 Task: Find connections with filter location Além Paraíba with filter topic #newyearwith filter profile language German with filter current company Thoughtworks with filter school Kongunadu Arts and Science College with filter industry Venture Capital and Private Equity Principals with filter service category Wealth Management with filter keywords title Yoga Instructor
Action: Mouse moved to (573, 114)
Screenshot: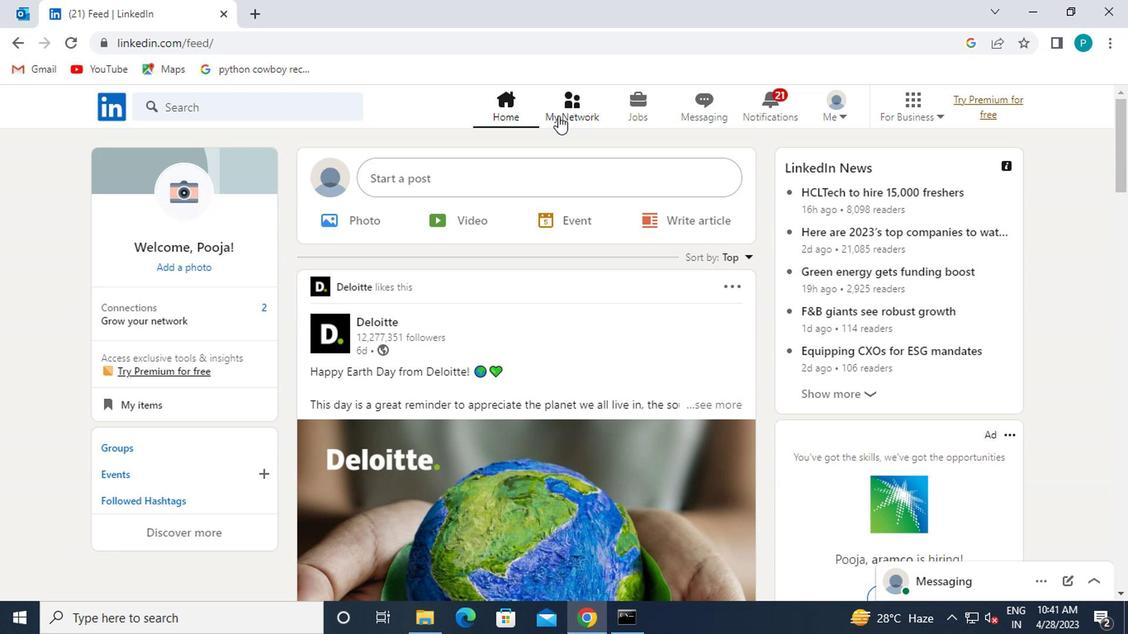 
Action: Mouse pressed left at (573, 114)
Screenshot: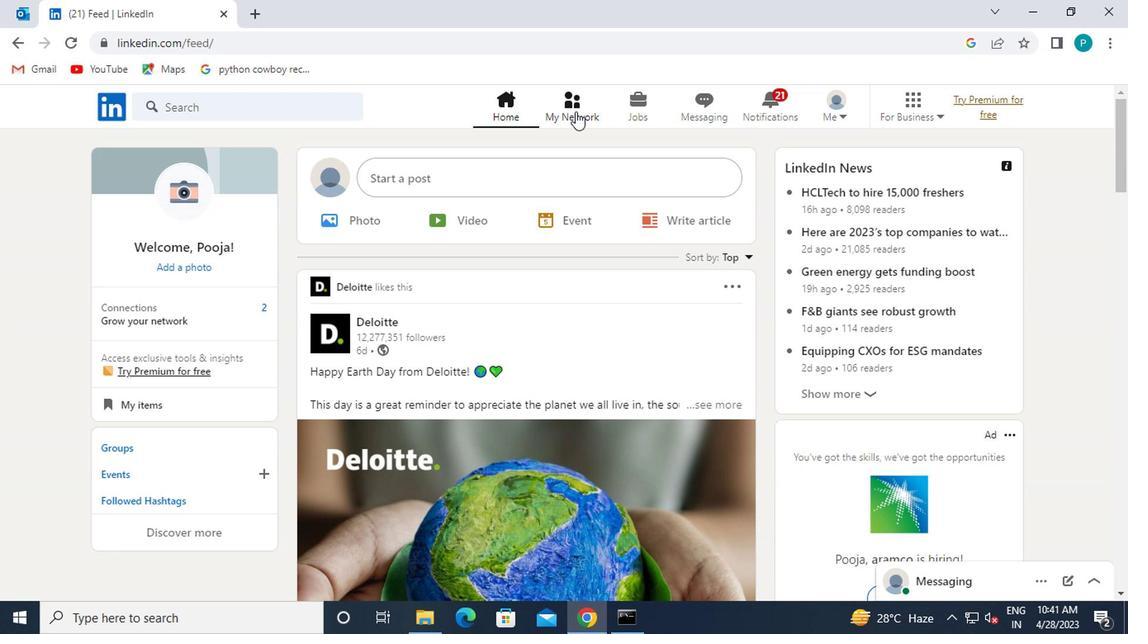 
Action: Mouse moved to (224, 209)
Screenshot: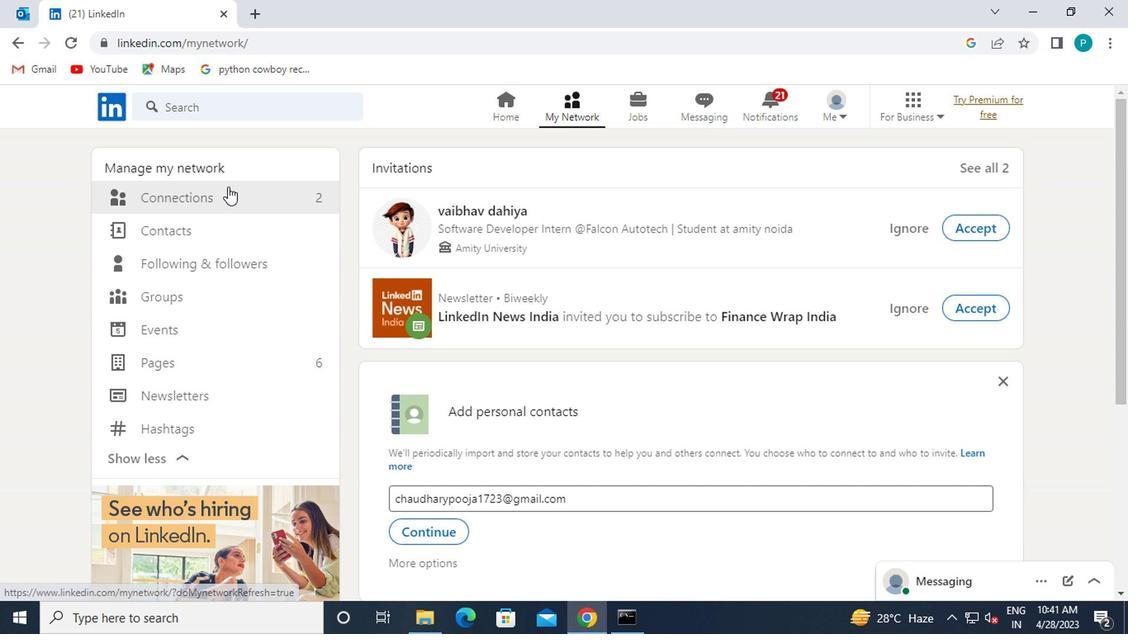 
Action: Mouse pressed left at (224, 209)
Screenshot: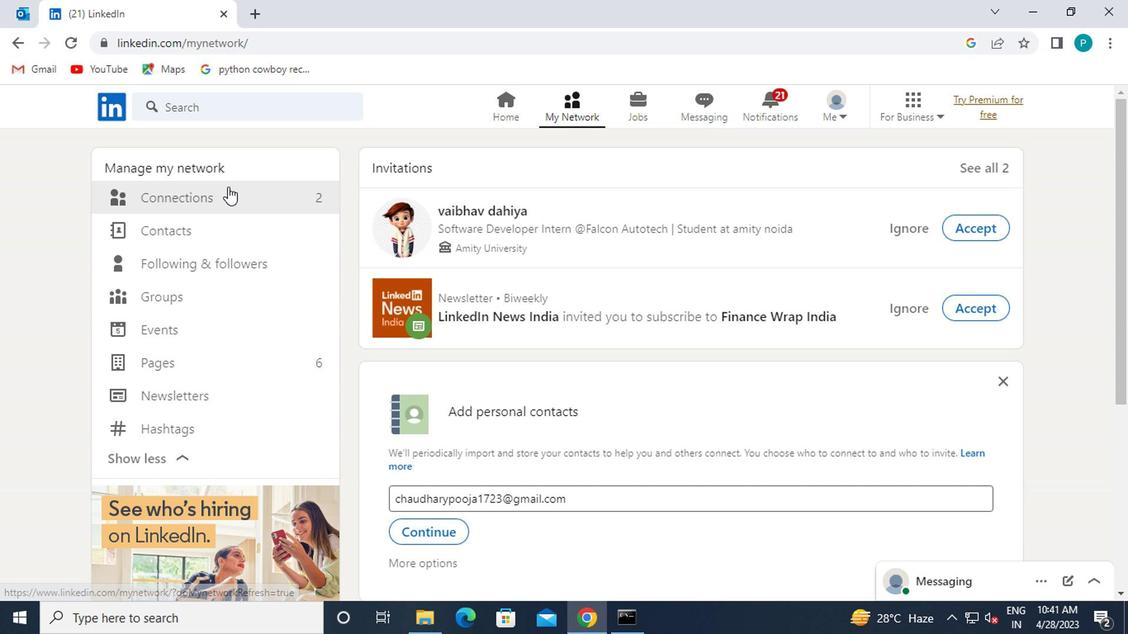 
Action: Mouse moved to (245, 203)
Screenshot: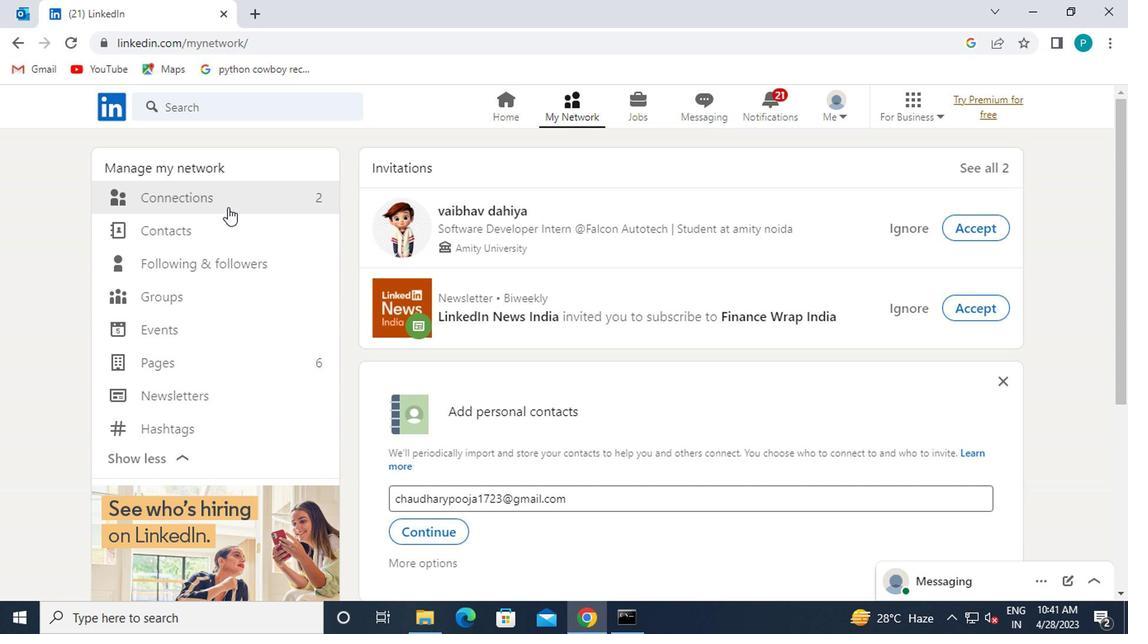 
Action: Mouse pressed left at (245, 203)
Screenshot: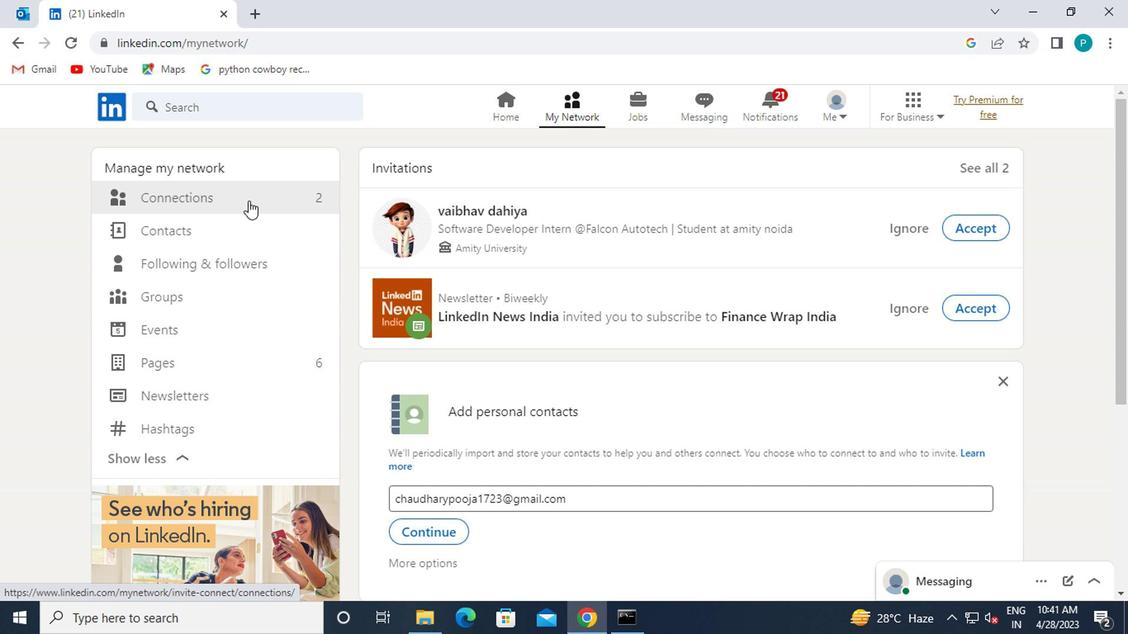 
Action: Mouse pressed left at (245, 203)
Screenshot: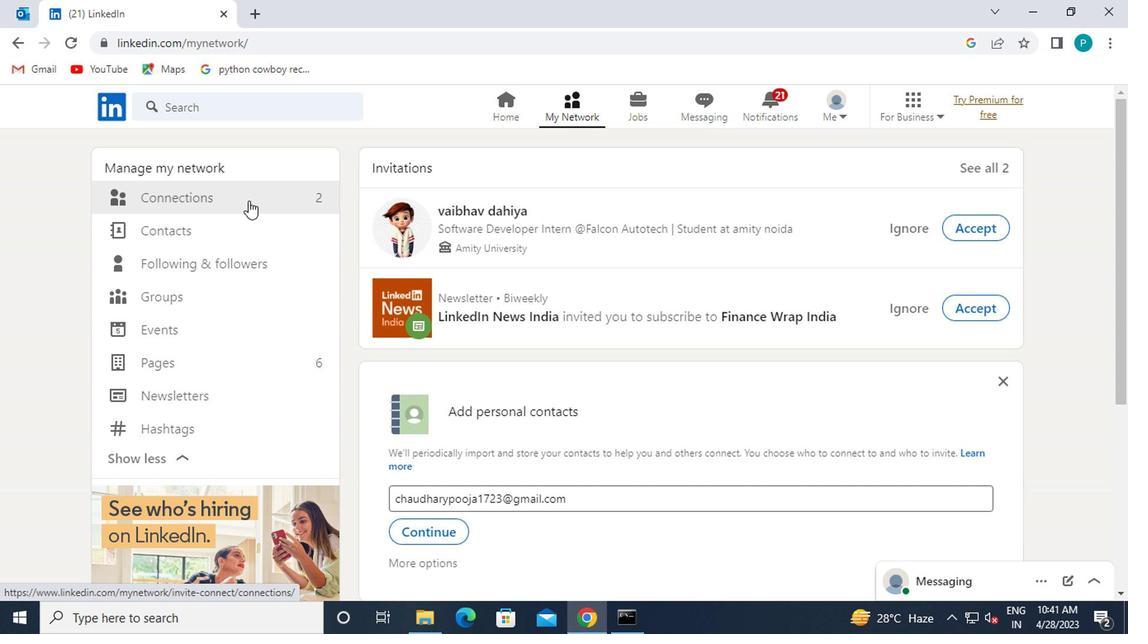
Action: Mouse pressed left at (245, 203)
Screenshot: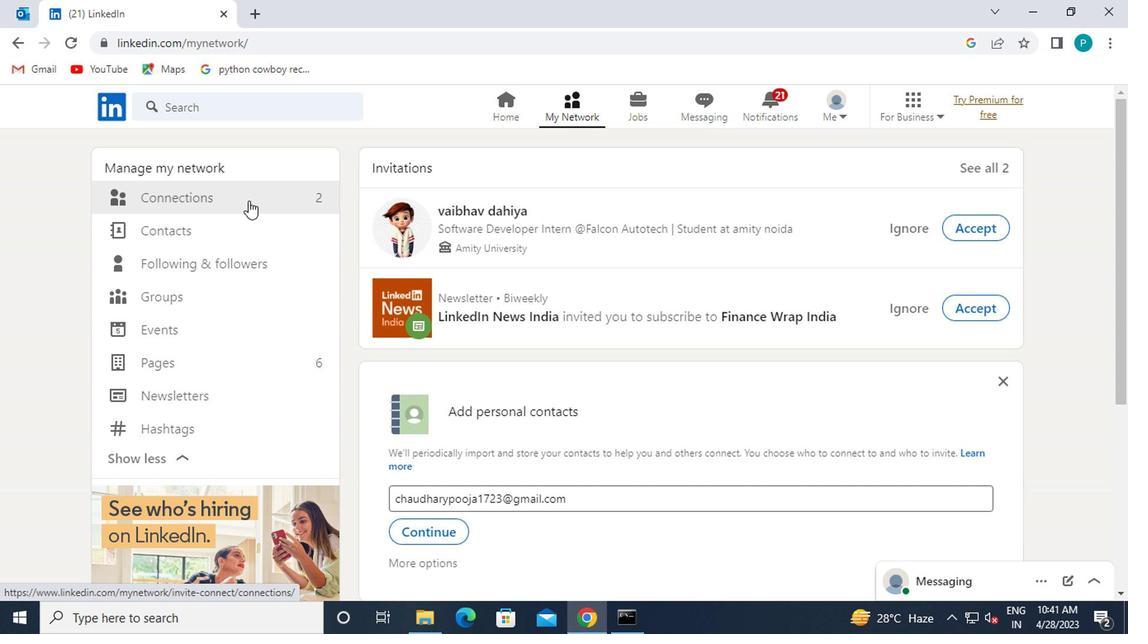 
Action: Mouse pressed left at (245, 203)
Screenshot: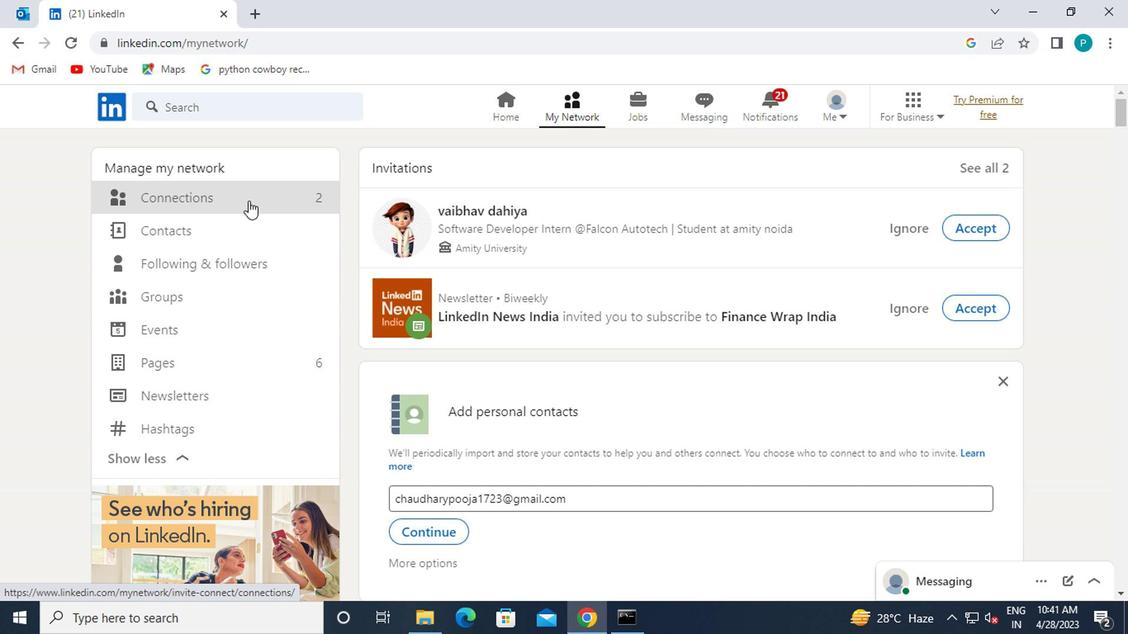 
Action: Mouse moved to (691, 198)
Screenshot: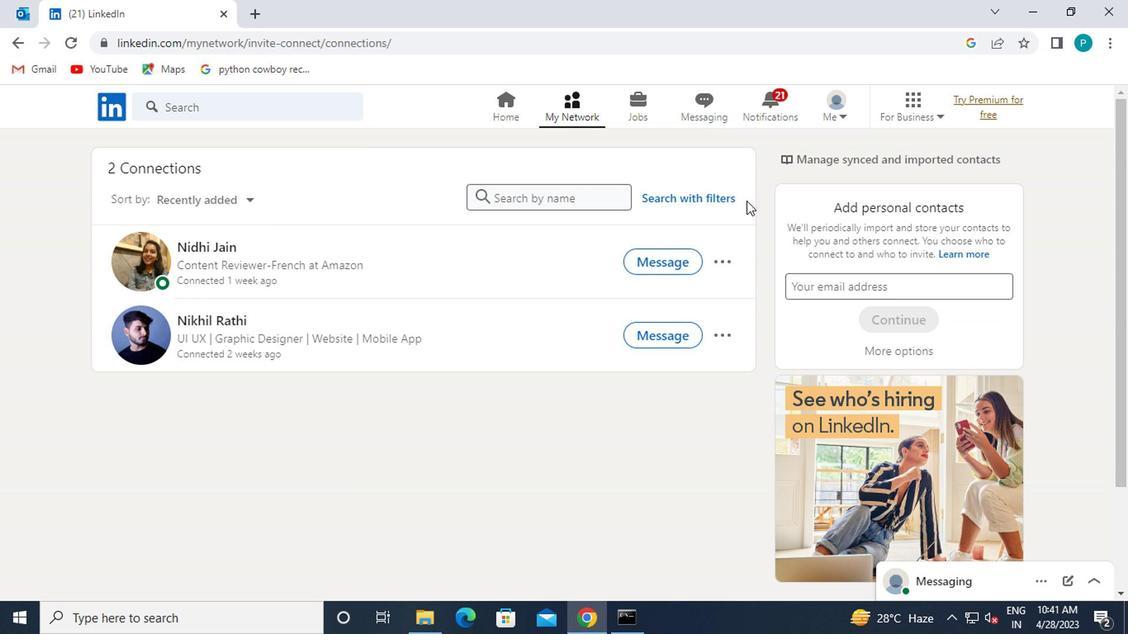
Action: Mouse pressed left at (691, 198)
Screenshot: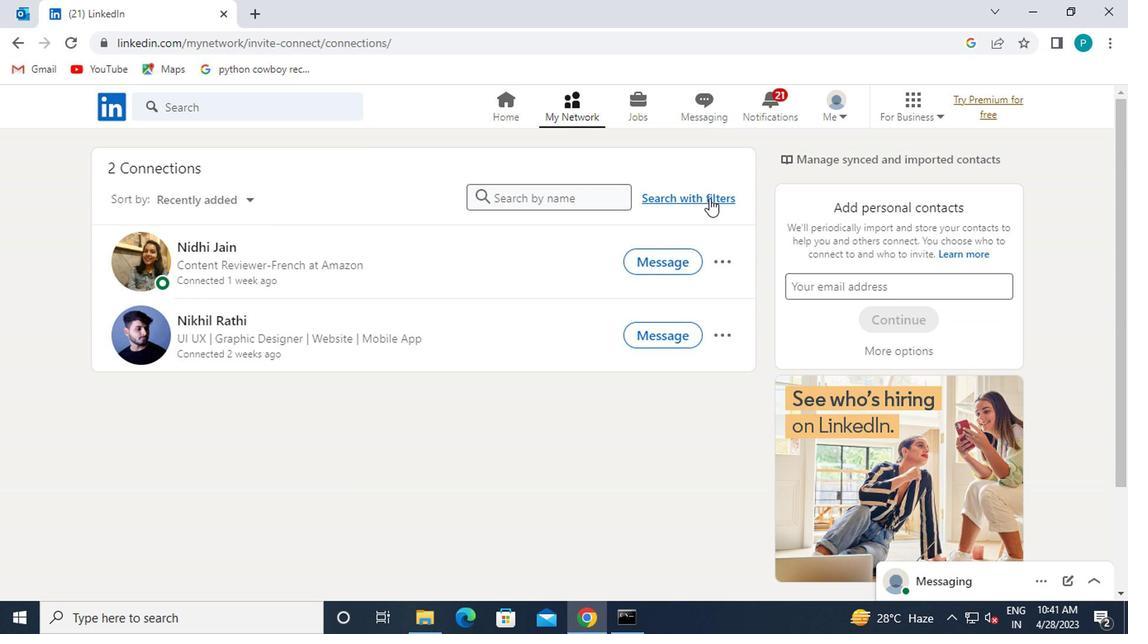 
Action: Mouse moved to (627, 159)
Screenshot: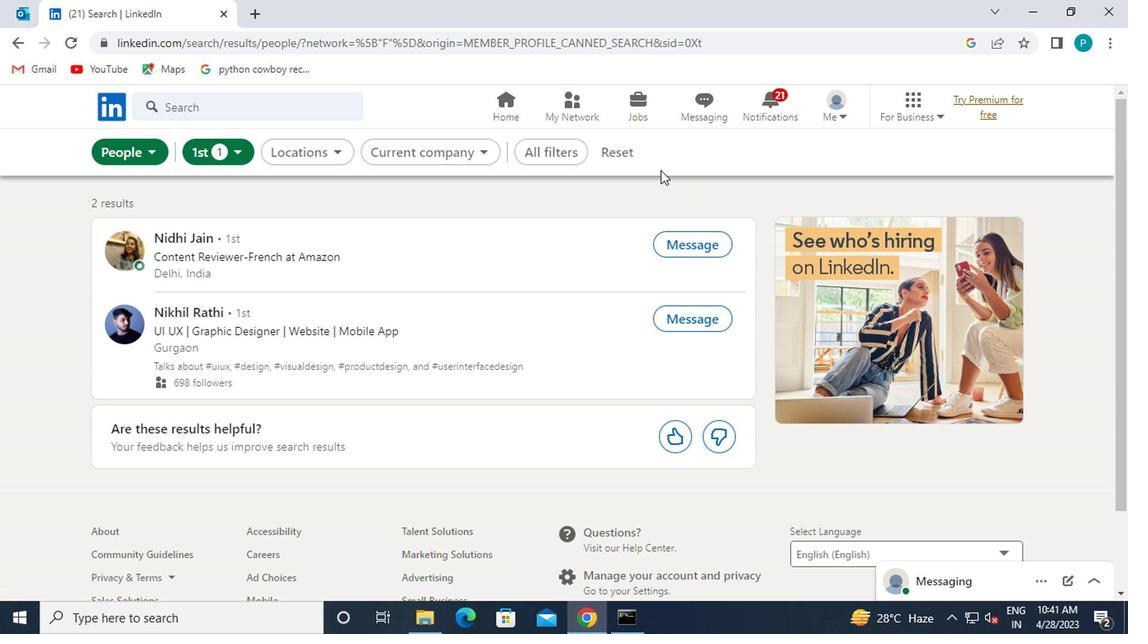 
Action: Mouse pressed left at (627, 159)
Screenshot: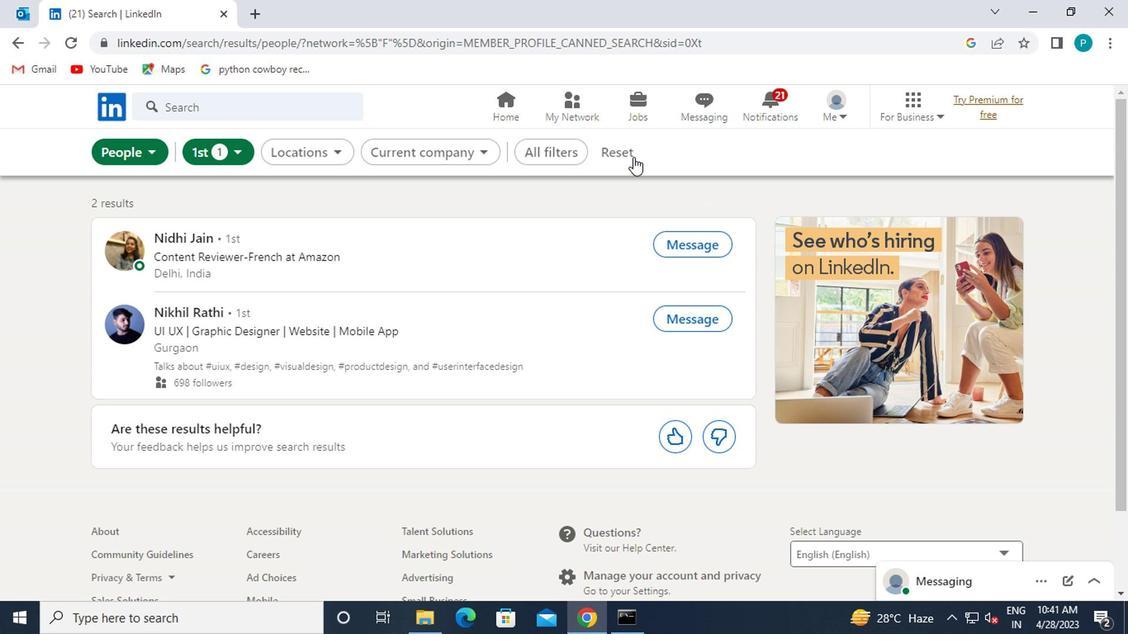 
Action: Mouse moved to (593, 157)
Screenshot: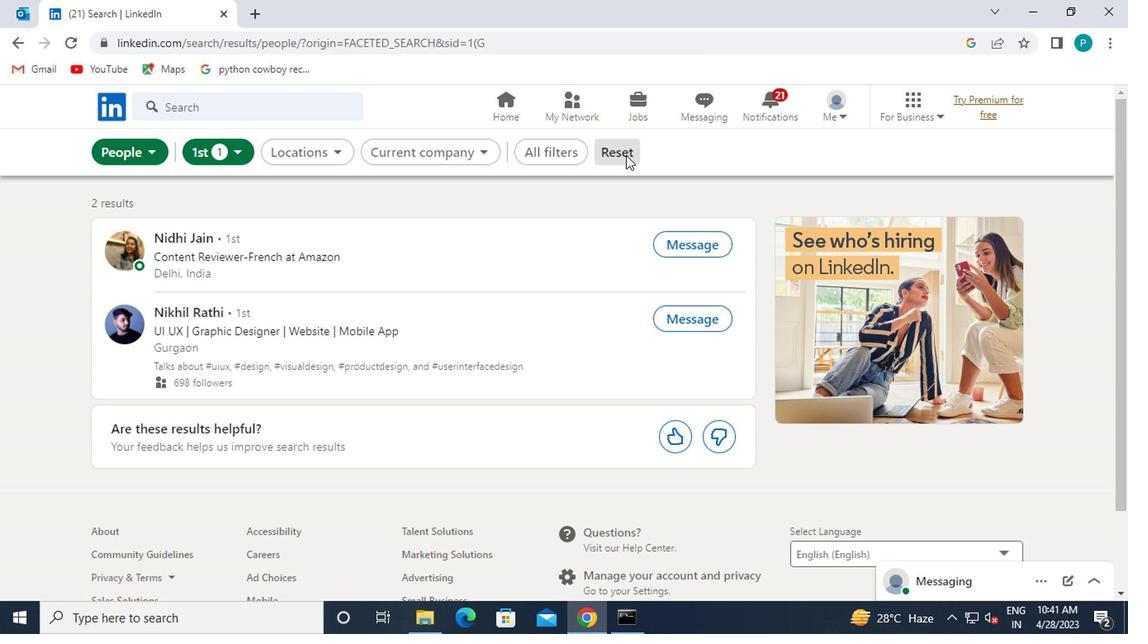 
Action: Mouse pressed left at (593, 157)
Screenshot: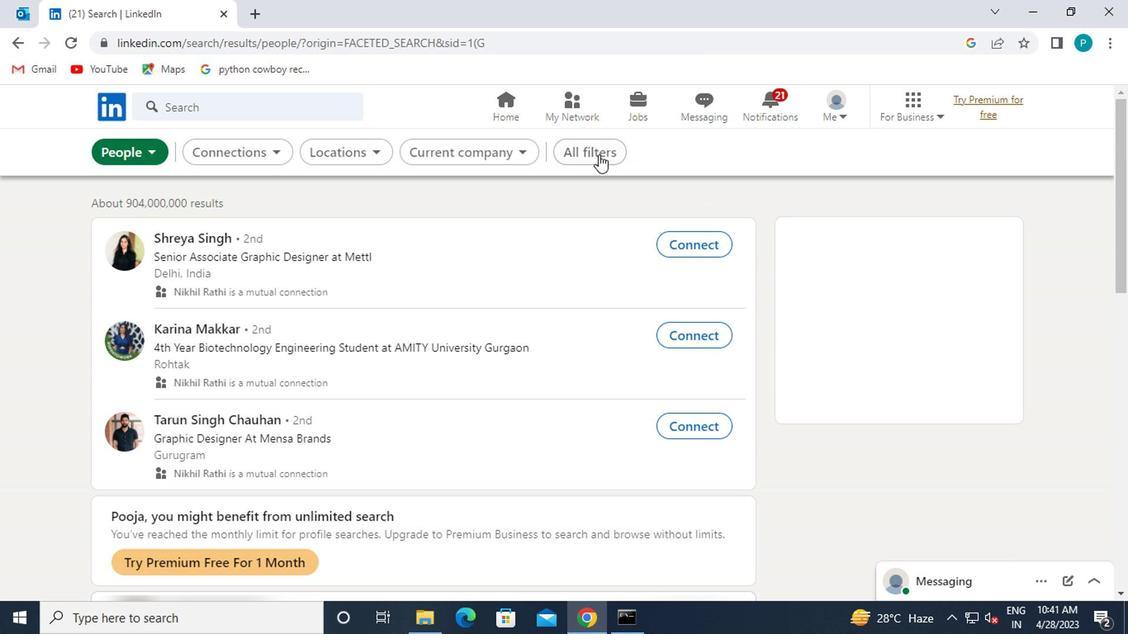 
Action: Mouse moved to (869, 369)
Screenshot: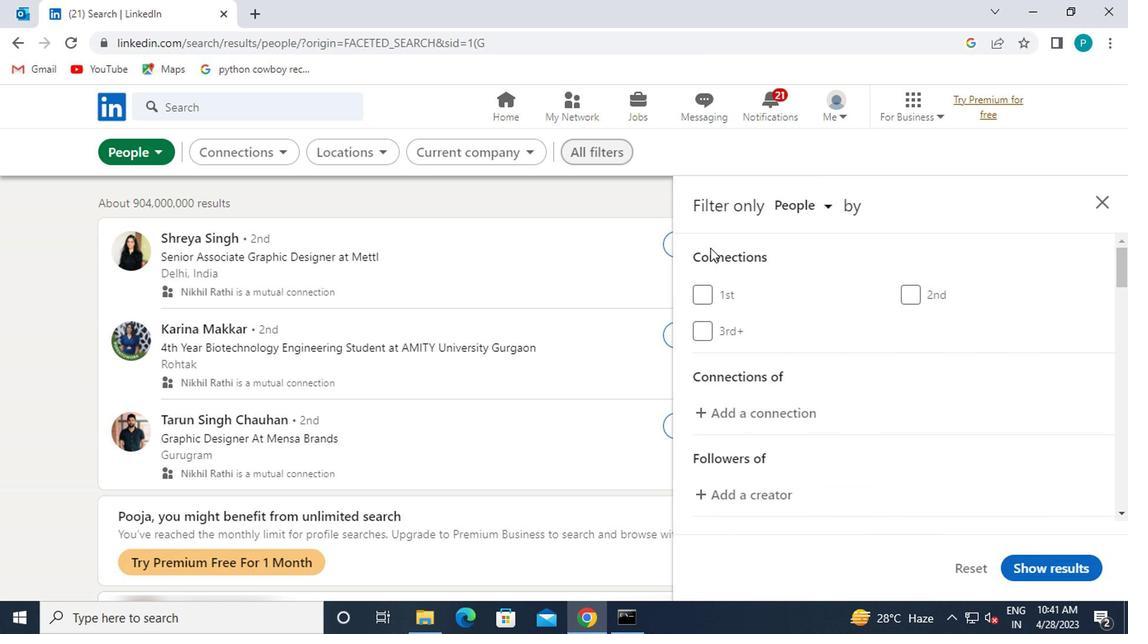 
Action: Mouse scrolled (869, 369) with delta (0, 0)
Screenshot: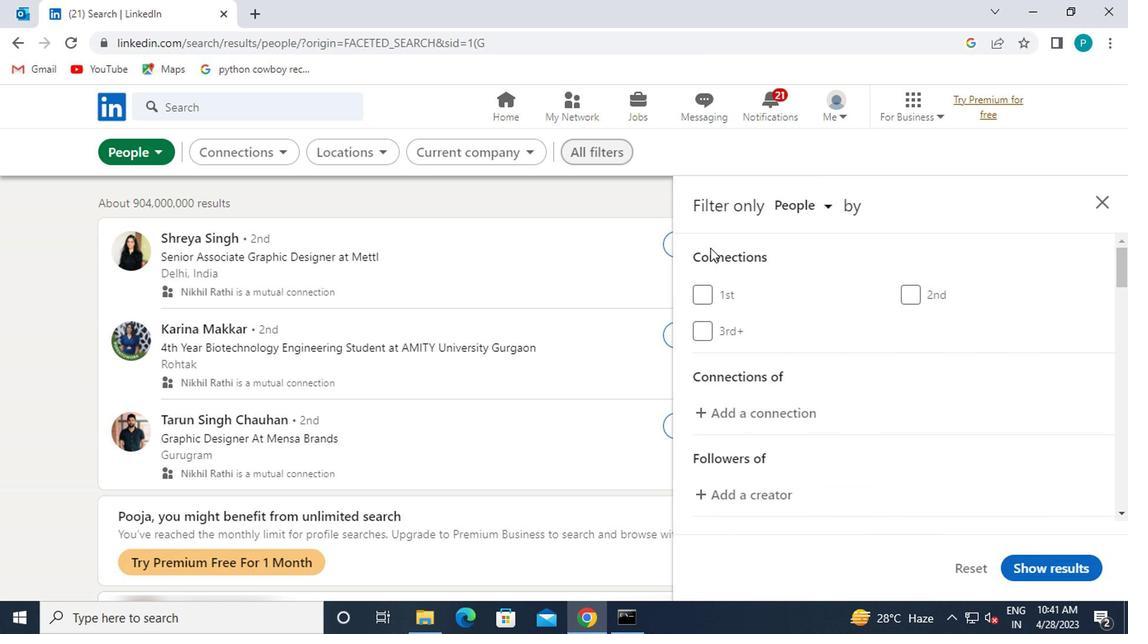 
Action: Mouse scrolled (869, 369) with delta (0, 0)
Screenshot: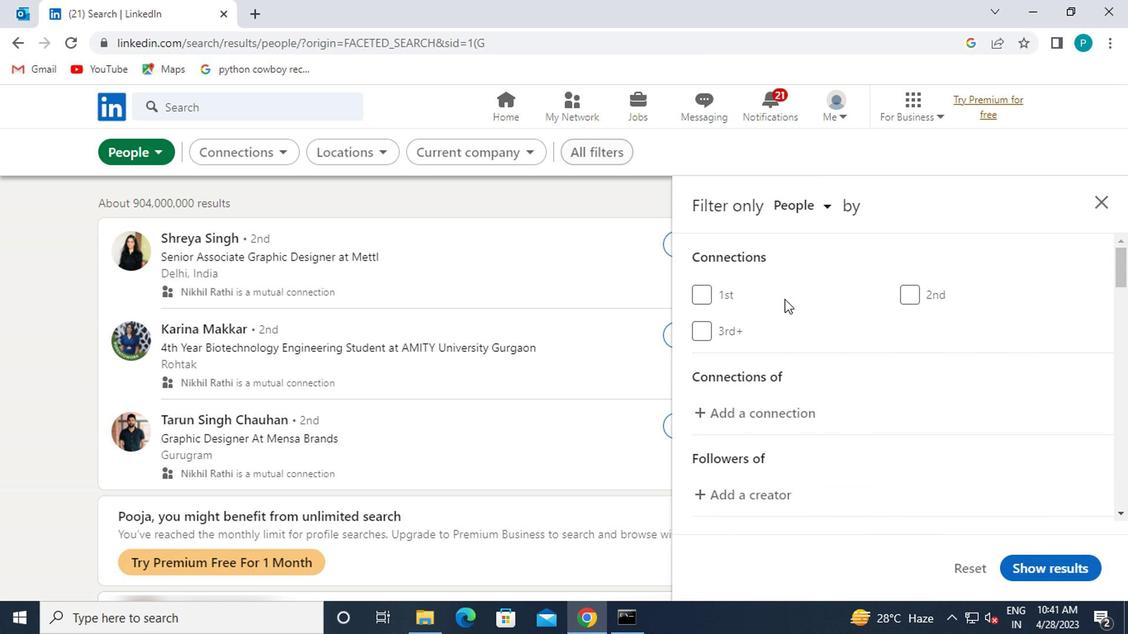 
Action: Mouse scrolled (869, 369) with delta (0, 0)
Screenshot: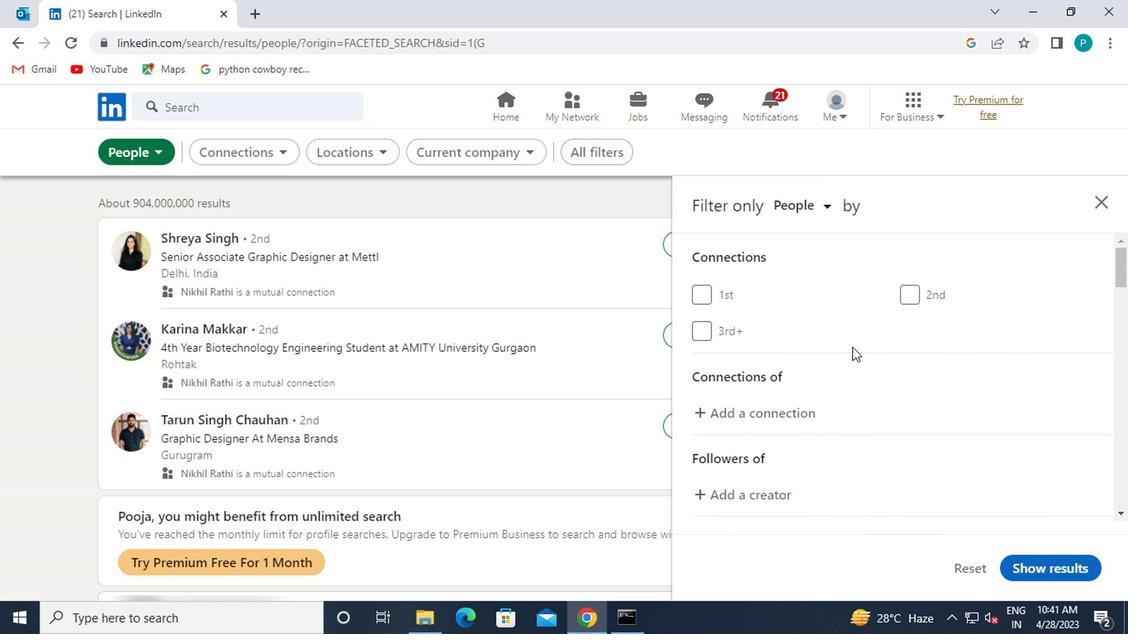 
Action: Mouse scrolled (869, 369) with delta (0, 0)
Screenshot: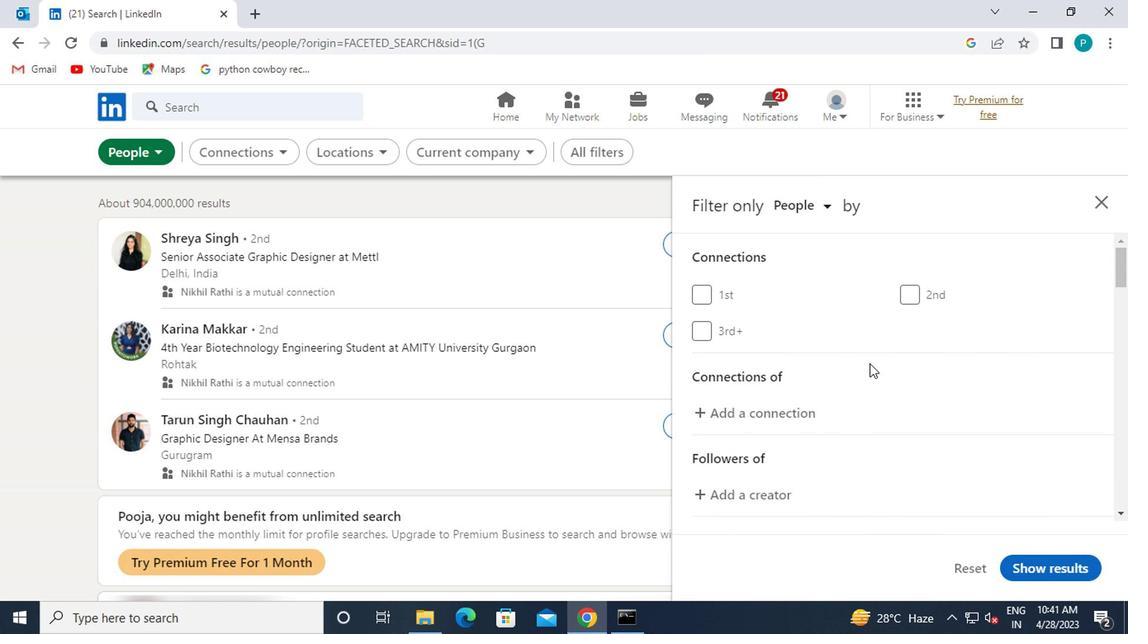 
Action: Mouse scrolled (869, 369) with delta (0, 0)
Screenshot: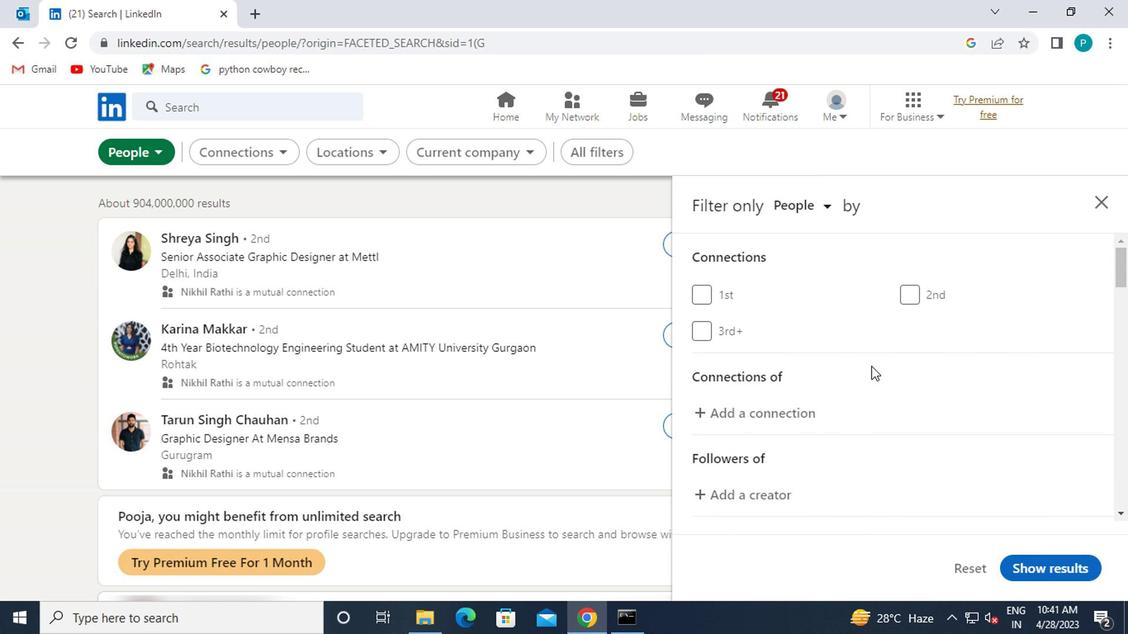 
Action: Mouse moved to (881, 308)
Screenshot: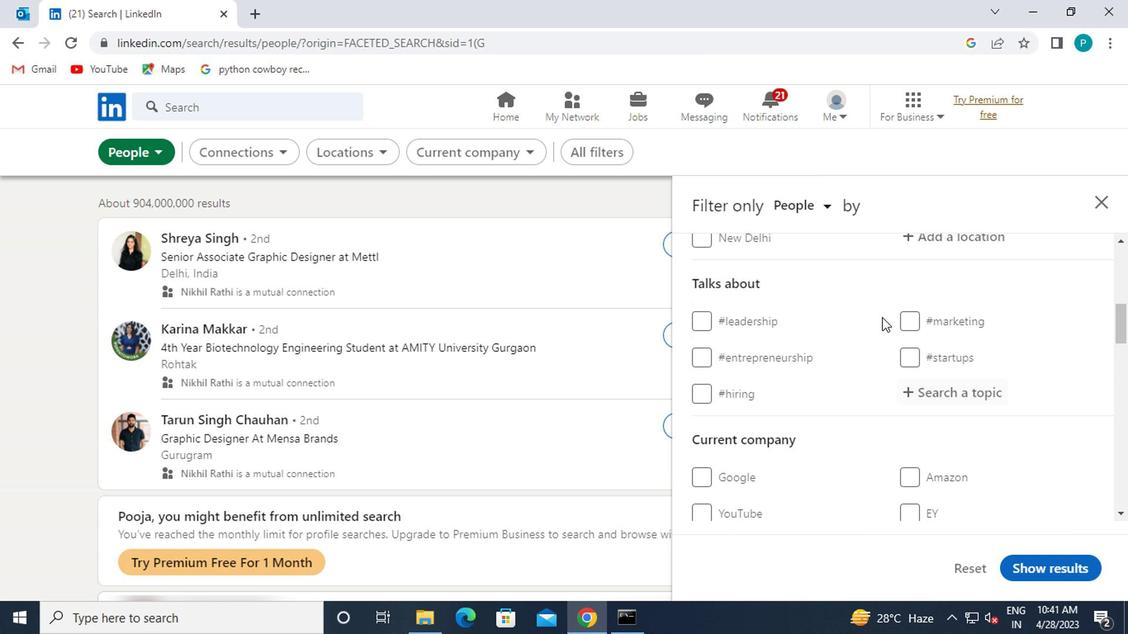 
Action: Mouse scrolled (881, 309) with delta (0, 1)
Screenshot: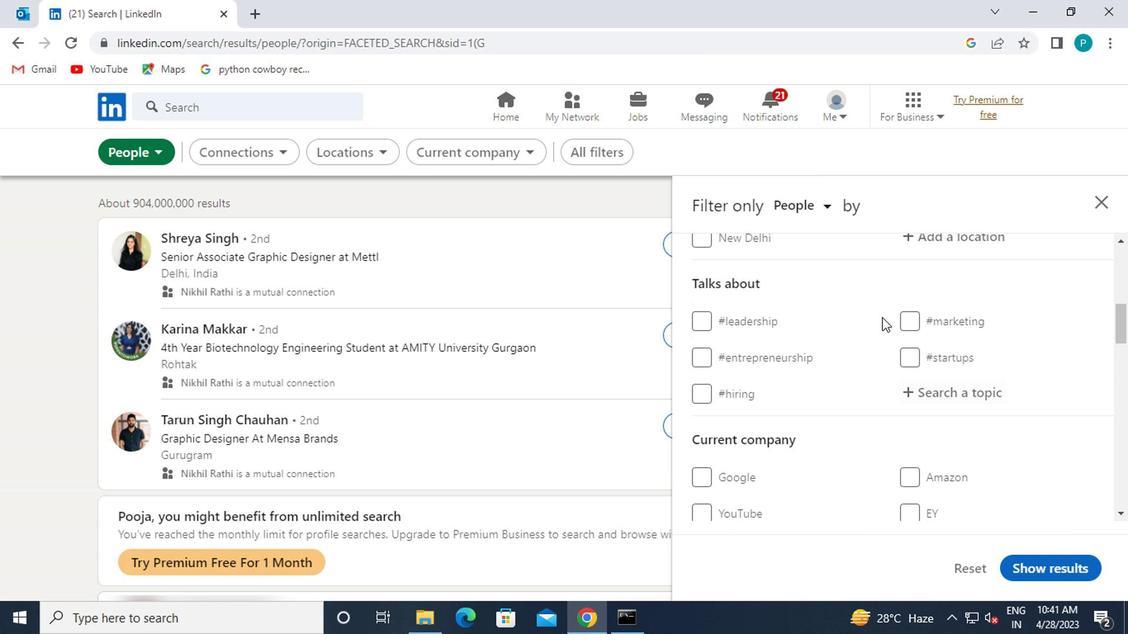 
Action: Mouse moved to (903, 326)
Screenshot: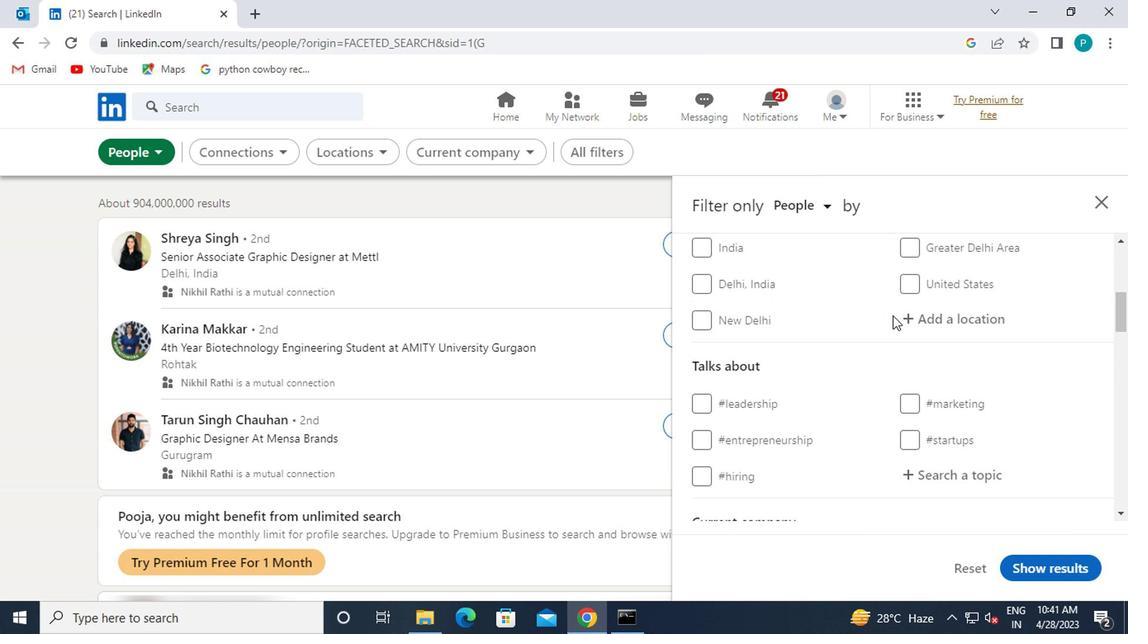 
Action: Mouse pressed left at (903, 326)
Screenshot: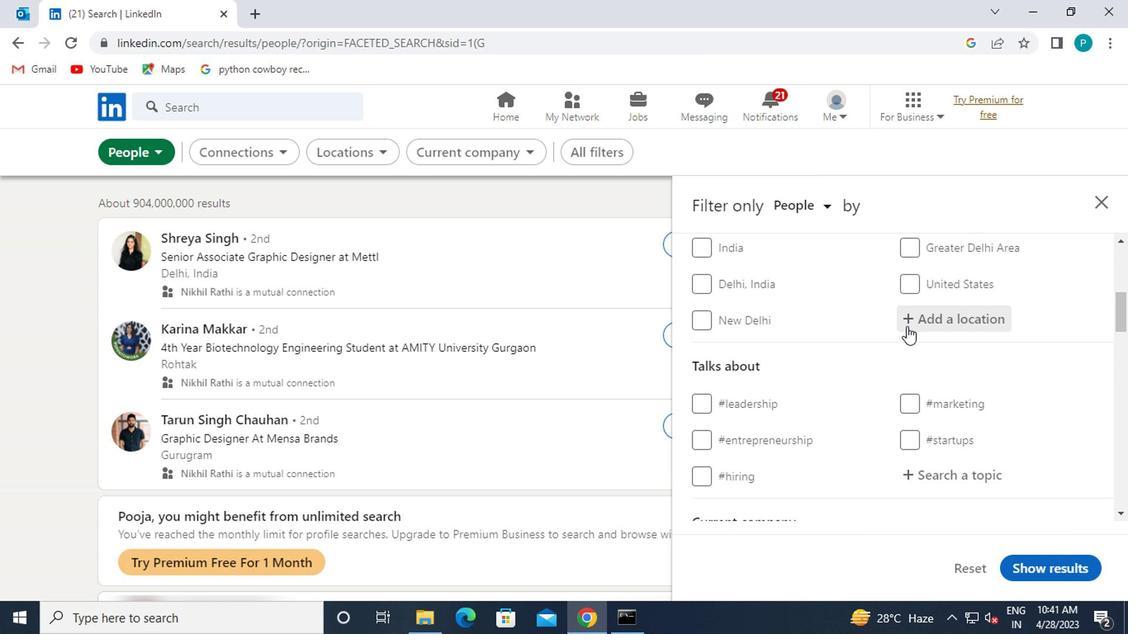 
Action: Mouse moved to (905, 323)
Screenshot: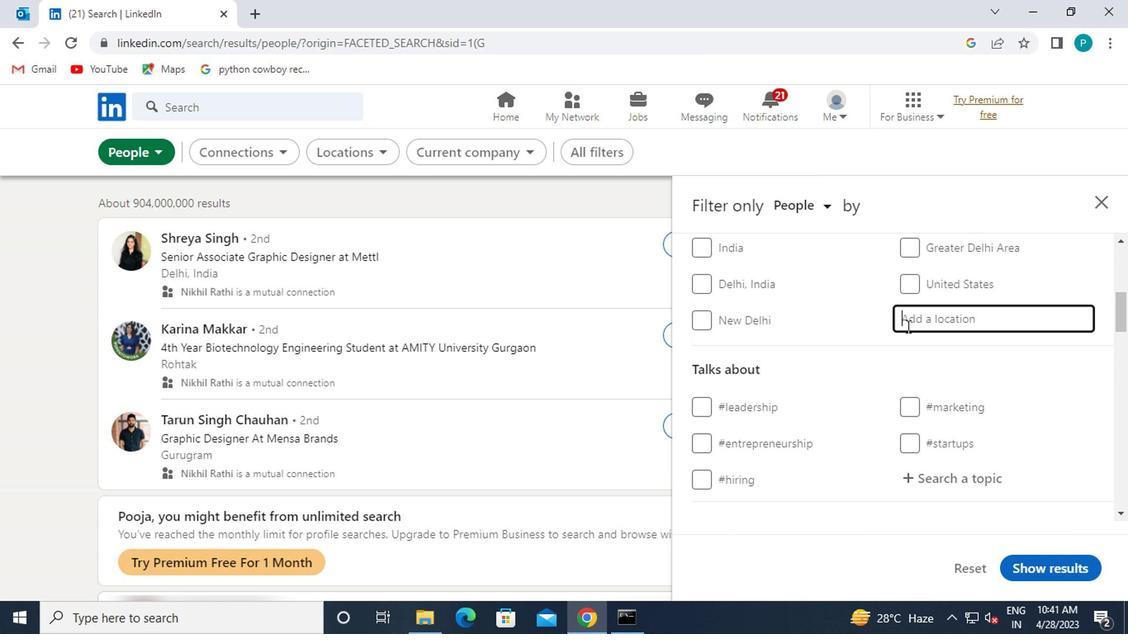 
Action: Key pressed <Key.caps_lock>a<Key.caps_lock>lem
Screenshot: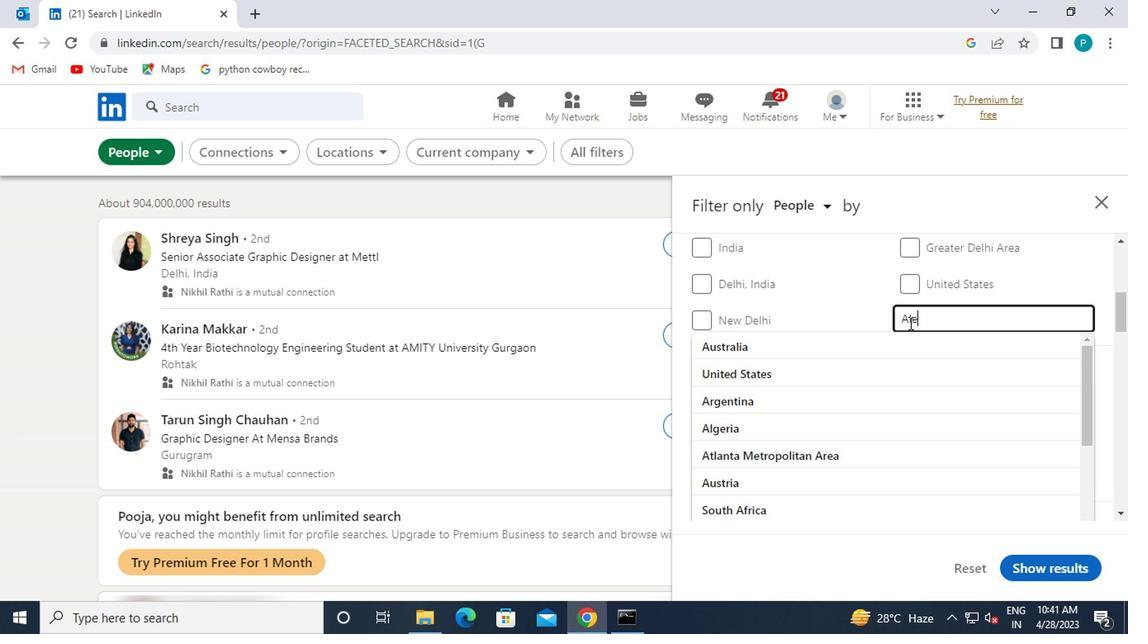 
Action: Mouse moved to (827, 366)
Screenshot: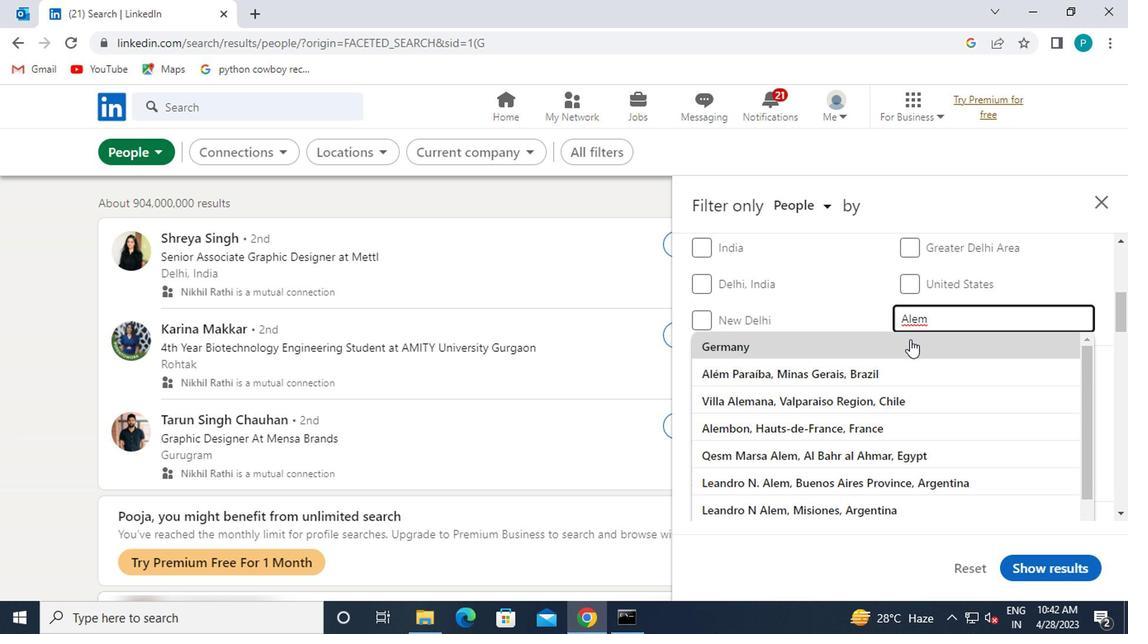 
Action: Mouse pressed left at (827, 366)
Screenshot: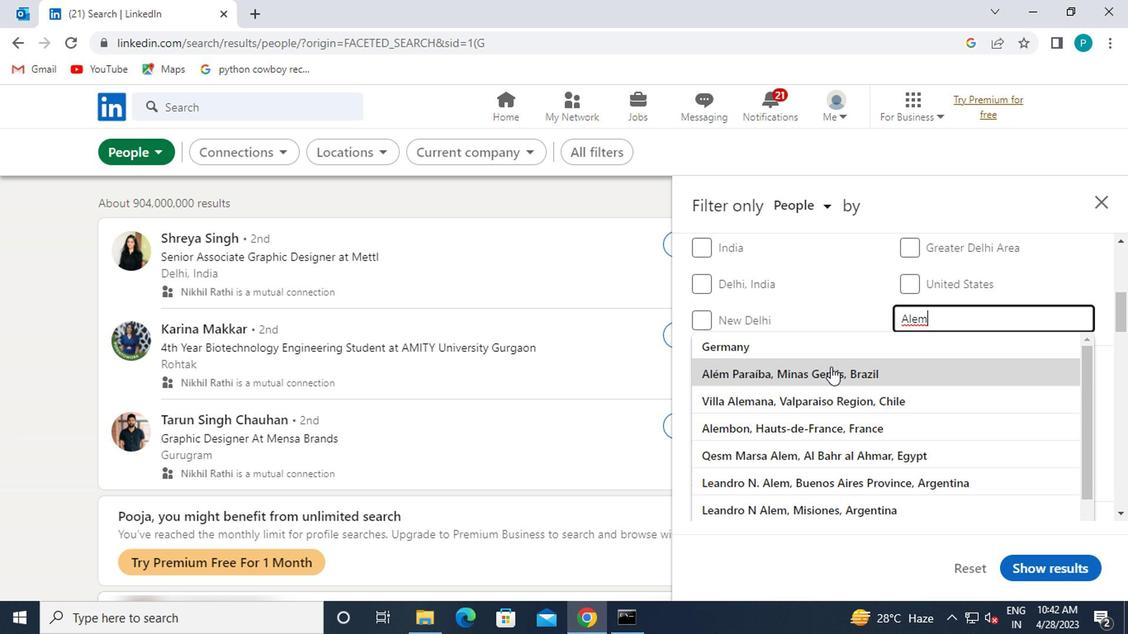
Action: Mouse moved to (924, 403)
Screenshot: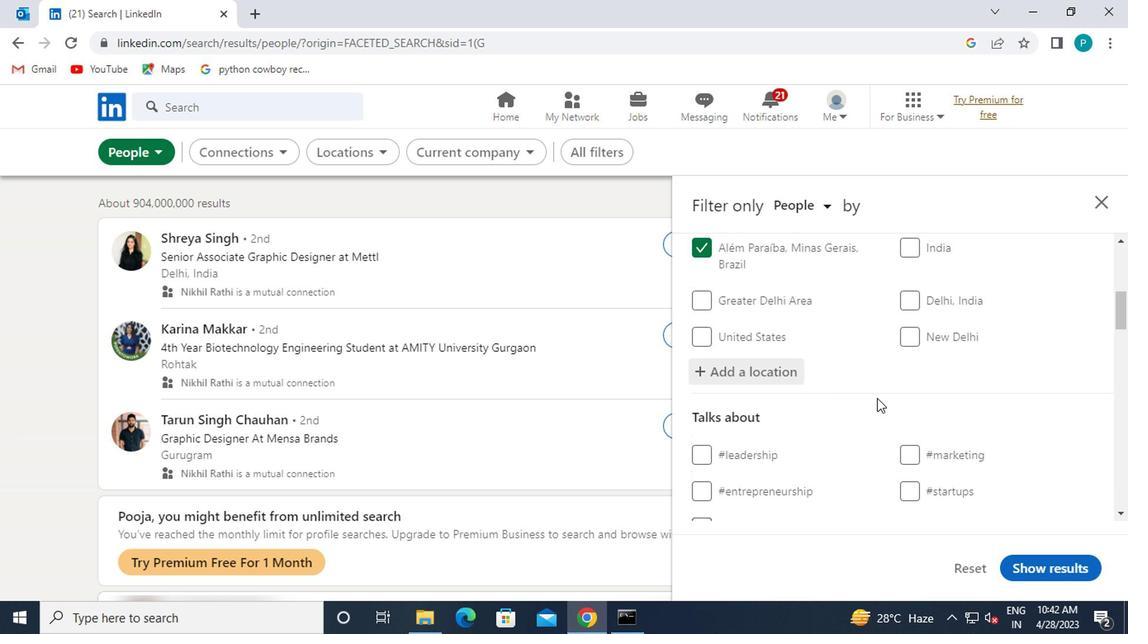 
Action: Mouse scrolled (924, 402) with delta (0, -1)
Screenshot: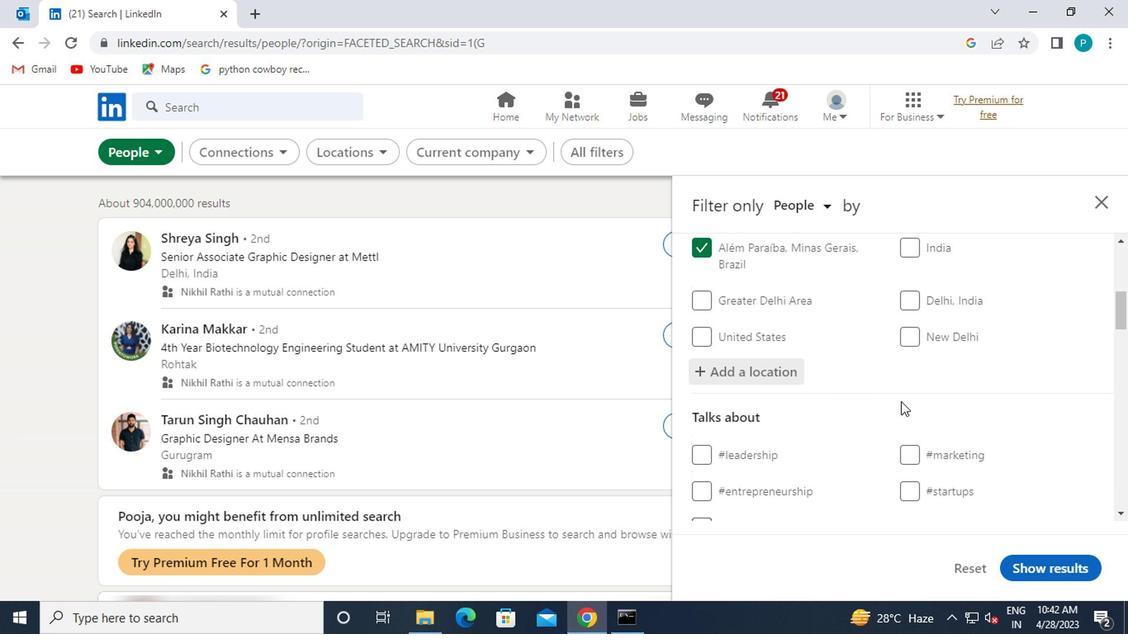 
Action: Mouse scrolled (924, 402) with delta (0, -1)
Screenshot: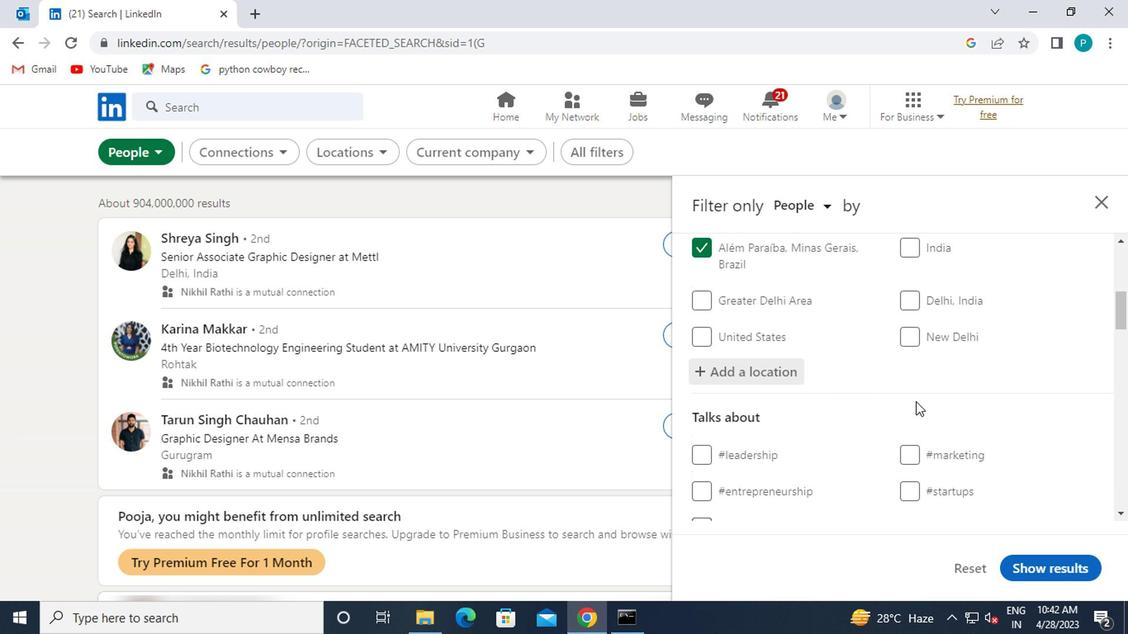 
Action: Mouse moved to (914, 329)
Screenshot: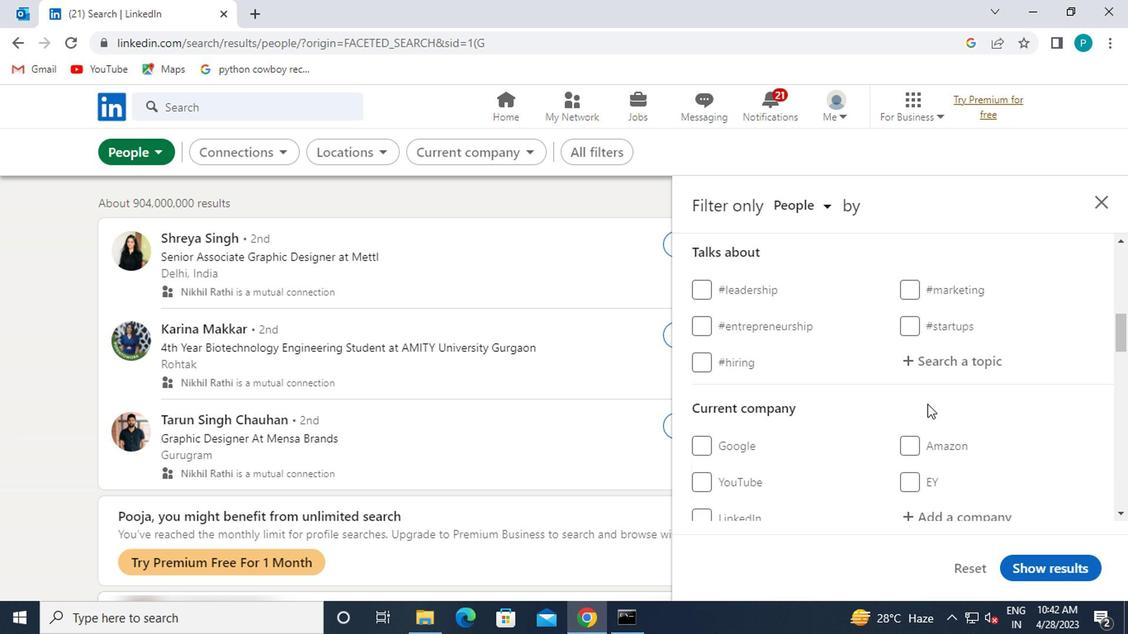 
Action: Mouse pressed left at (914, 329)
Screenshot: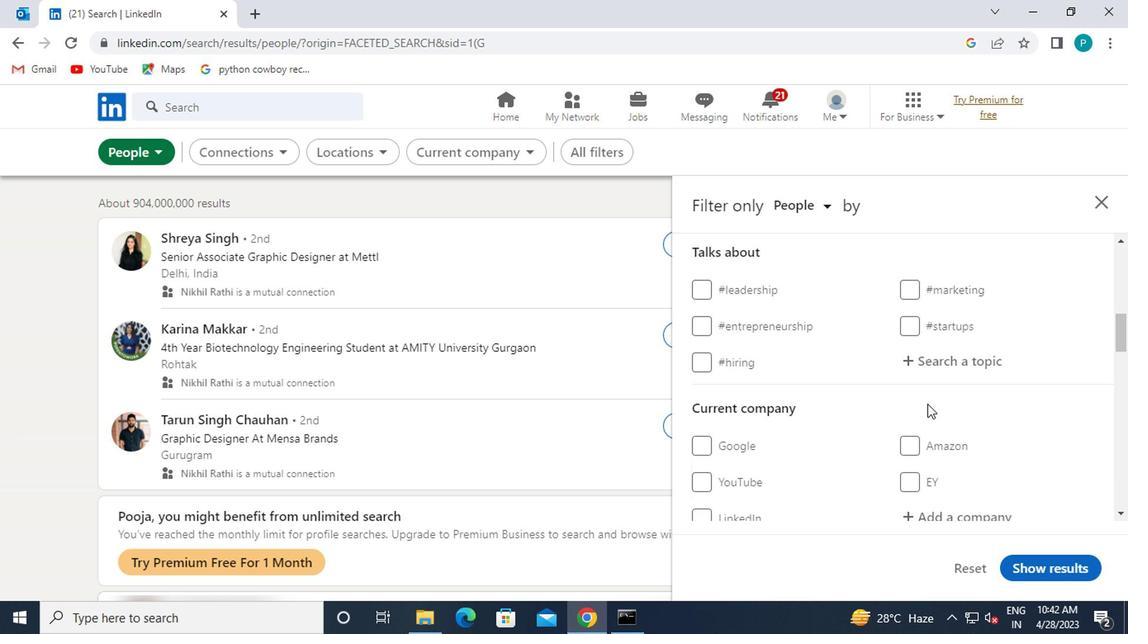 
Action: Mouse moved to (905, 322)
Screenshot: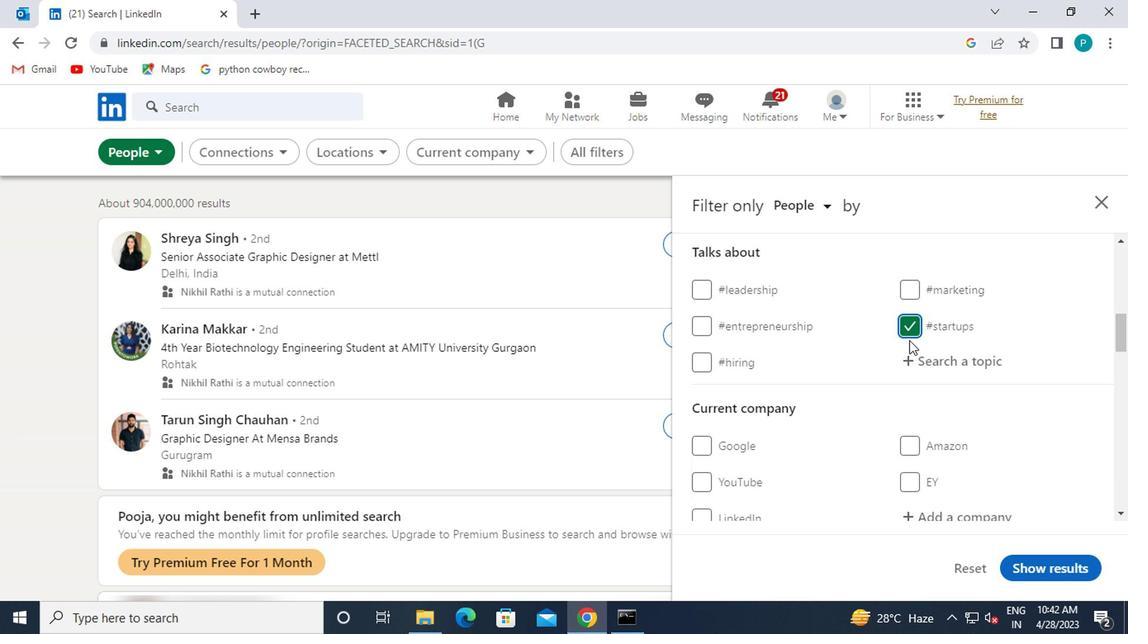 
Action: Mouse pressed left at (905, 322)
Screenshot: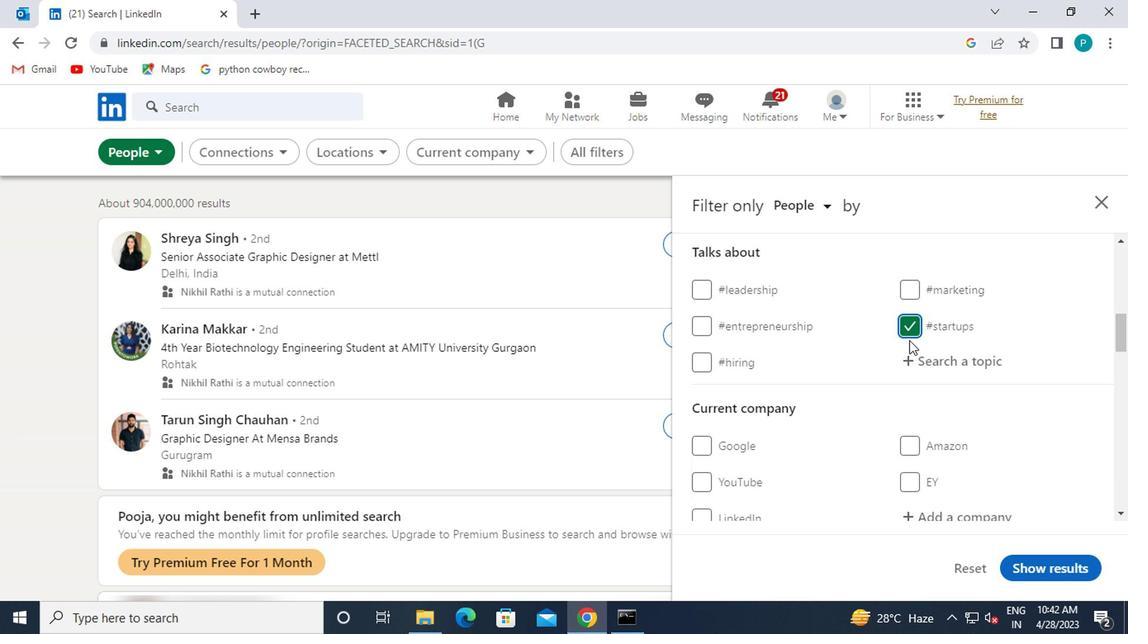 
Action: Mouse moved to (905, 360)
Screenshot: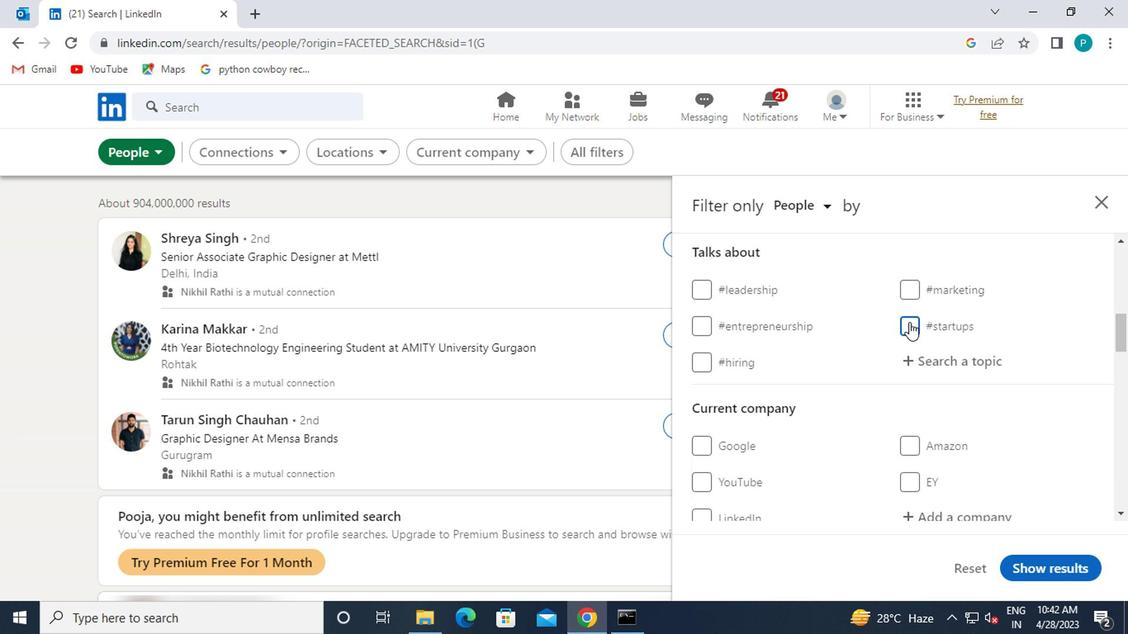 
Action: Mouse pressed left at (905, 360)
Screenshot: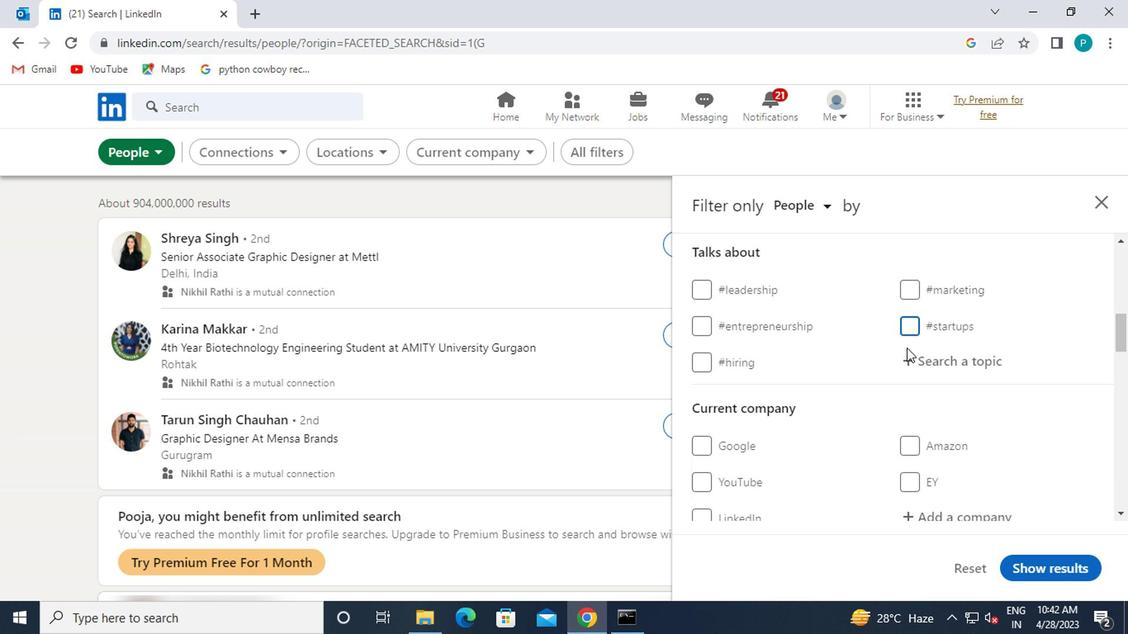 
Action: Key pressed <Key.shift><Key.shift><Key.shift><Key.shift>#NEWYEAR
Screenshot: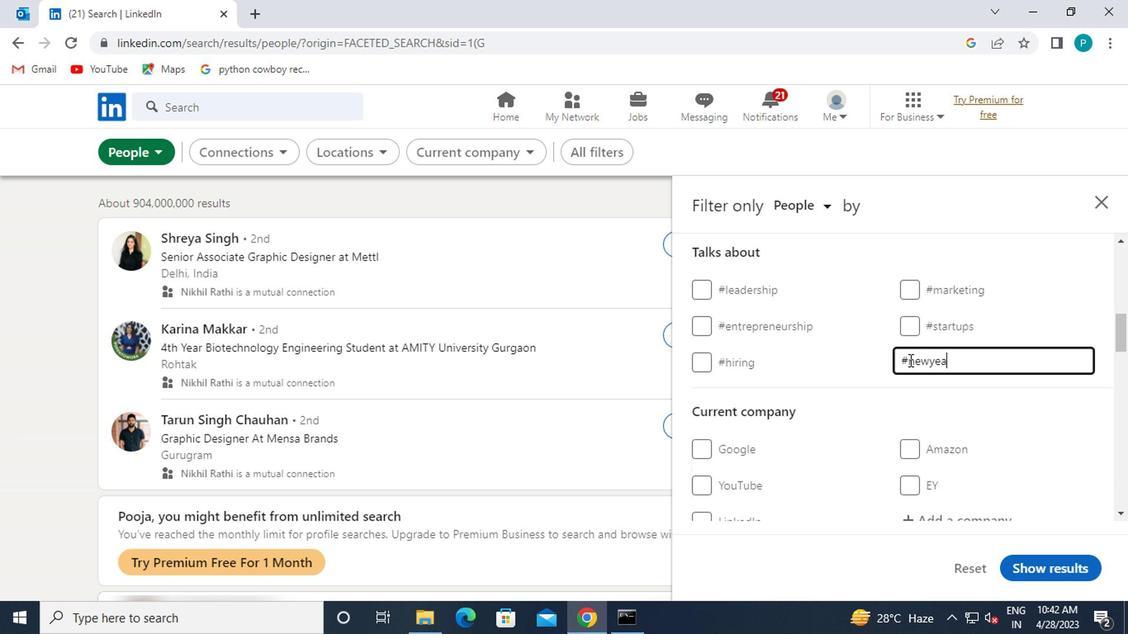 
Action: Mouse moved to (868, 445)
Screenshot: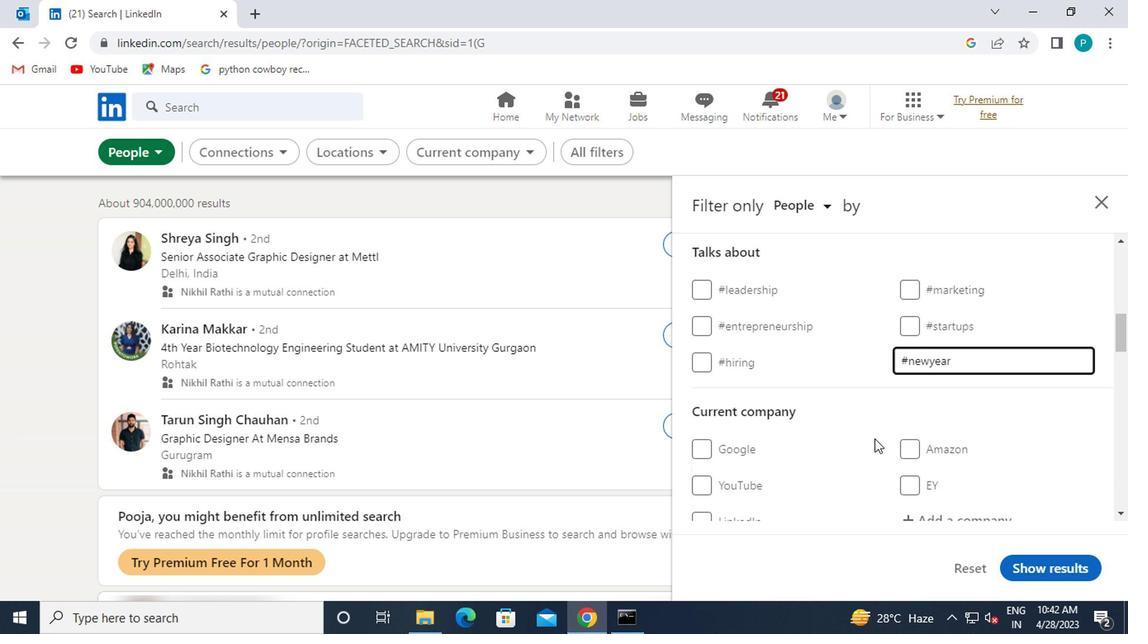 
Action: Mouse scrolled (868, 444) with delta (0, -1)
Screenshot: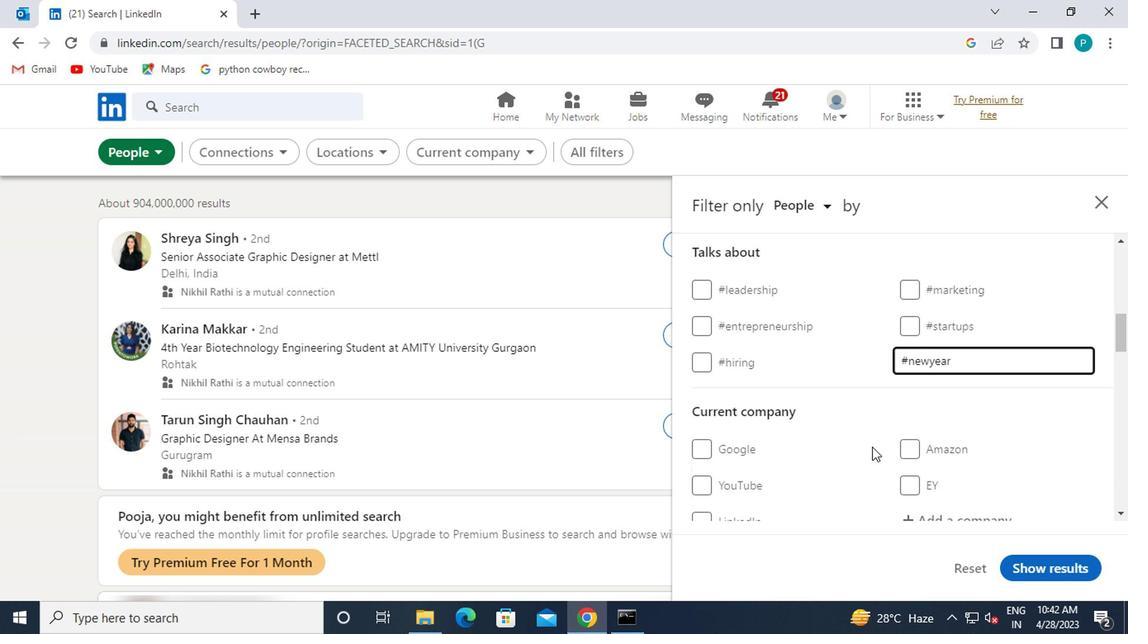
Action: Mouse moved to (898, 452)
Screenshot: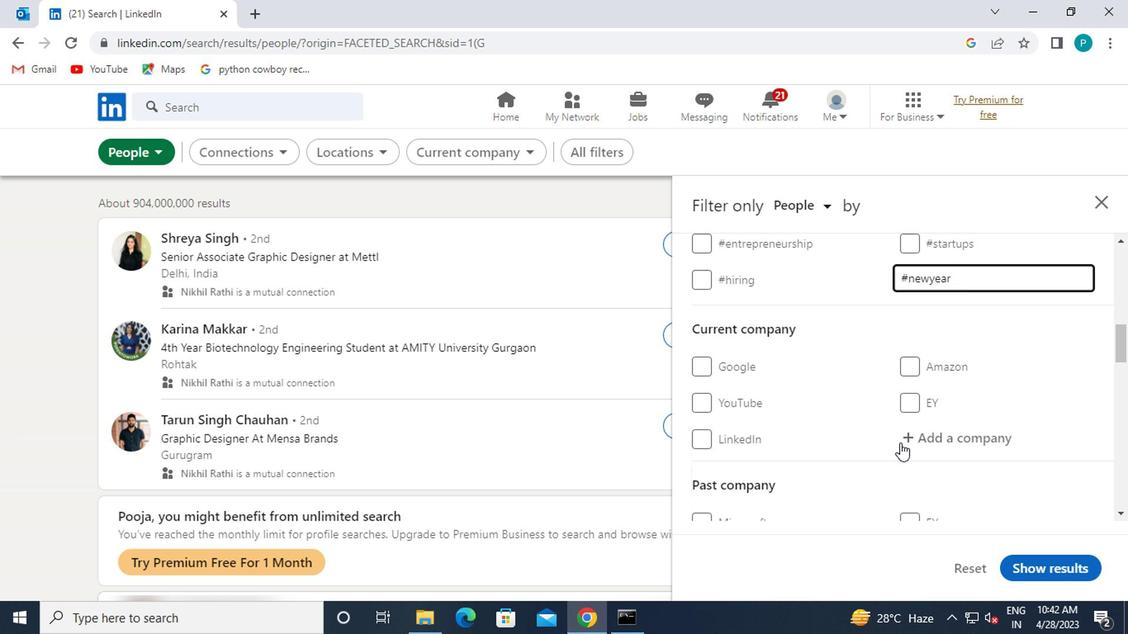 
Action: Mouse scrolled (898, 452) with delta (0, 0)
Screenshot: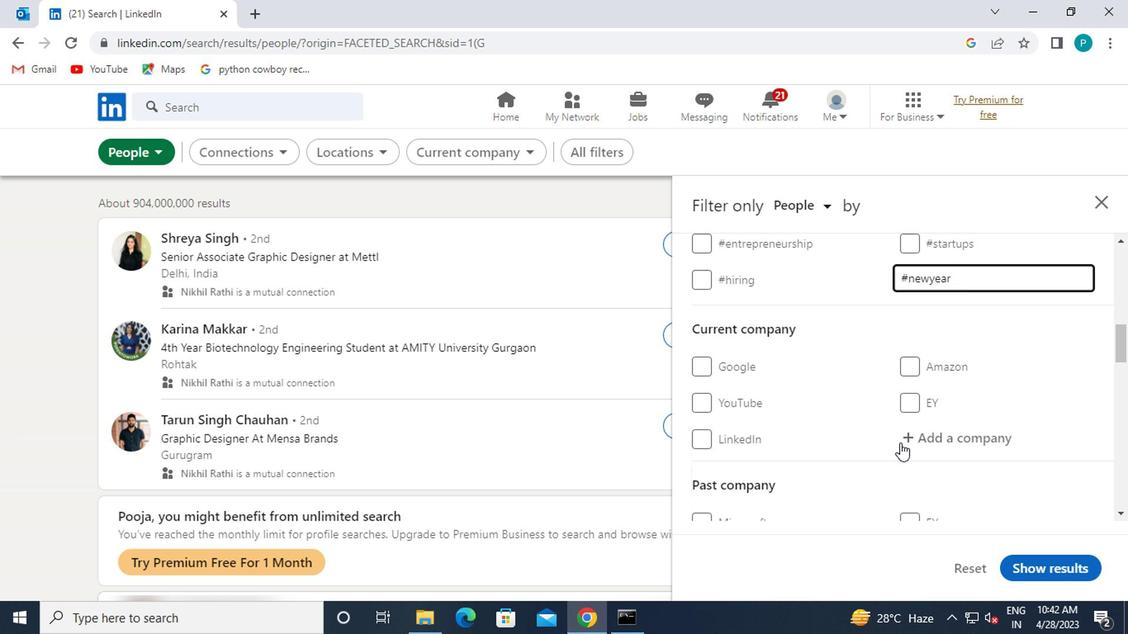 
Action: Mouse moved to (885, 450)
Screenshot: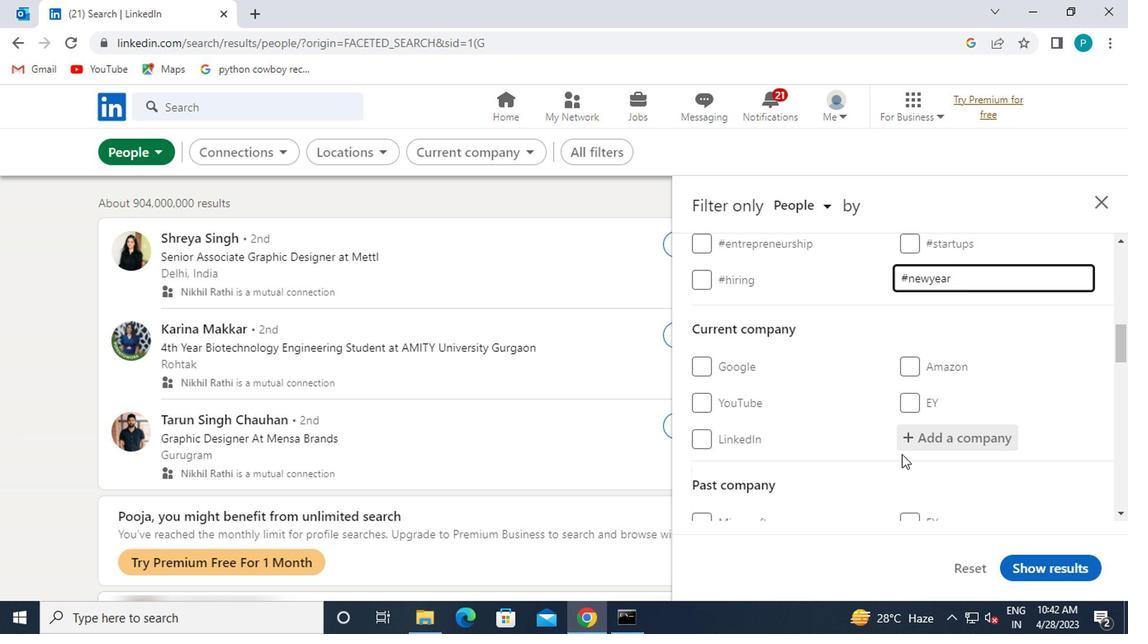 
Action: Mouse scrolled (885, 449) with delta (0, 0)
Screenshot: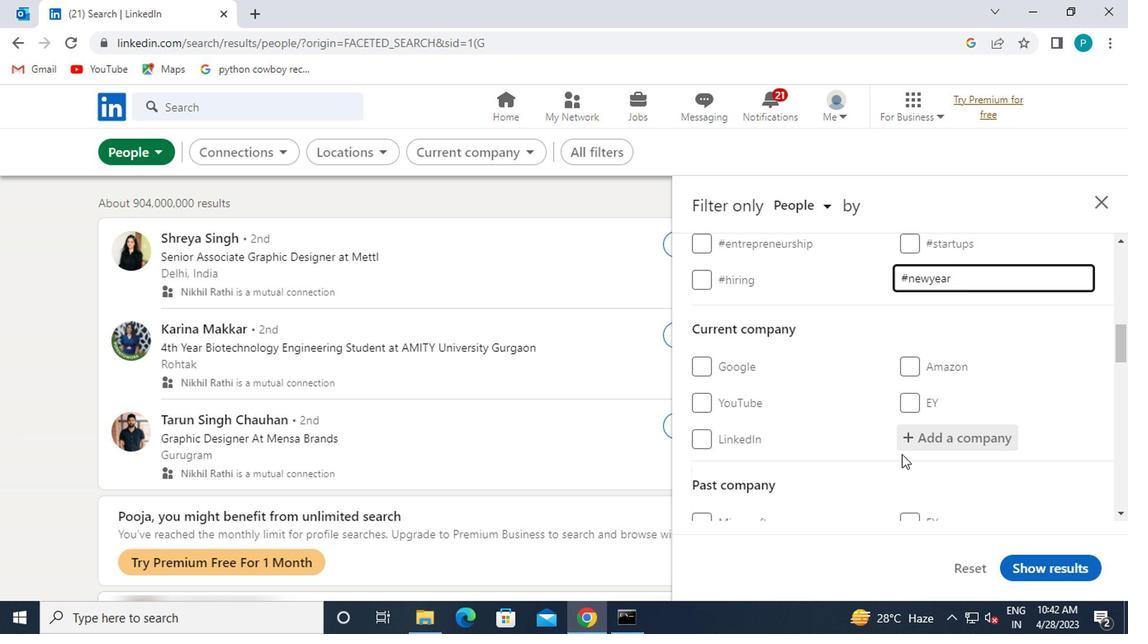 
Action: Mouse moved to (838, 426)
Screenshot: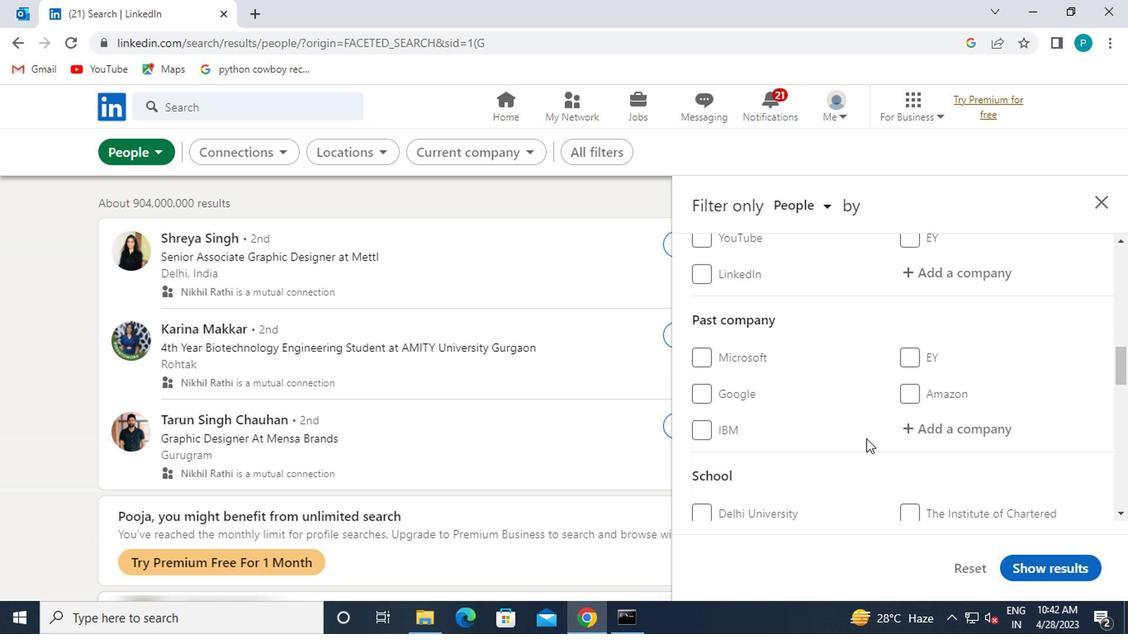 
Action: Mouse scrolled (838, 426) with delta (0, 0)
Screenshot: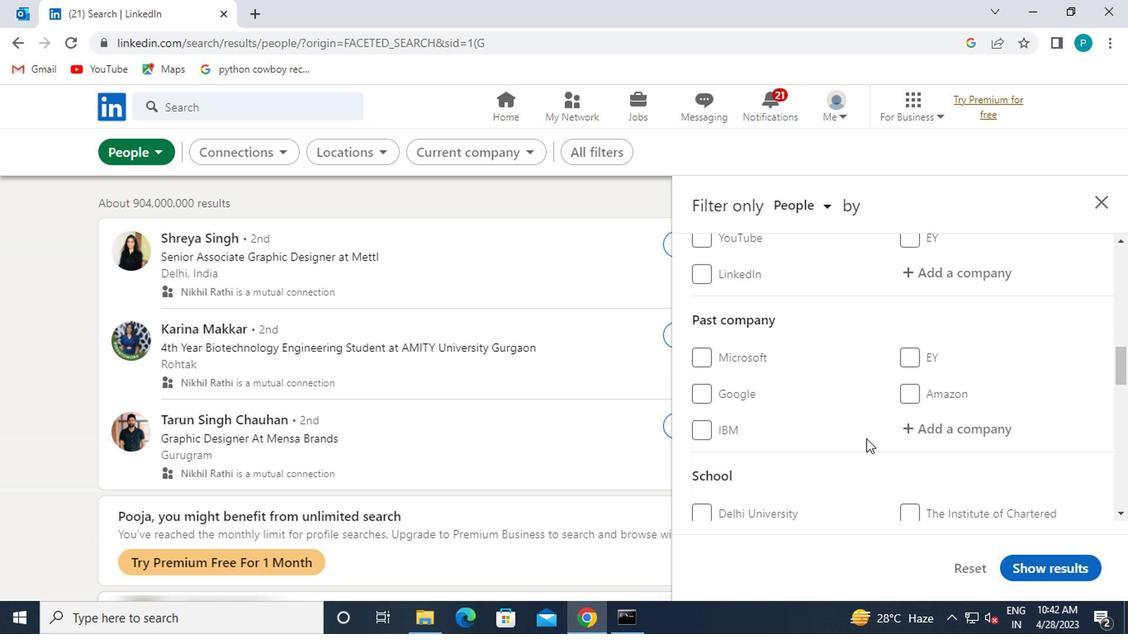 
Action: Mouse moved to (834, 424)
Screenshot: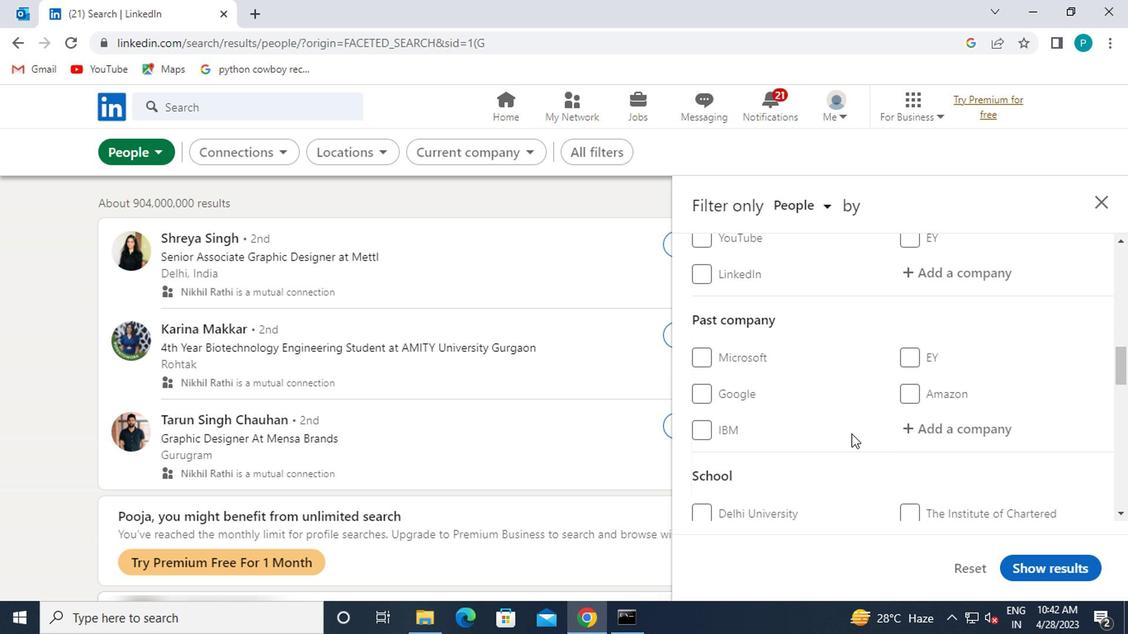
Action: Mouse scrolled (834, 423) with delta (0, -1)
Screenshot: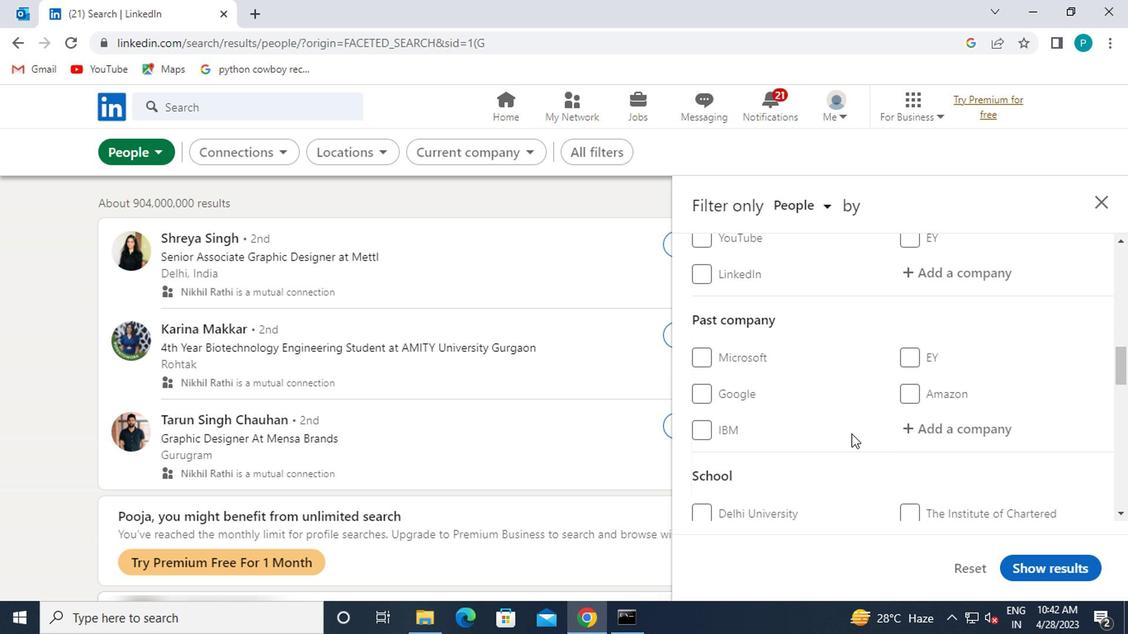 
Action: Mouse moved to (831, 423)
Screenshot: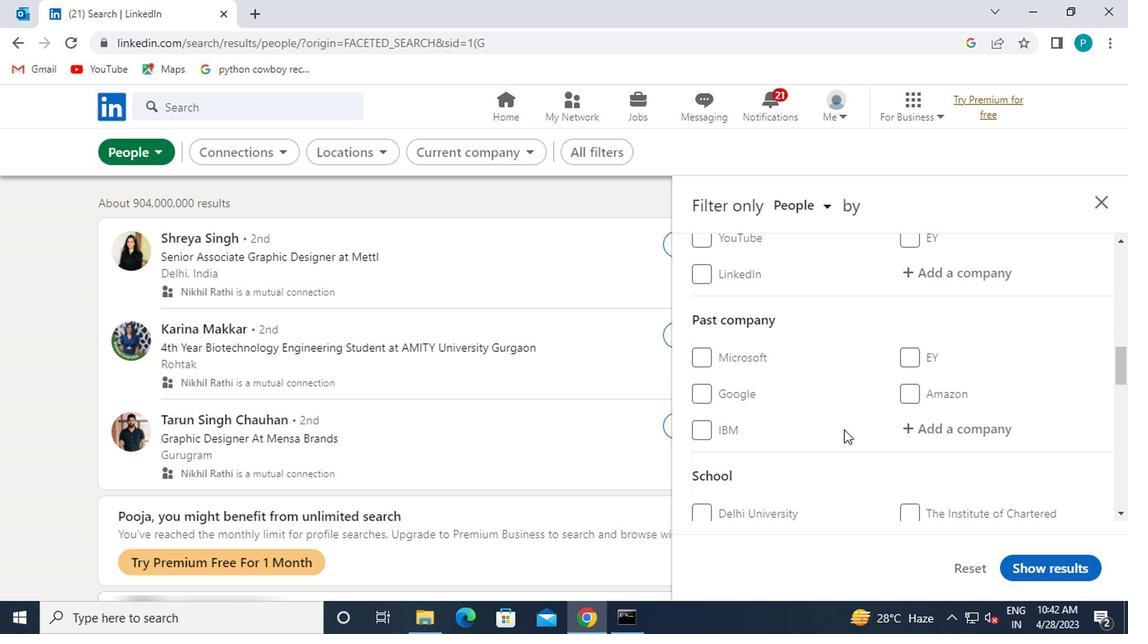 
Action: Mouse scrolled (831, 422) with delta (0, 0)
Screenshot: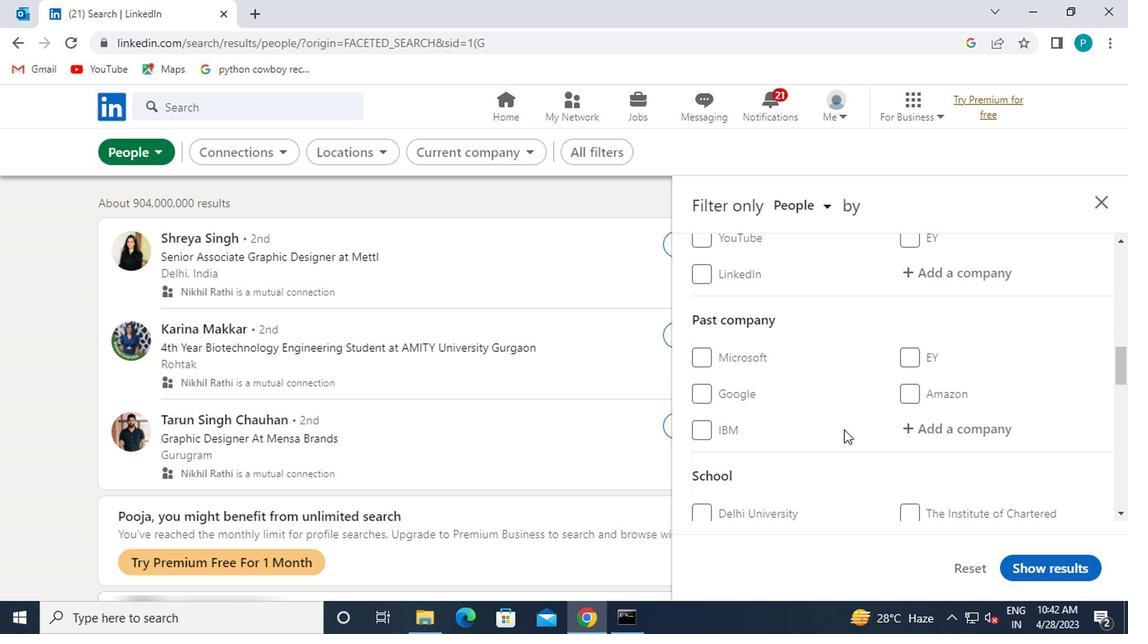 
Action: Mouse moved to (828, 422)
Screenshot: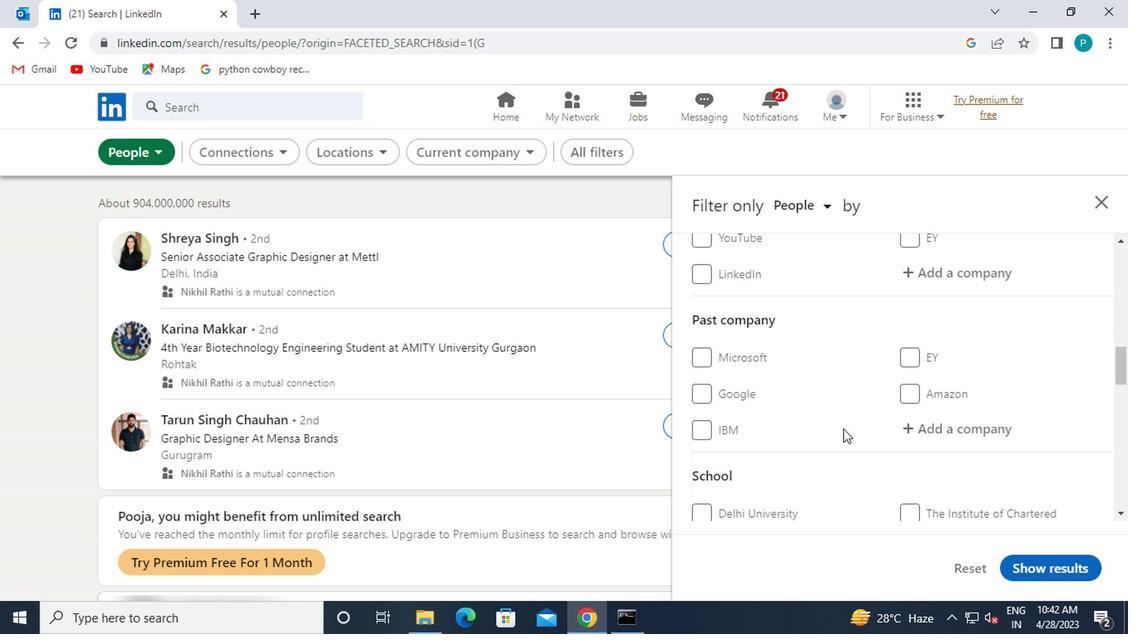 
Action: Mouse scrolled (828, 420) with delta (0, -1)
Screenshot: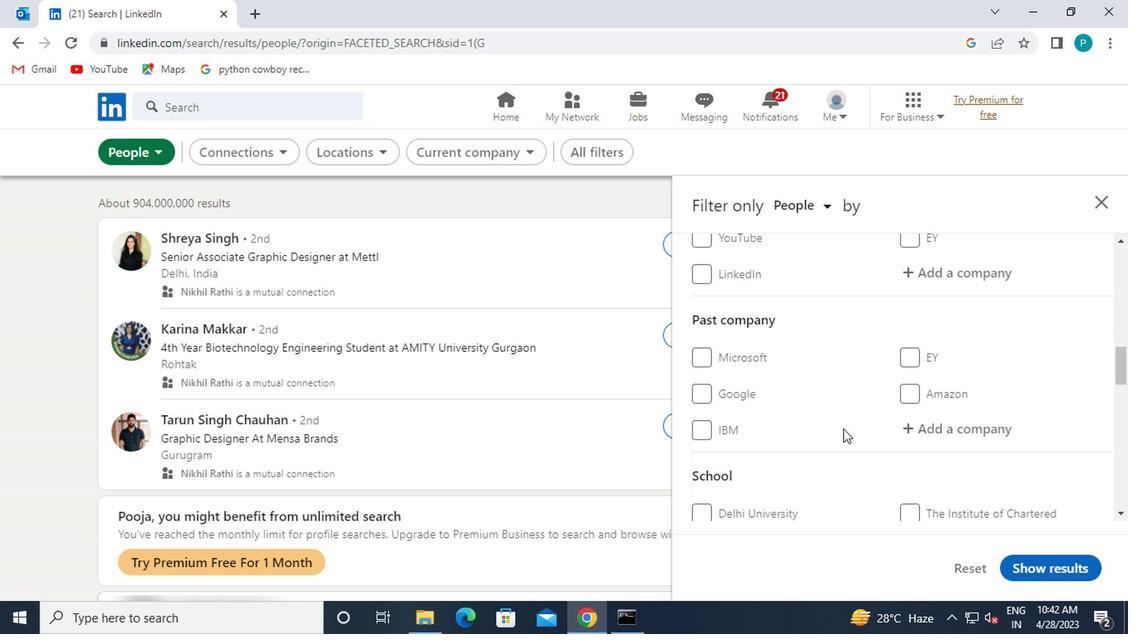 
Action: Mouse moved to (752, 405)
Screenshot: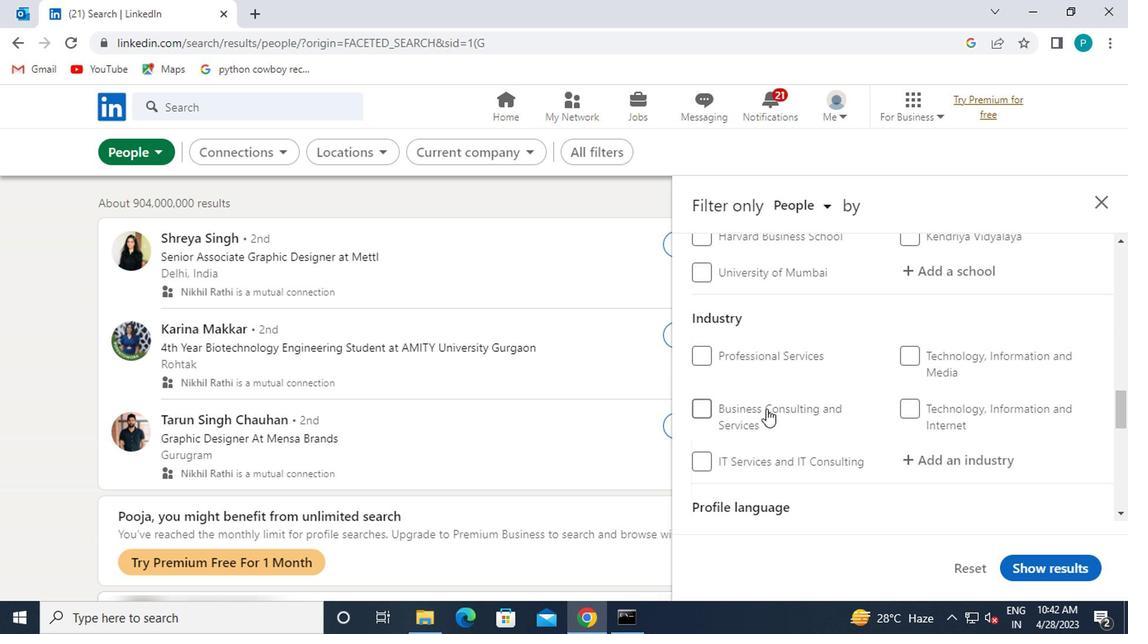 
Action: Mouse scrolled (752, 405) with delta (0, 0)
Screenshot: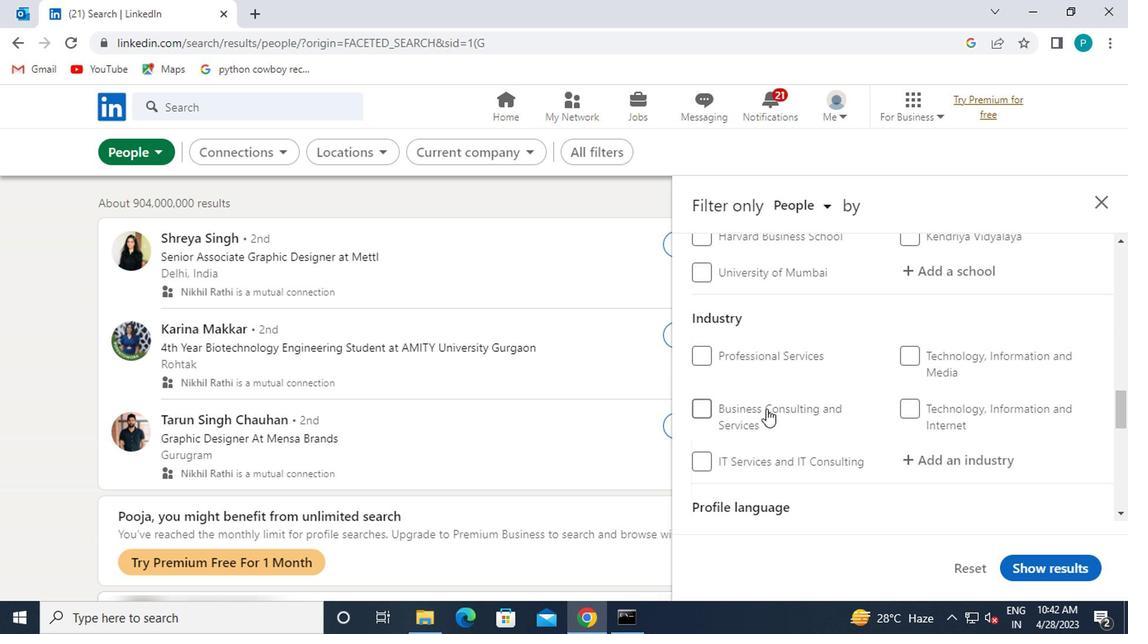
Action: Mouse moved to (751, 405)
Screenshot: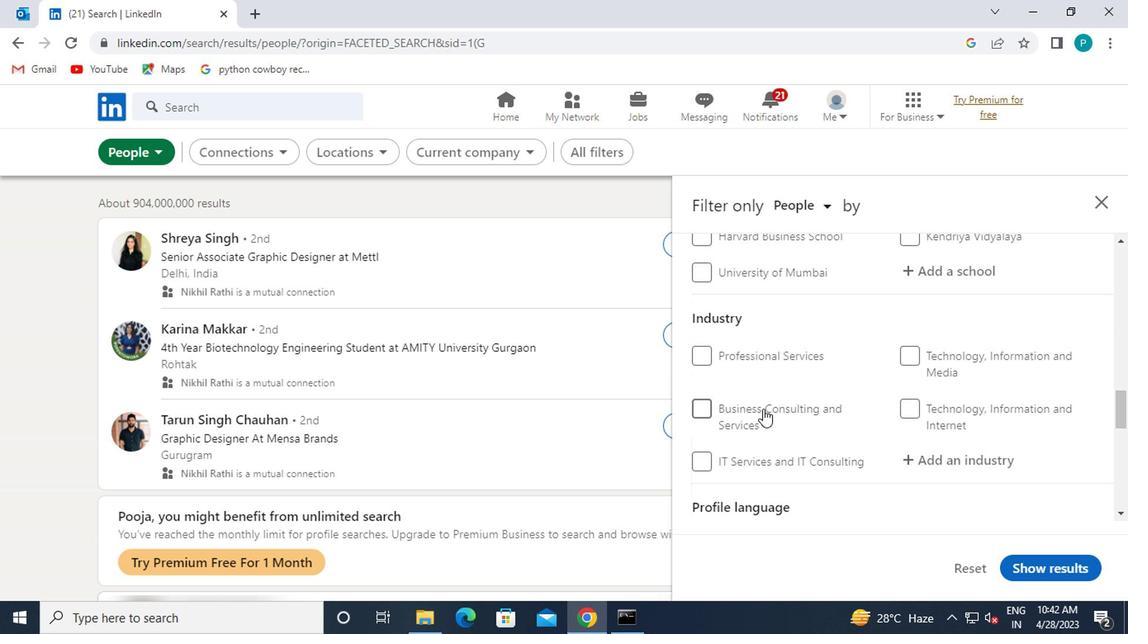 
Action: Mouse scrolled (751, 405) with delta (0, 0)
Screenshot: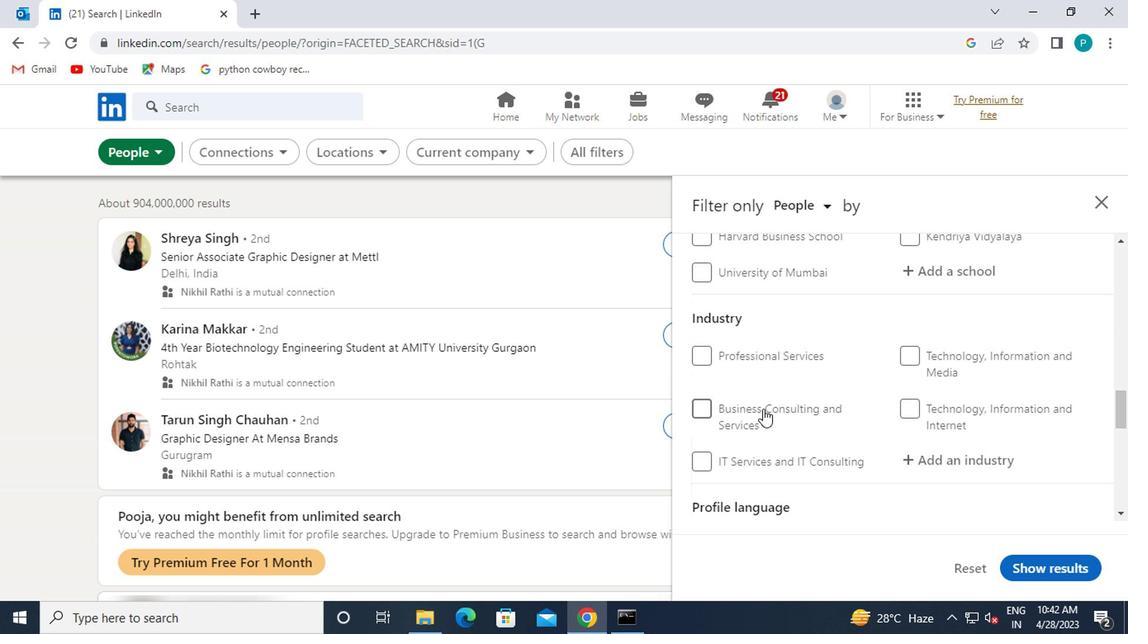 
Action: Mouse moved to (736, 405)
Screenshot: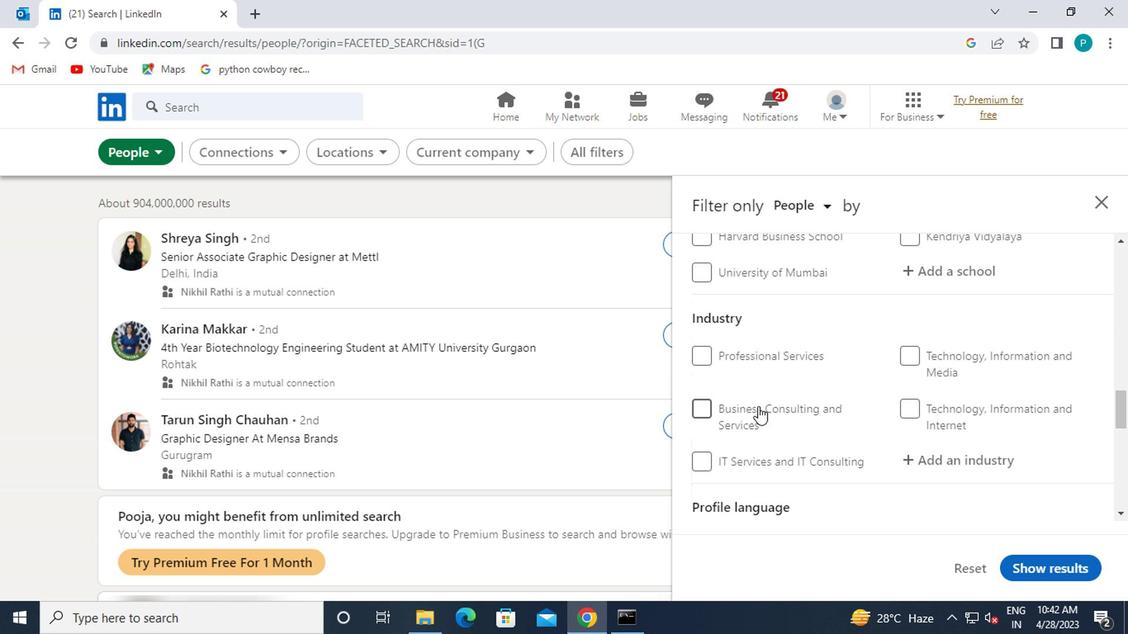 
Action: Mouse scrolled (736, 405) with delta (0, 0)
Screenshot: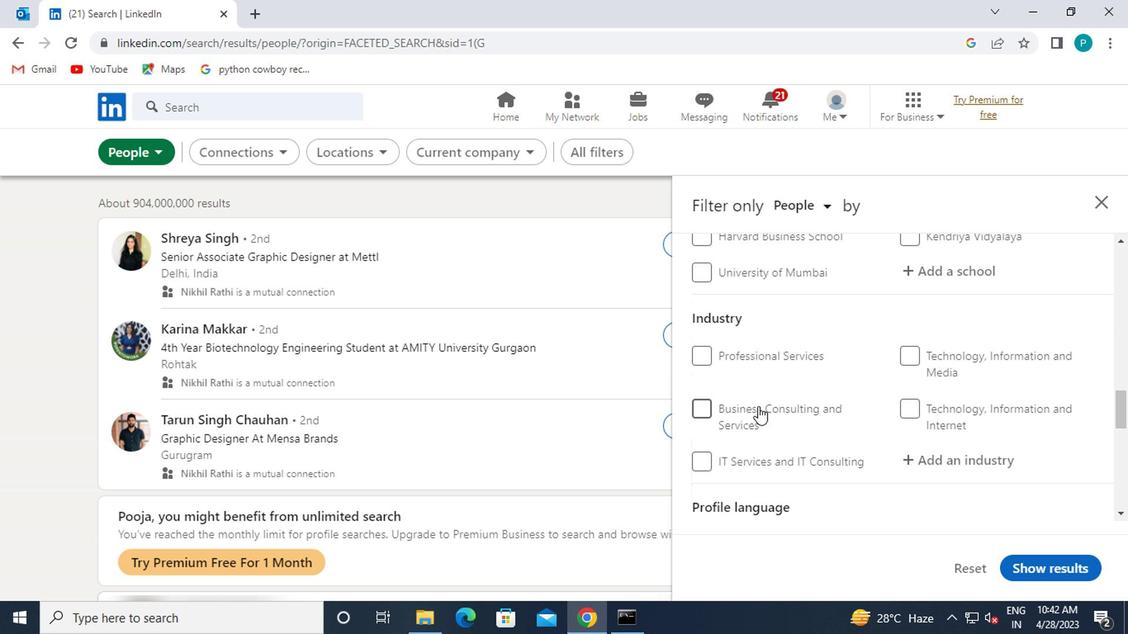 
Action: Mouse moved to (713, 366)
Screenshot: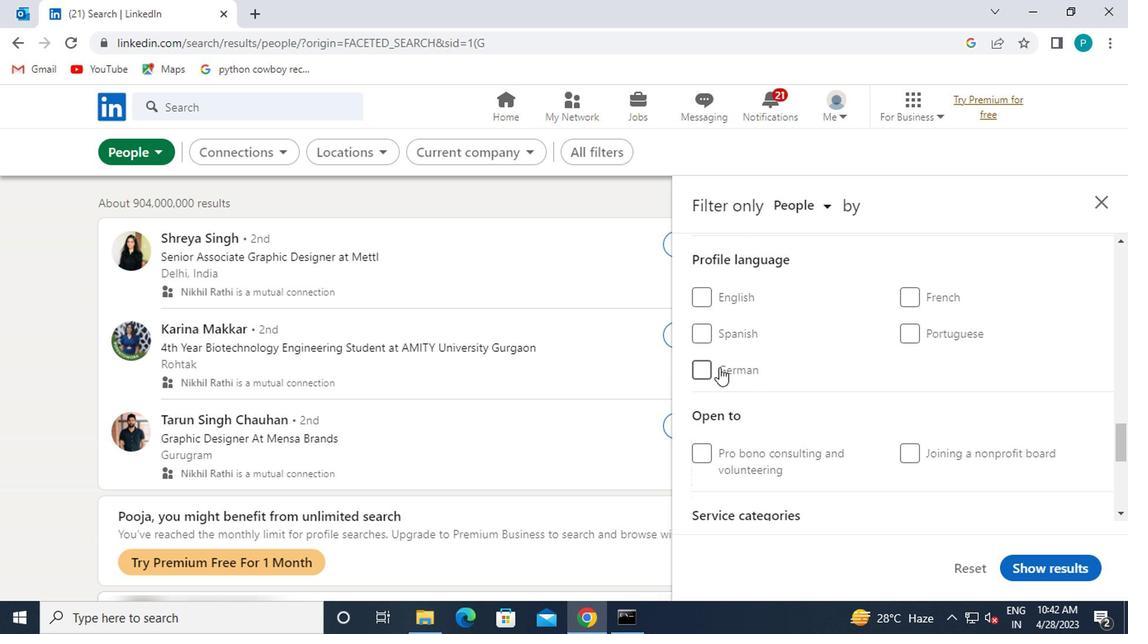 
Action: Mouse pressed left at (713, 366)
Screenshot: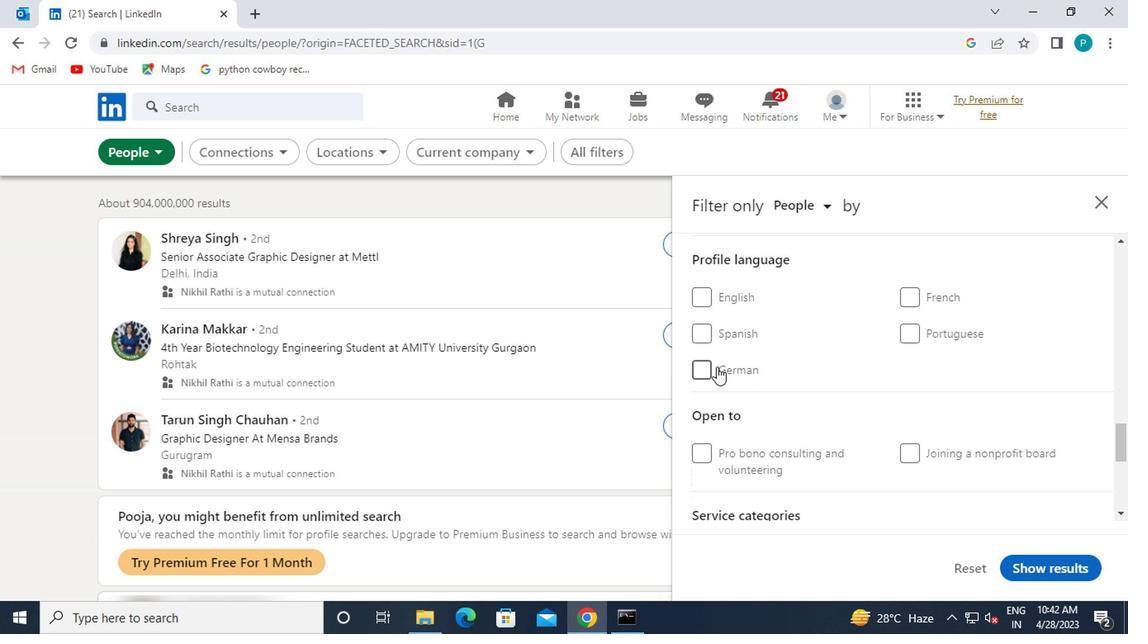 
Action: Mouse moved to (806, 343)
Screenshot: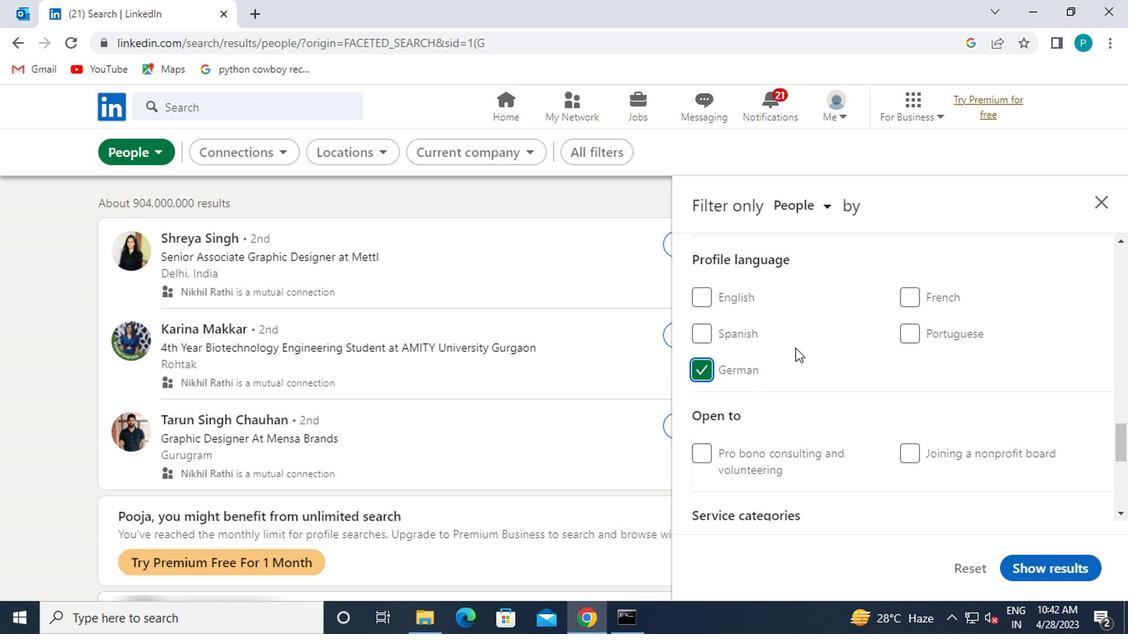 
Action: Mouse scrolled (806, 344) with delta (0, 0)
Screenshot: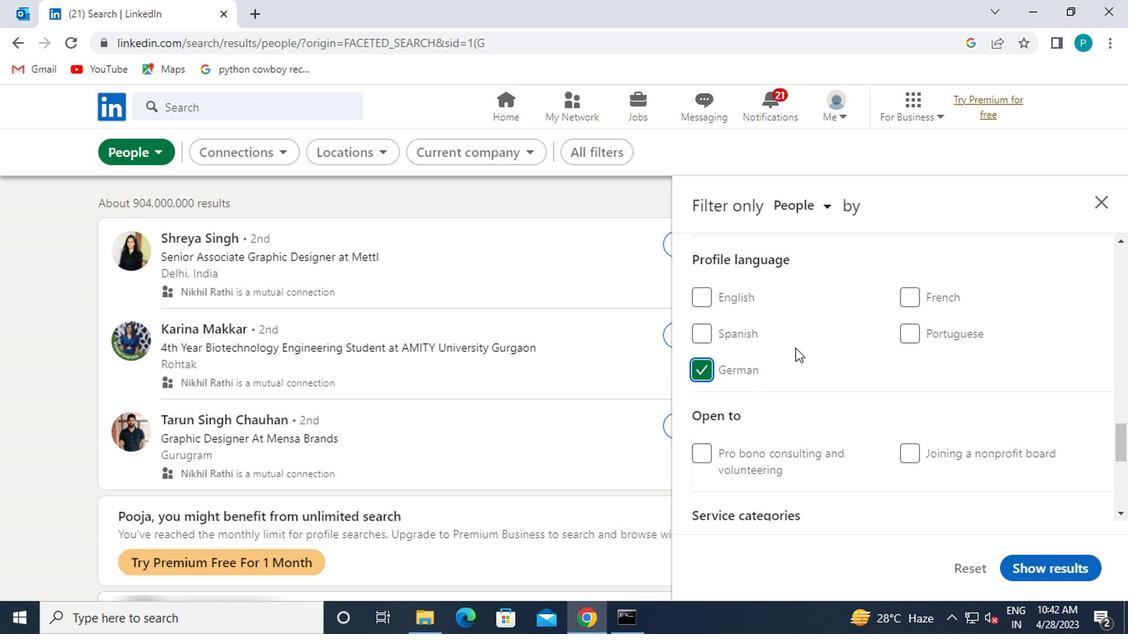 
Action: Mouse scrolled (806, 344) with delta (0, 0)
Screenshot: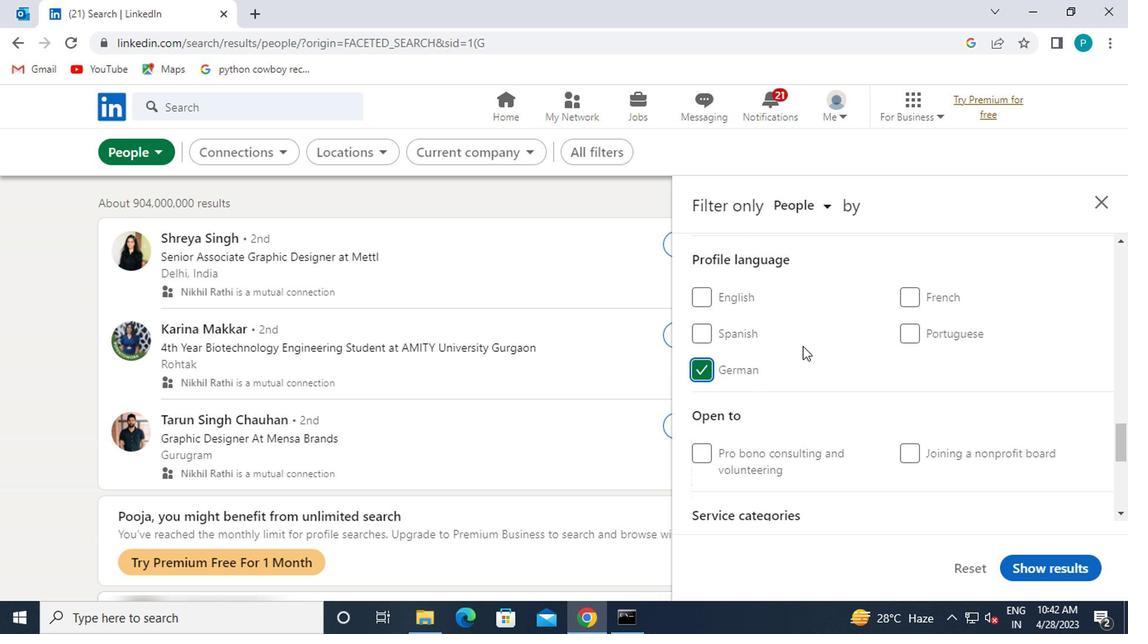 
Action: Mouse scrolled (806, 344) with delta (0, 0)
Screenshot: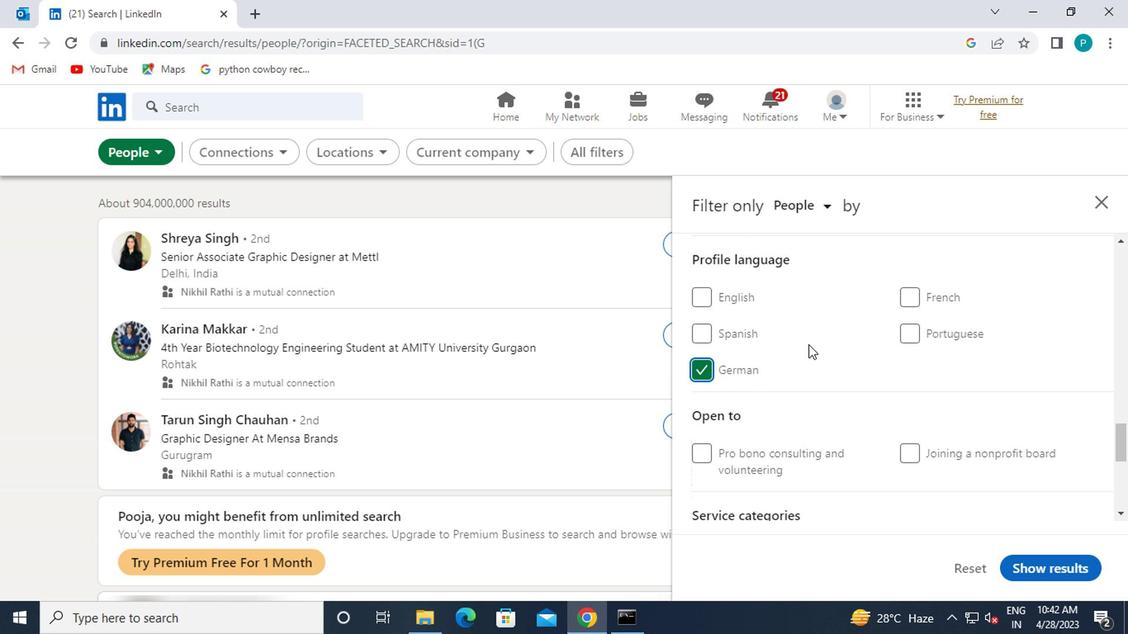 
Action: Mouse moved to (1020, 323)
Screenshot: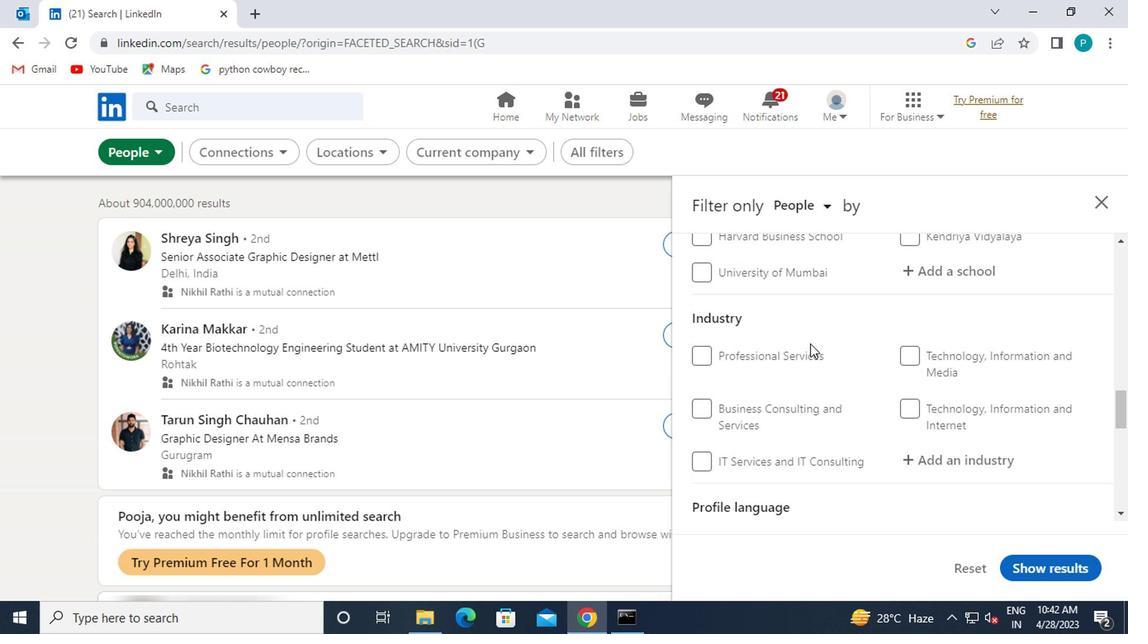 
Action: Mouse scrolled (1020, 324) with delta (0, 1)
Screenshot: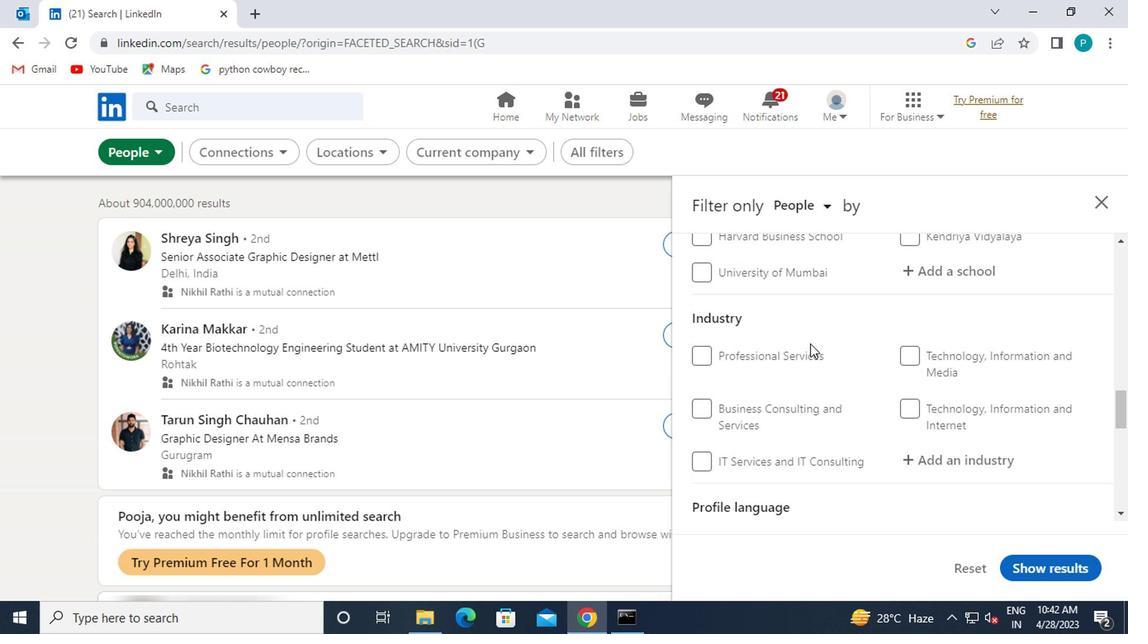 
Action: Mouse scrolled (1020, 324) with delta (0, 1)
Screenshot: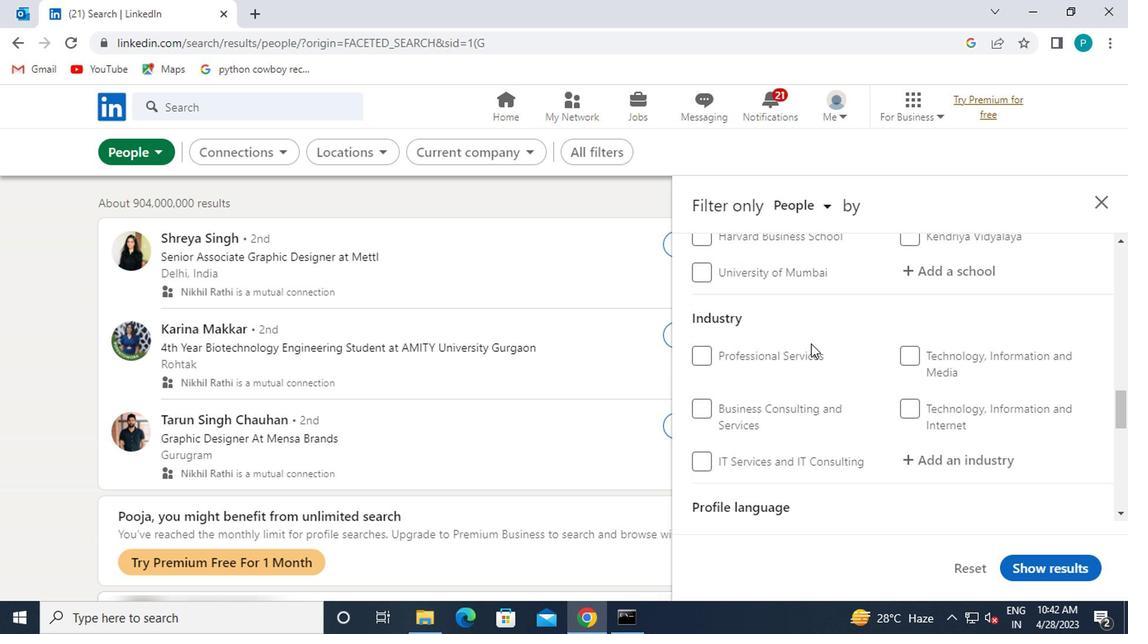 
Action: Mouse scrolled (1020, 324) with delta (0, 1)
Screenshot: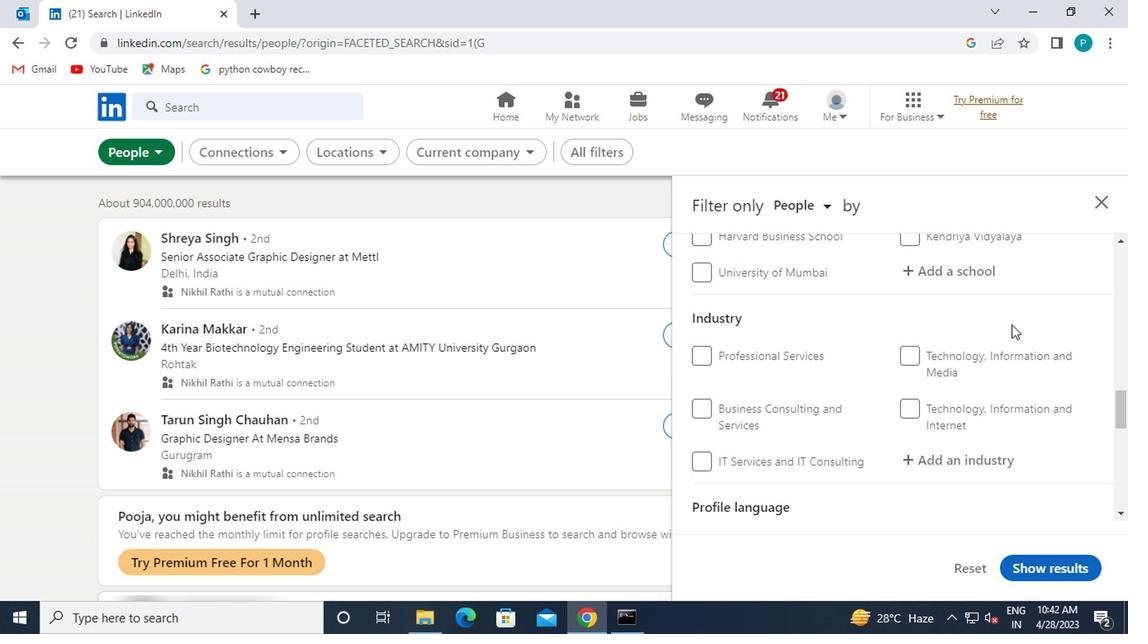 
Action: Mouse moved to (978, 346)
Screenshot: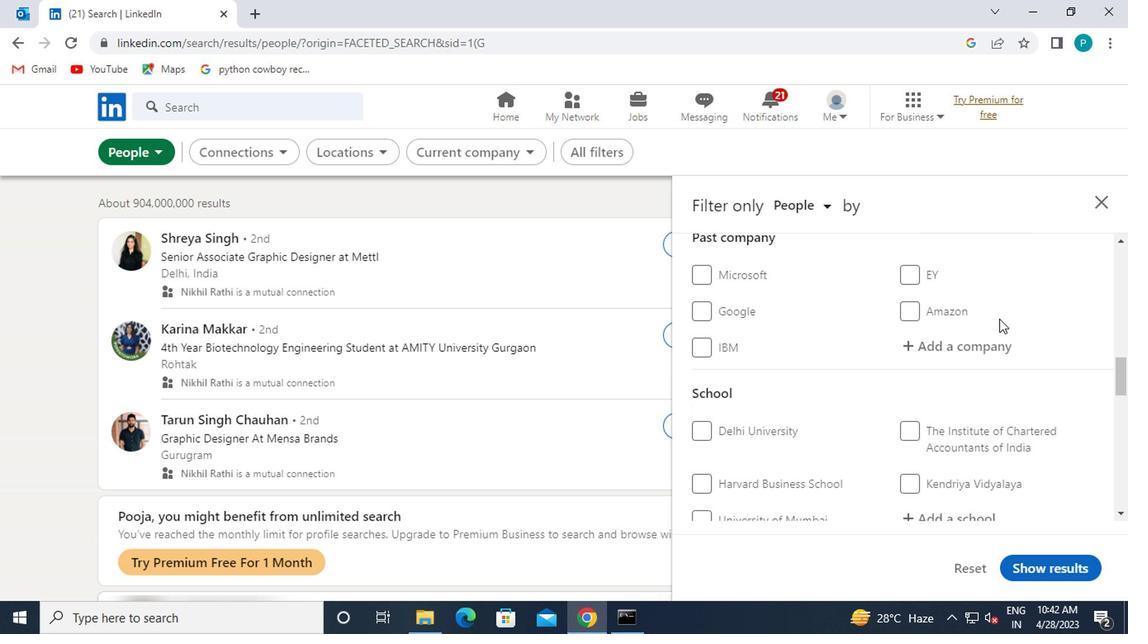 
Action: Mouse scrolled (978, 348) with delta (0, 1)
Screenshot: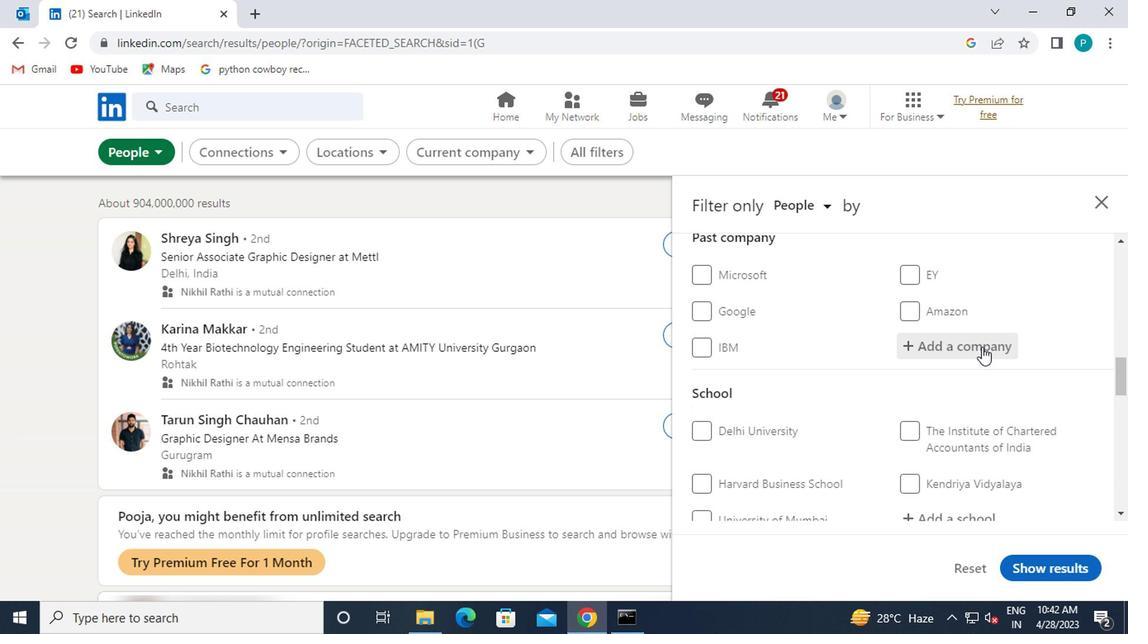 
Action: Mouse scrolled (978, 348) with delta (0, 1)
Screenshot: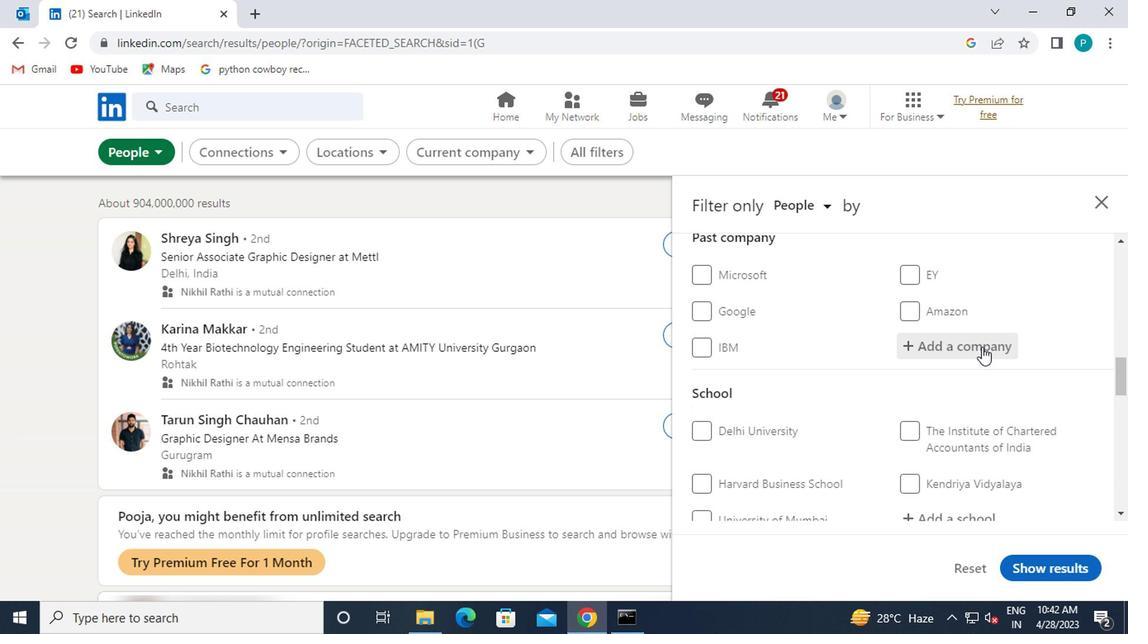 
Action: Mouse scrolled (978, 348) with delta (0, 1)
Screenshot: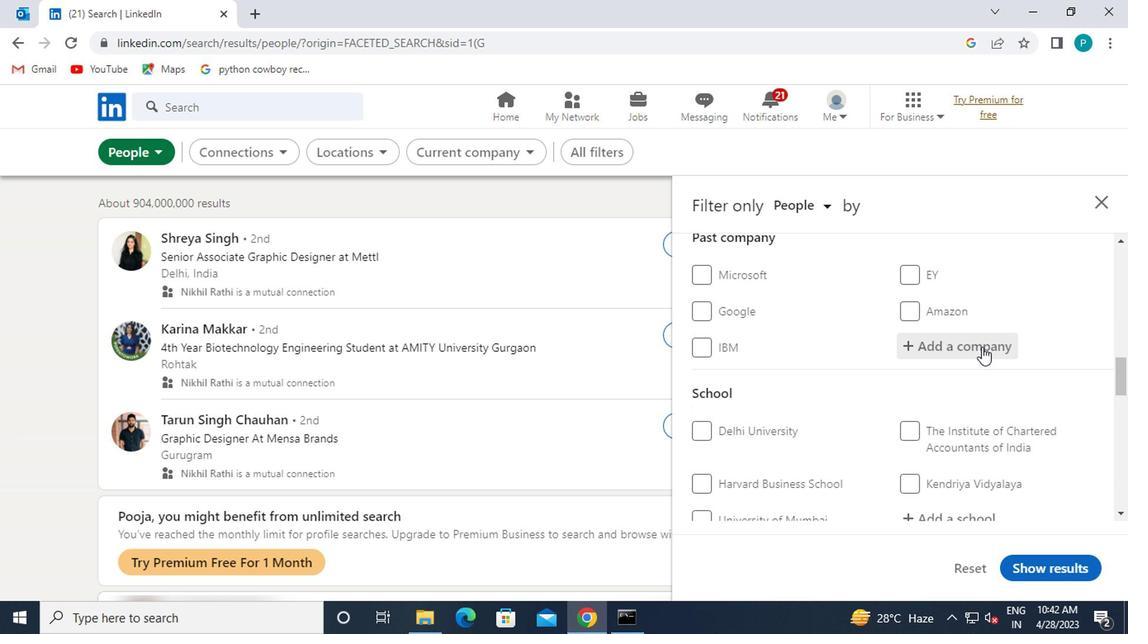 
Action: Mouse moved to (953, 432)
Screenshot: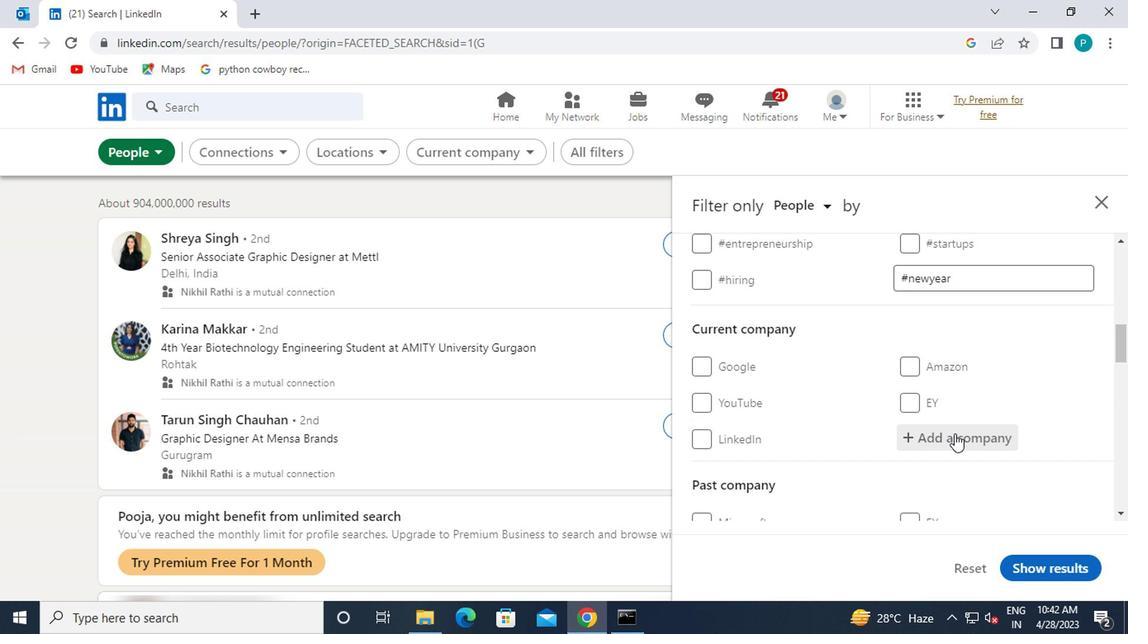 
Action: Mouse pressed left at (953, 432)
Screenshot: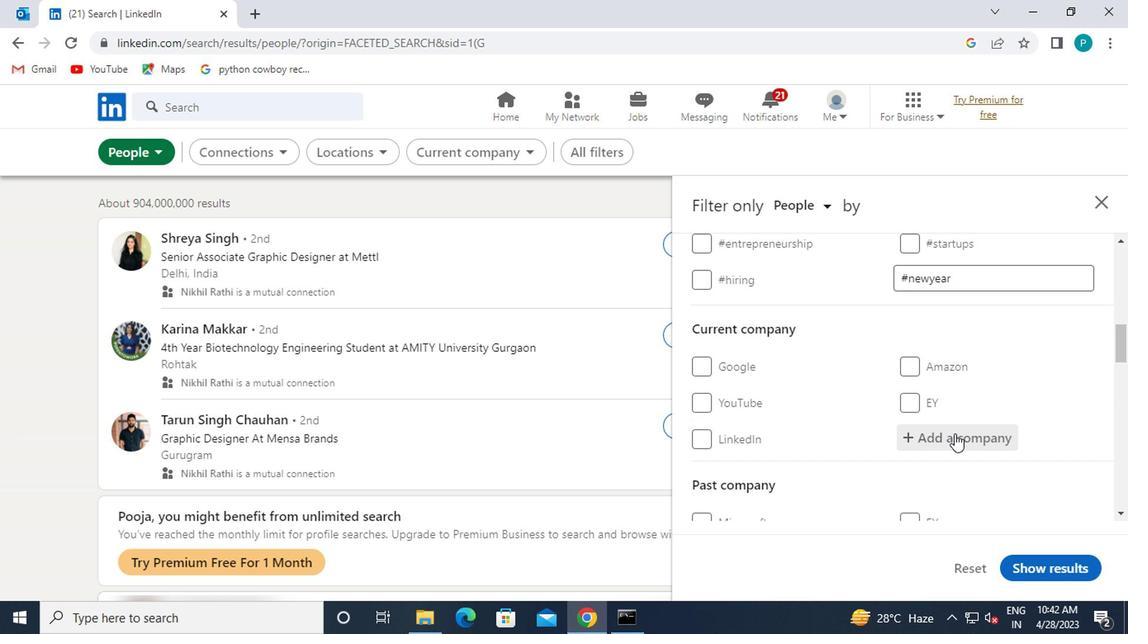 
Action: Mouse moved to (953, 433)
Screenshot: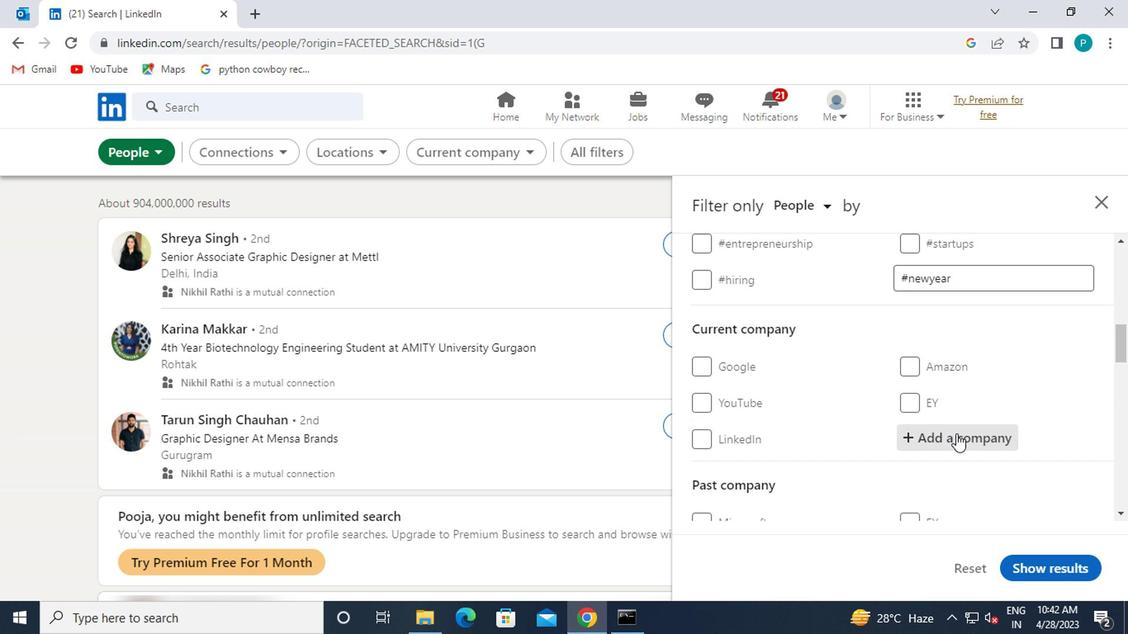 
Action: Key pressed <Key.caps_lock>T<Key.caps_lock>HOU
Screenshot: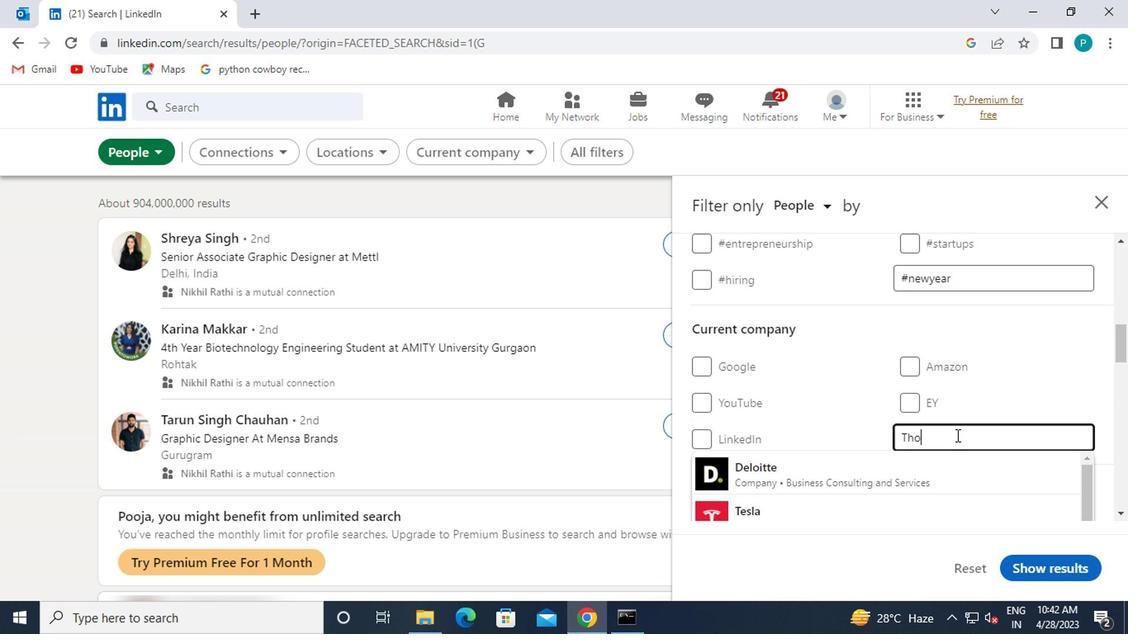 
Action: Mouse moved to (914, 485)
Screenshot: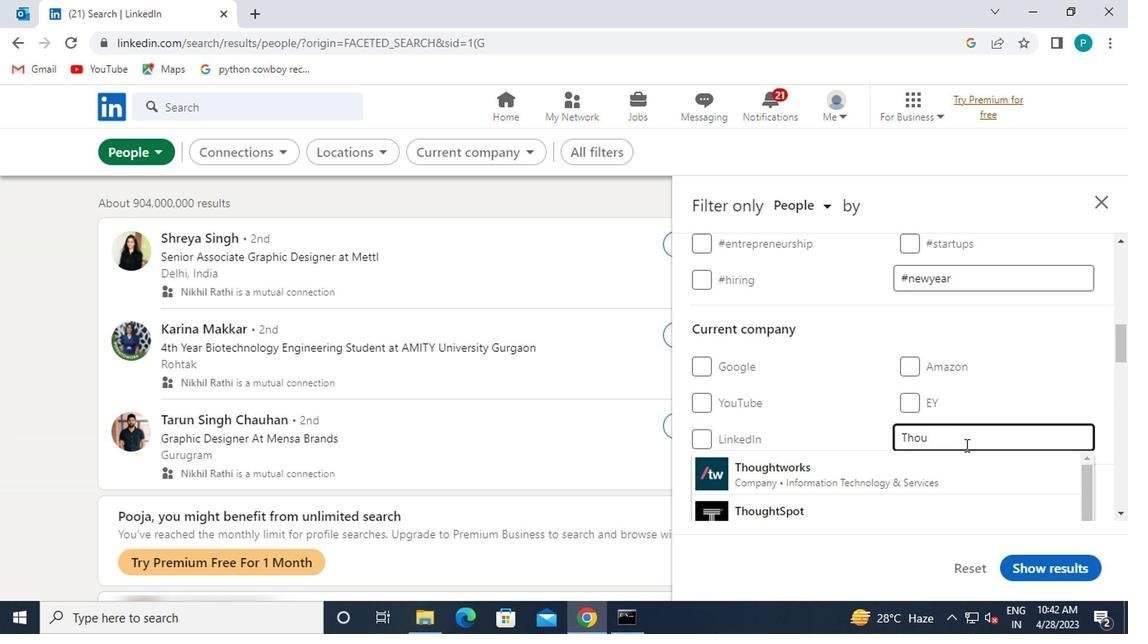 
Action: Mouse pressed left at (914, 485)
Screenshot: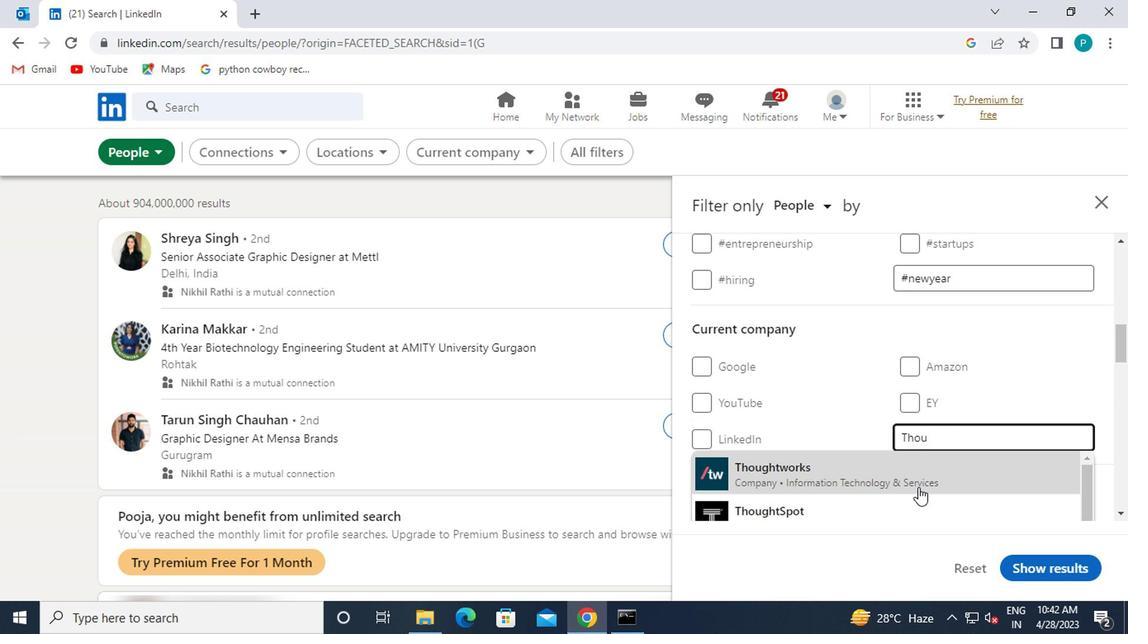 
Action: Mouse moved to (817, 441)
Screenshot: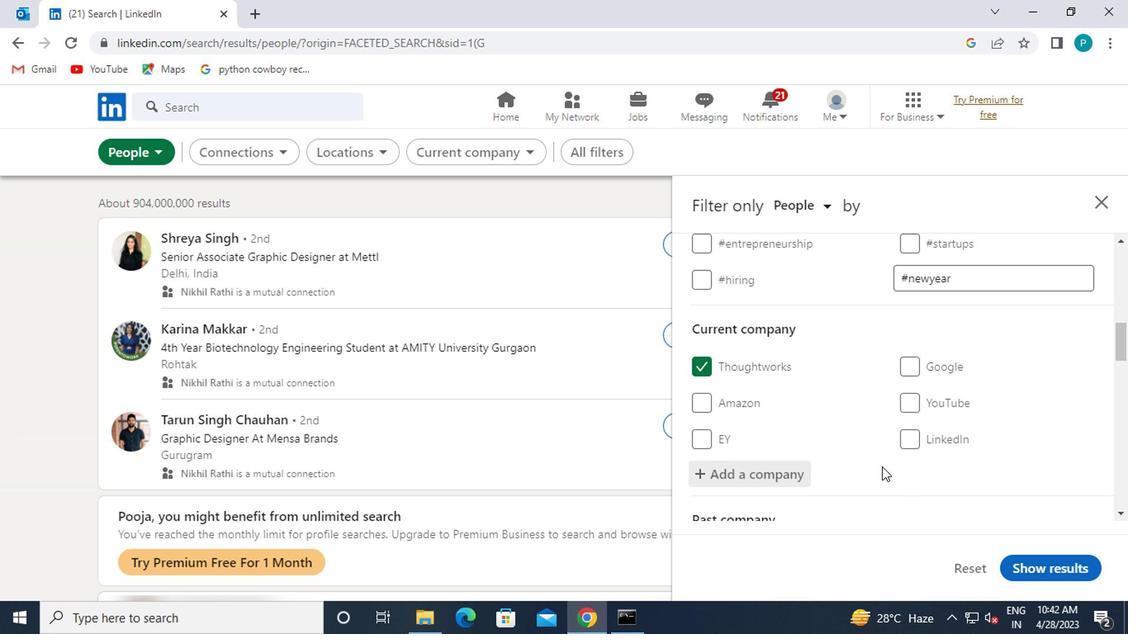 
Action: Mouse scrolled (817, 440) with delta (0, 0)
Screenshot: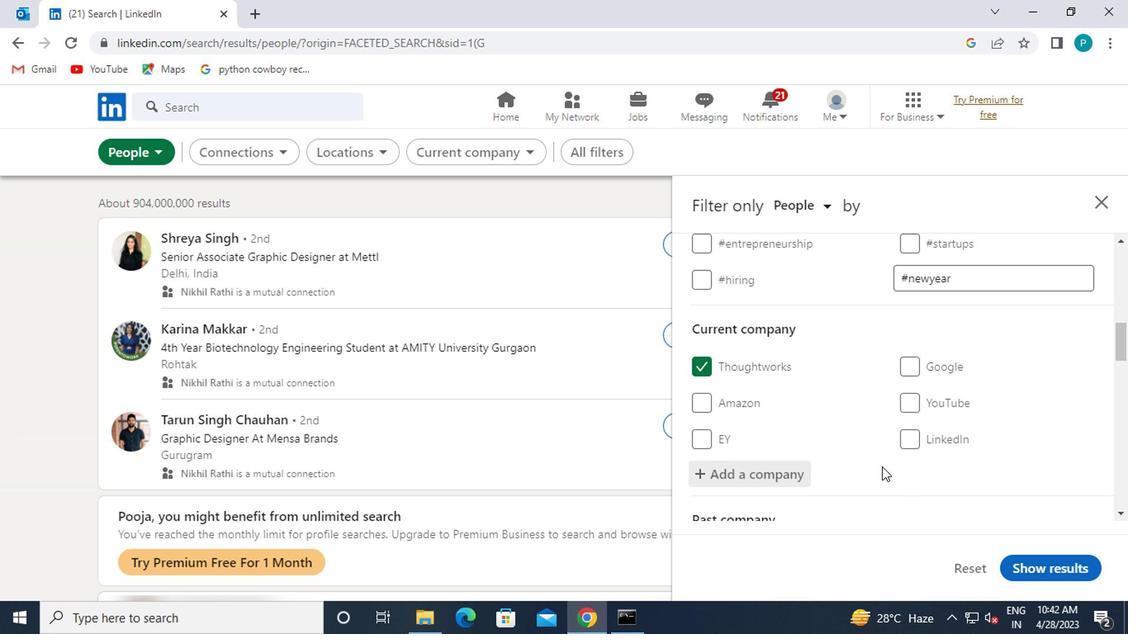 
Action: Mouse scrolled (817, 440) with delta (0, 0)
Screenshot: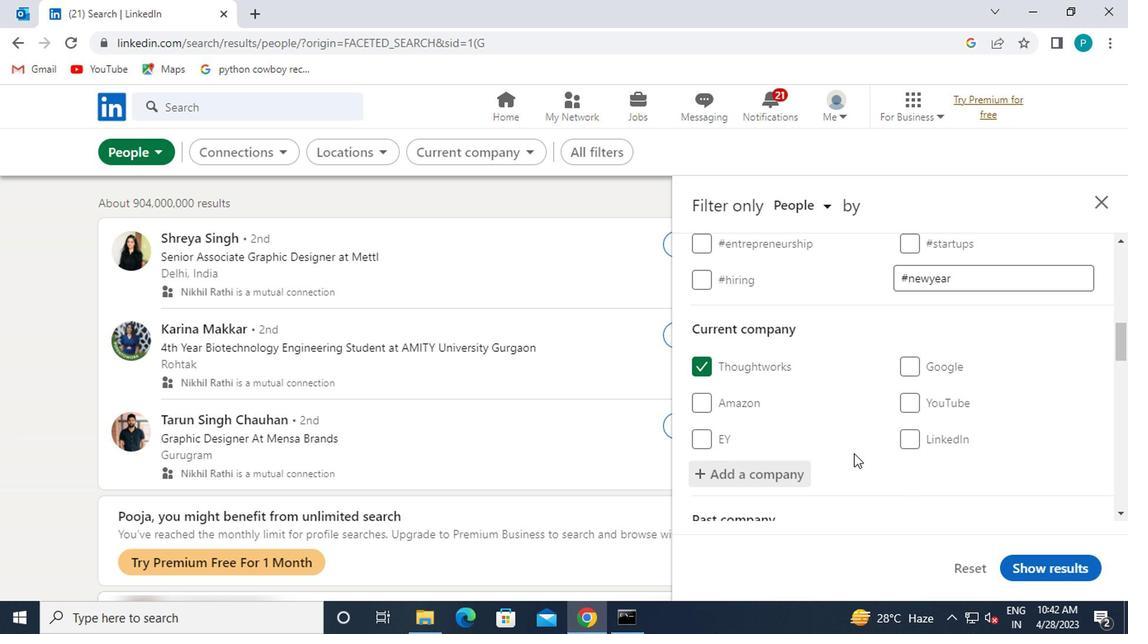 
Action: Mouse scrolled (817, 440) with delta (0, 0)
Screenshot: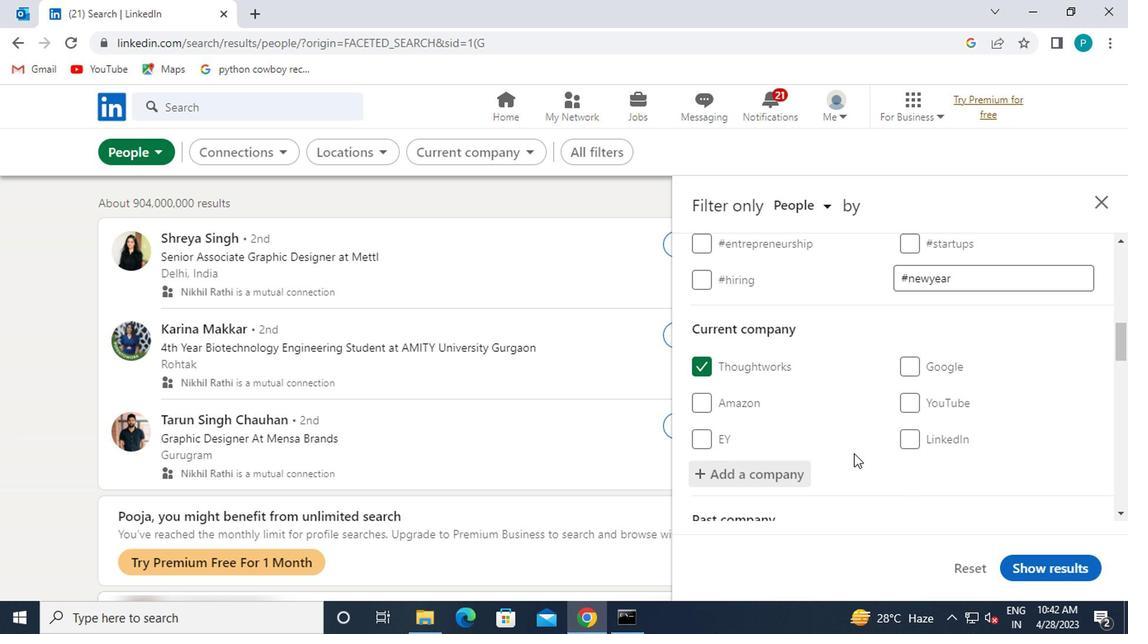 
Action: Mouse moved to (877, 425)
Screenshot: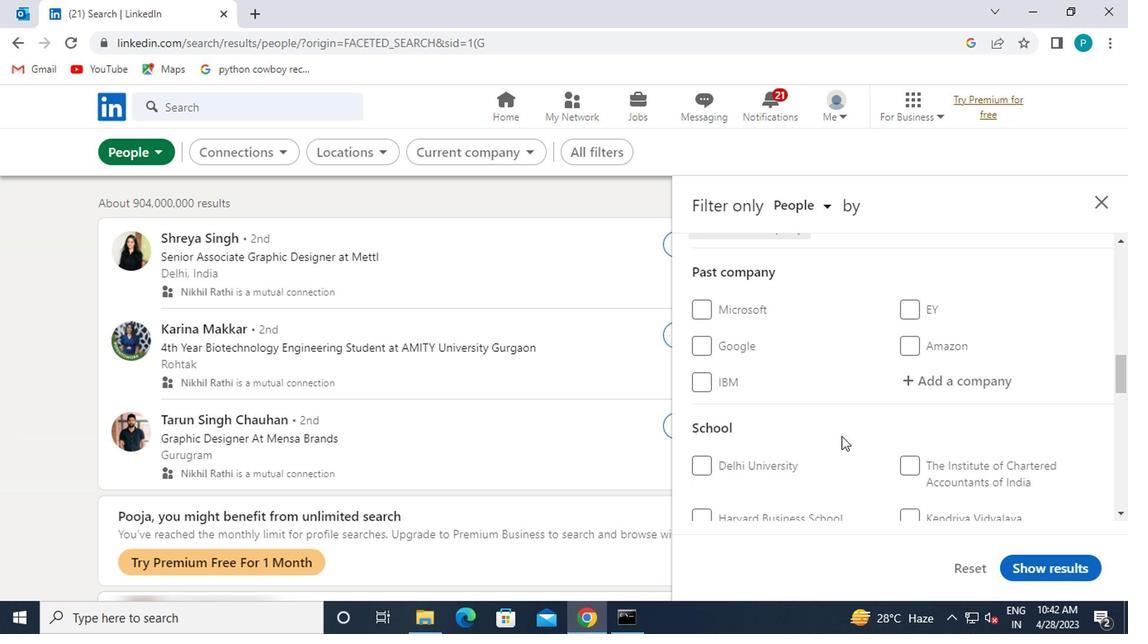 
Action: Mouse scrolled (877, 424) with delta (0, 0)
Screenshot: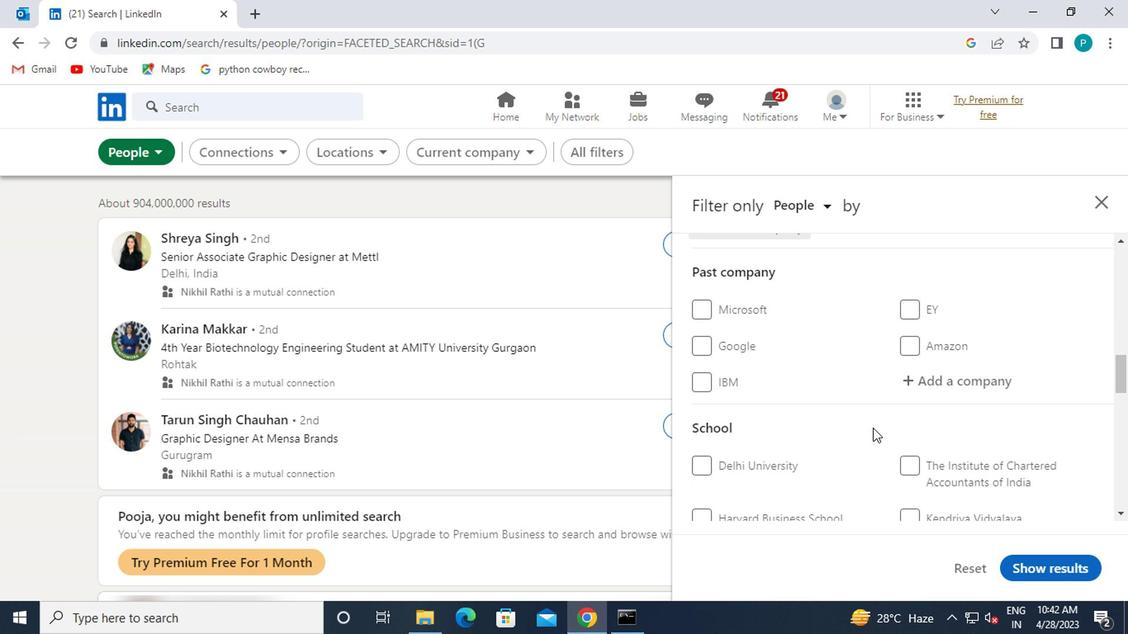 
Action: Mouse scrolled (877, 424) with delta (0, 0)
Screenshot: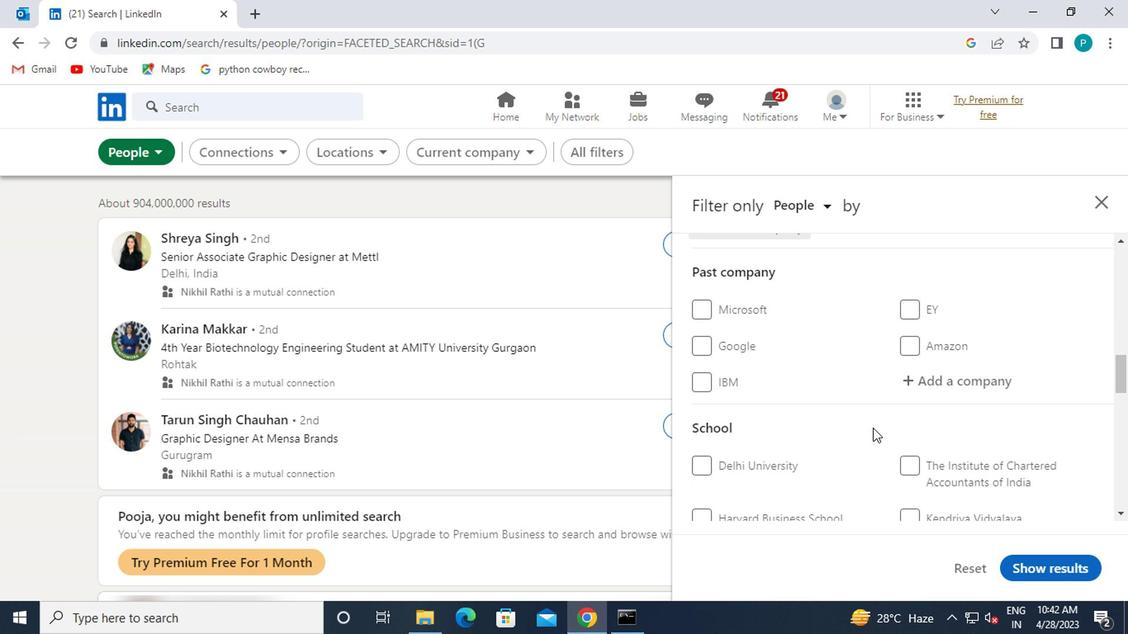 
Action: Mouse scrolled (877, 424) with delta (0, 0)
Screenshot: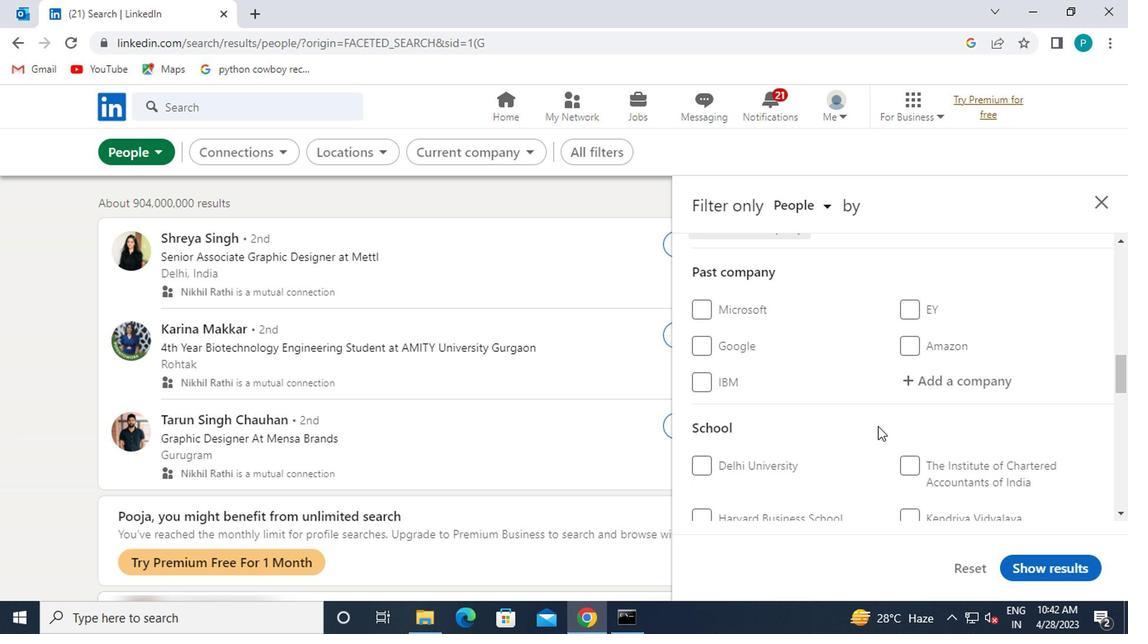 
Action: Mouse moved to (939, 305)
Screenshot: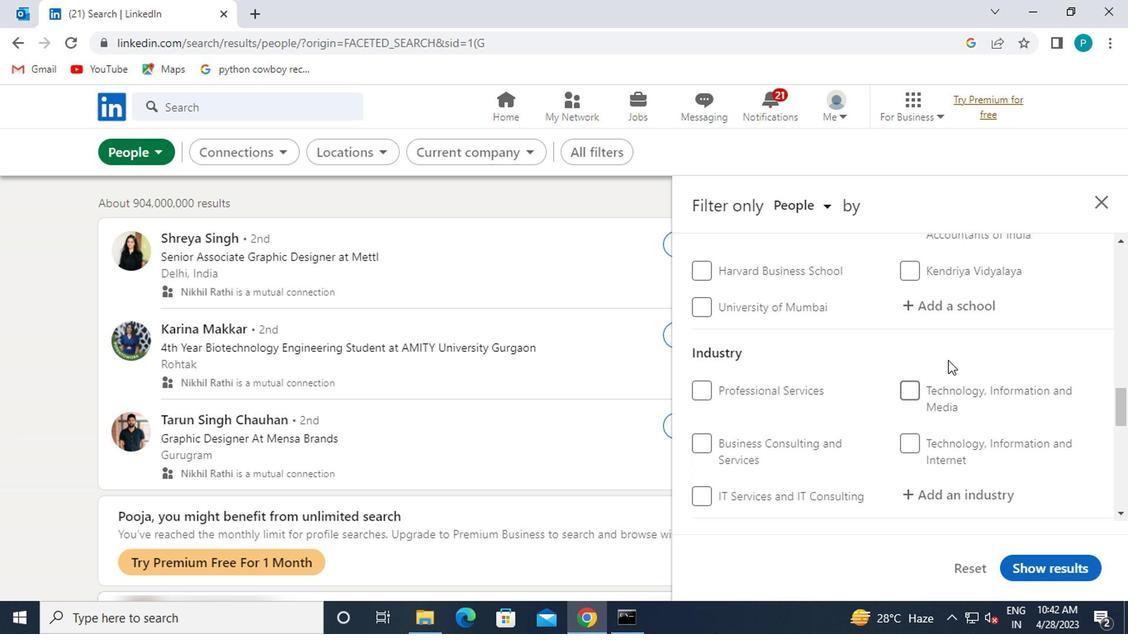 
Action: Mouse pressed left at (939, 305)
Screenshot: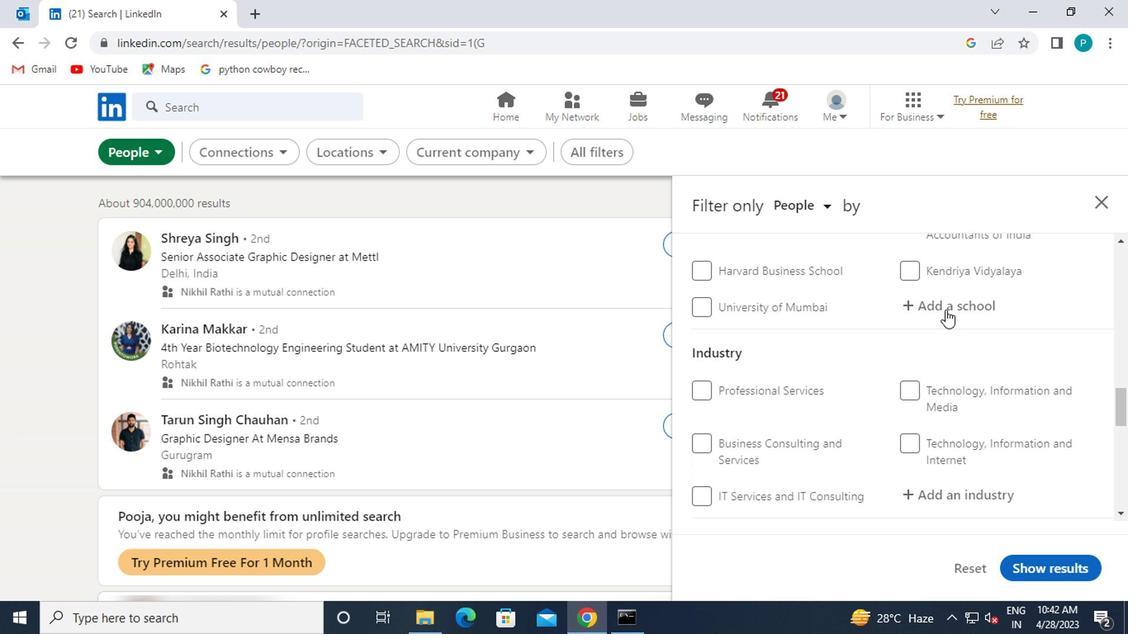 
Action: Mouse moved to (932, 312)
Screenshot: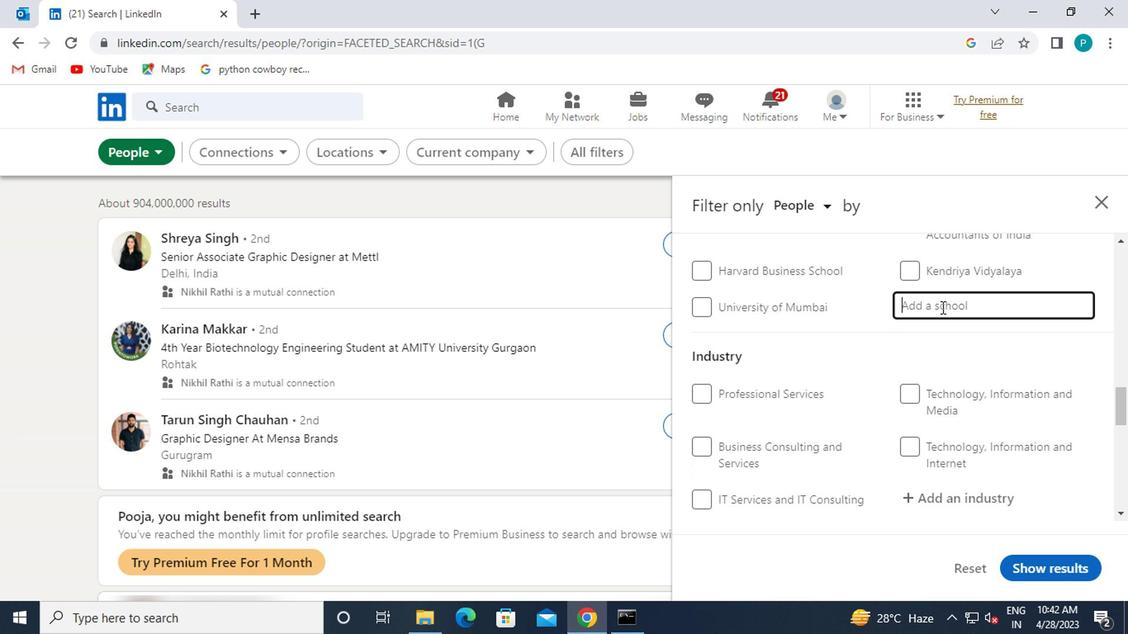 
Action: Key pressed <Key.caps_lock>K<Key.caps_lock>ONGUNADU
Screenshot: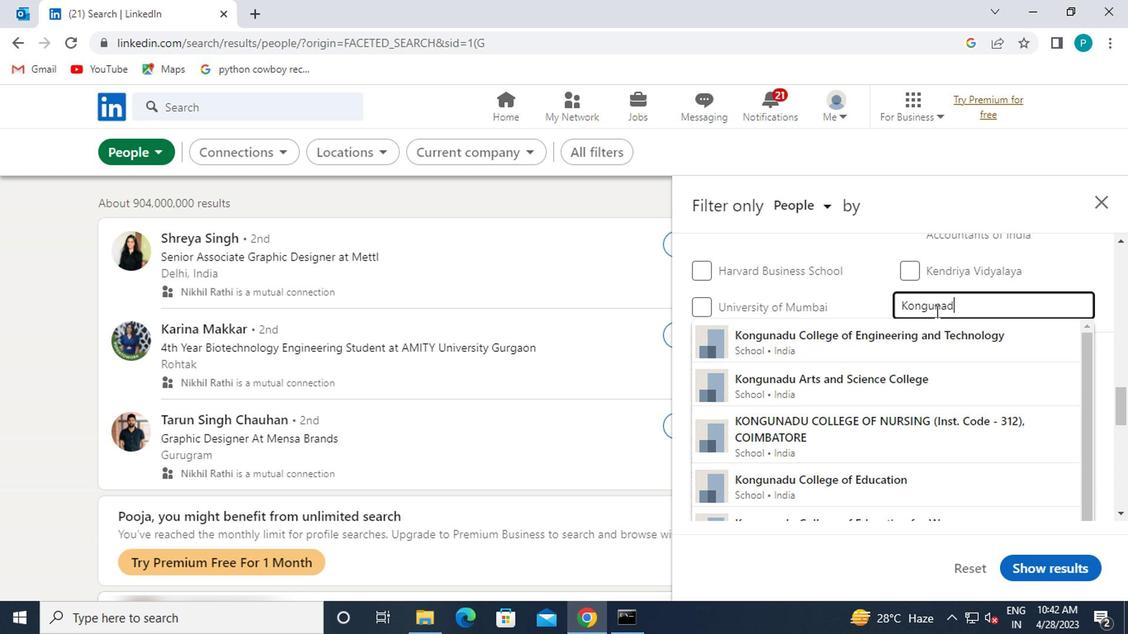 
Action: Mouse moved to (947, 368)
Screenshot: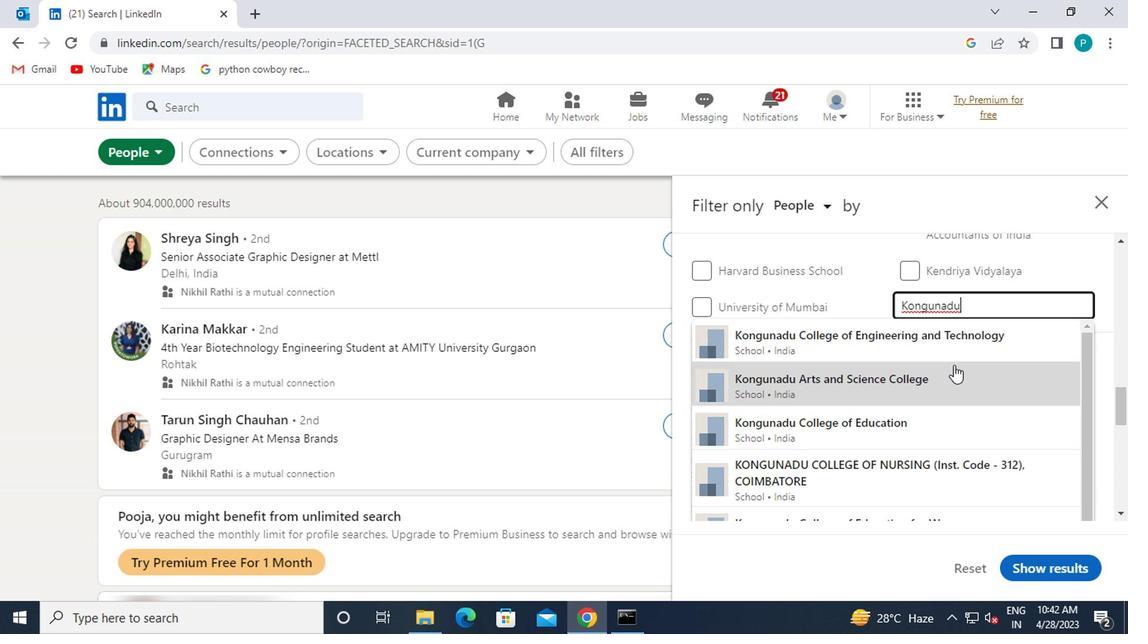 
Action: Mouse pressed left at (947, 368)
Screenshot: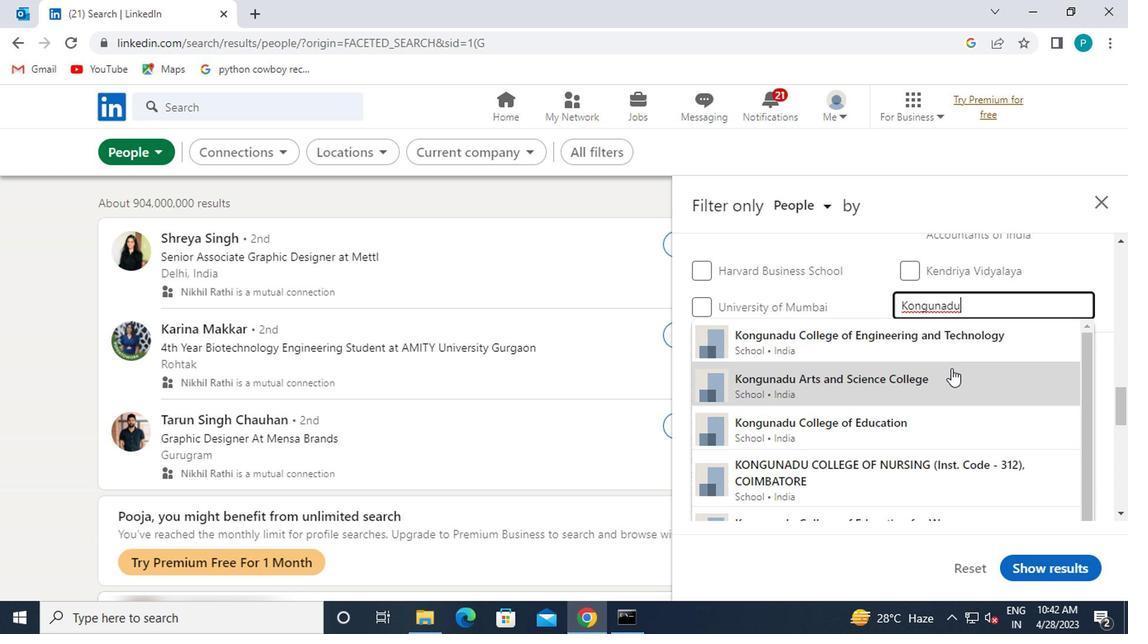 
Action: Mouse scrolled (947, 367) with delta (0, 0)
Screenshot: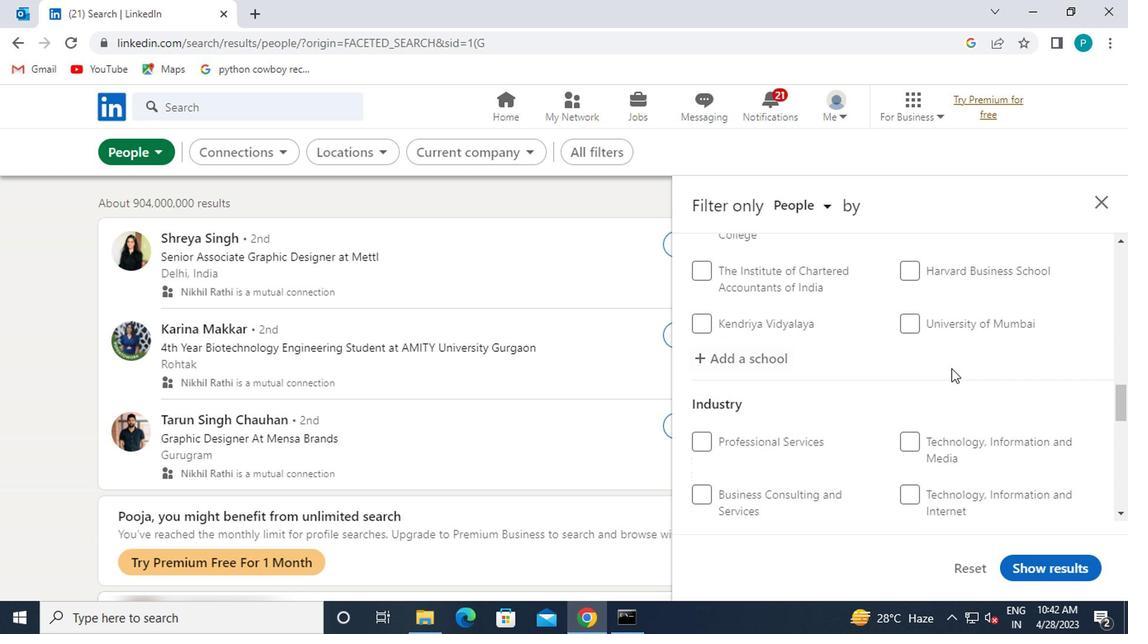 
Action: Mouse scrolled (947, 367) with delta (0, 0)
Screenshot: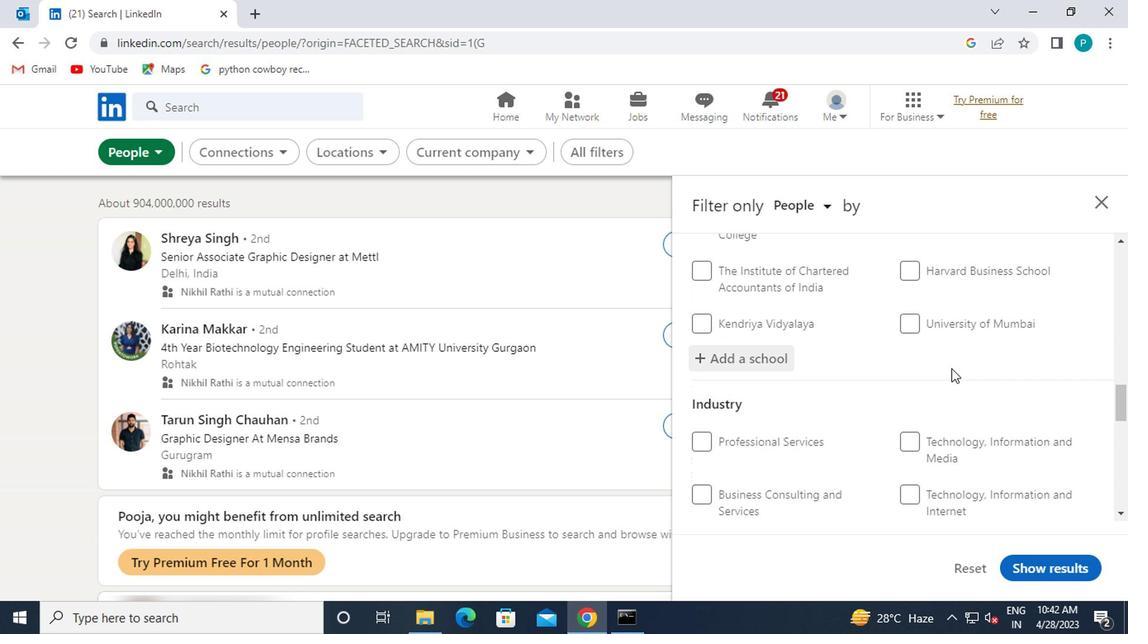 
Action: Mouse scrolled (947, 367) with delta (0, 0)
Screenshot: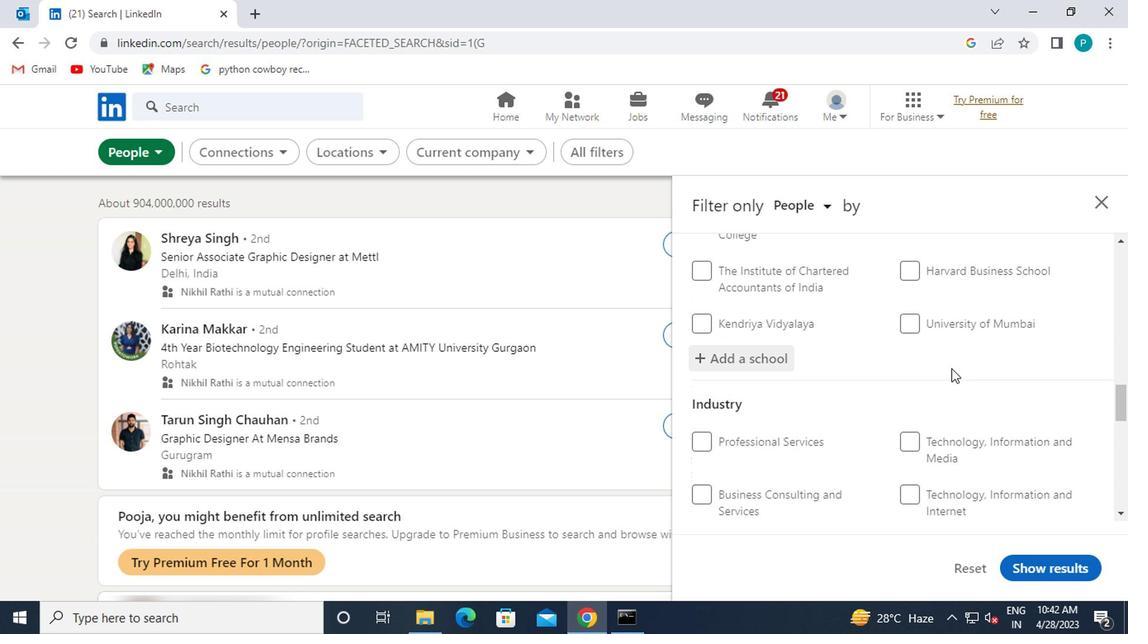 
Action: Mouse moved to (940, 314)
Screenshot: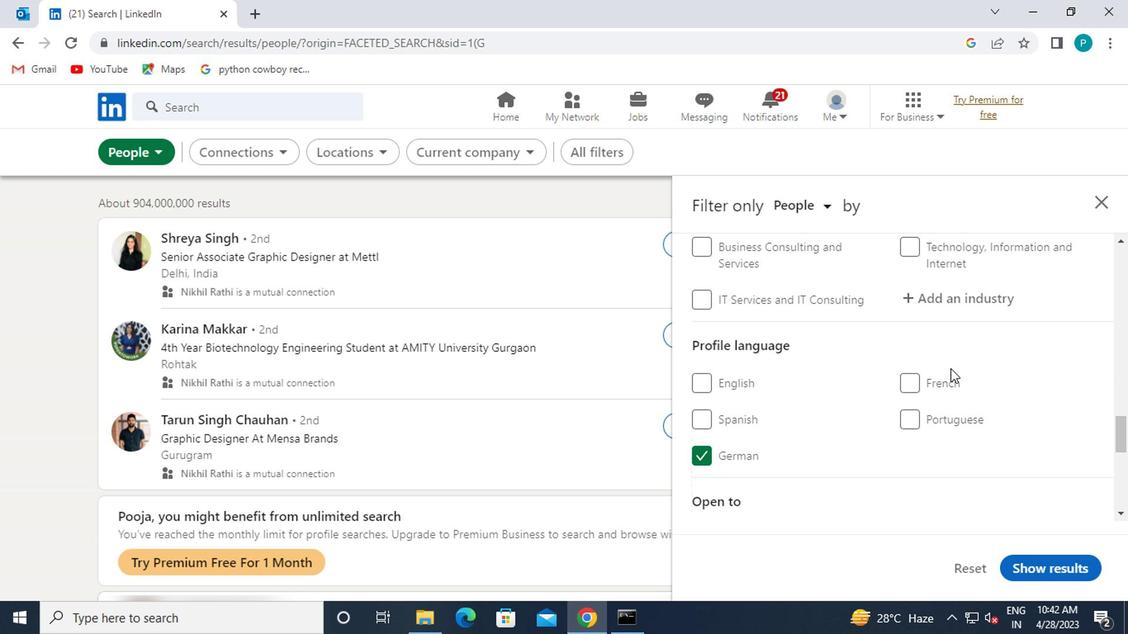 
Action: Mouse pressed left at (940, 314)
Screenshot: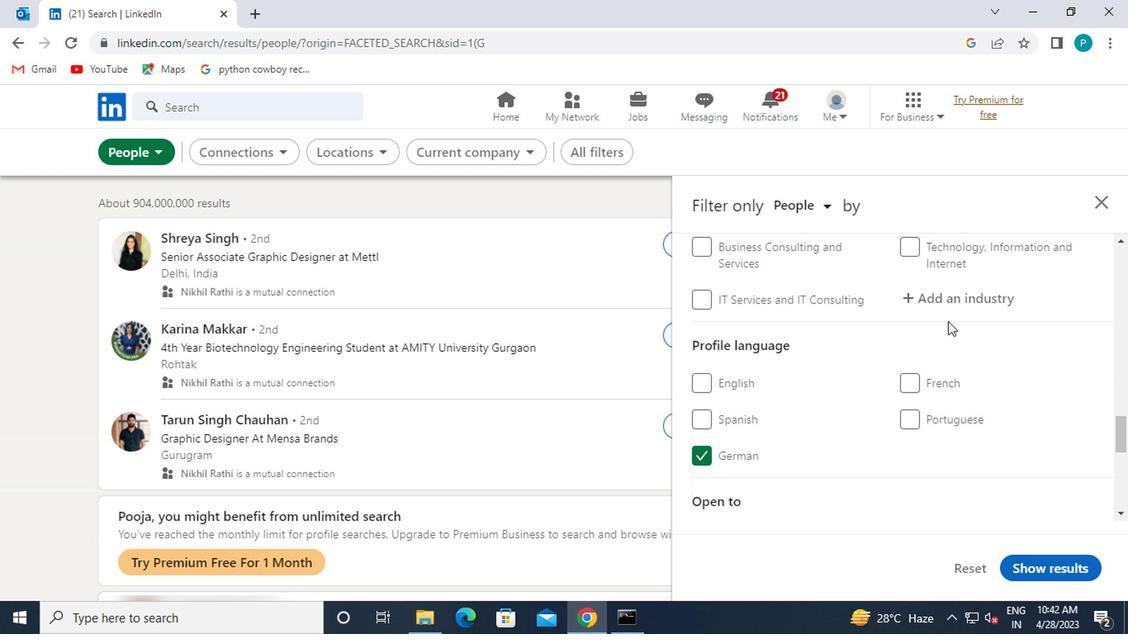 
Action: Mouse moved to (936, 303)
Screenshot: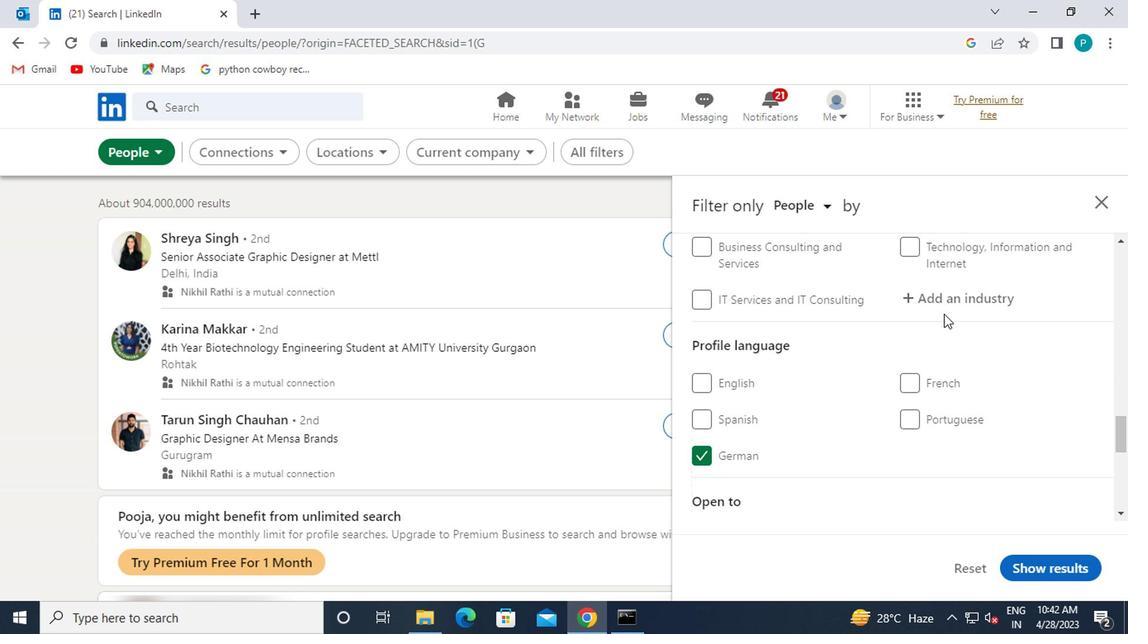 
Action: Mouse pressed left at (936, 303)
Screenshot: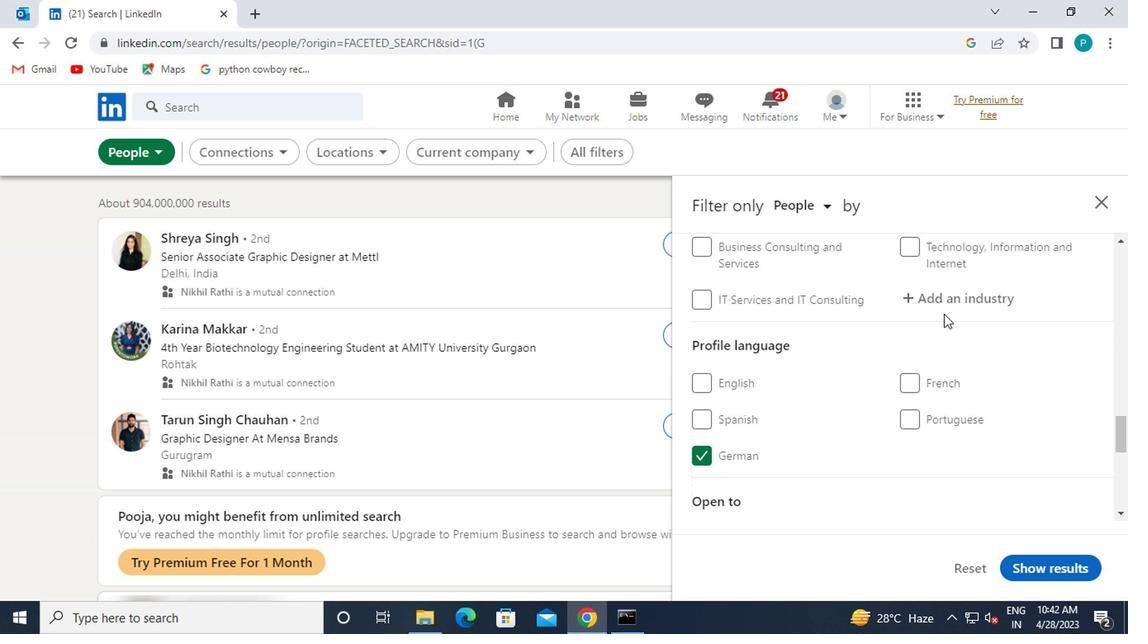 
Action: Mouse moved to (939, 304)
Screenshot: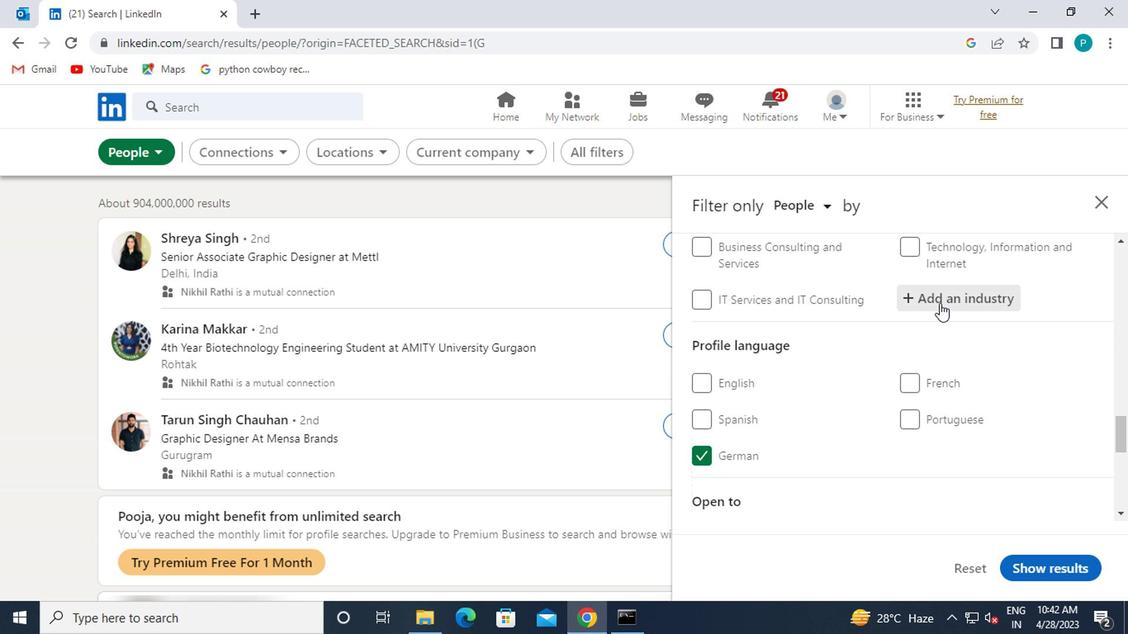 
Action: Key pressed <Key.caps_lock>V<Key.caps_lock>EN
Screenshot: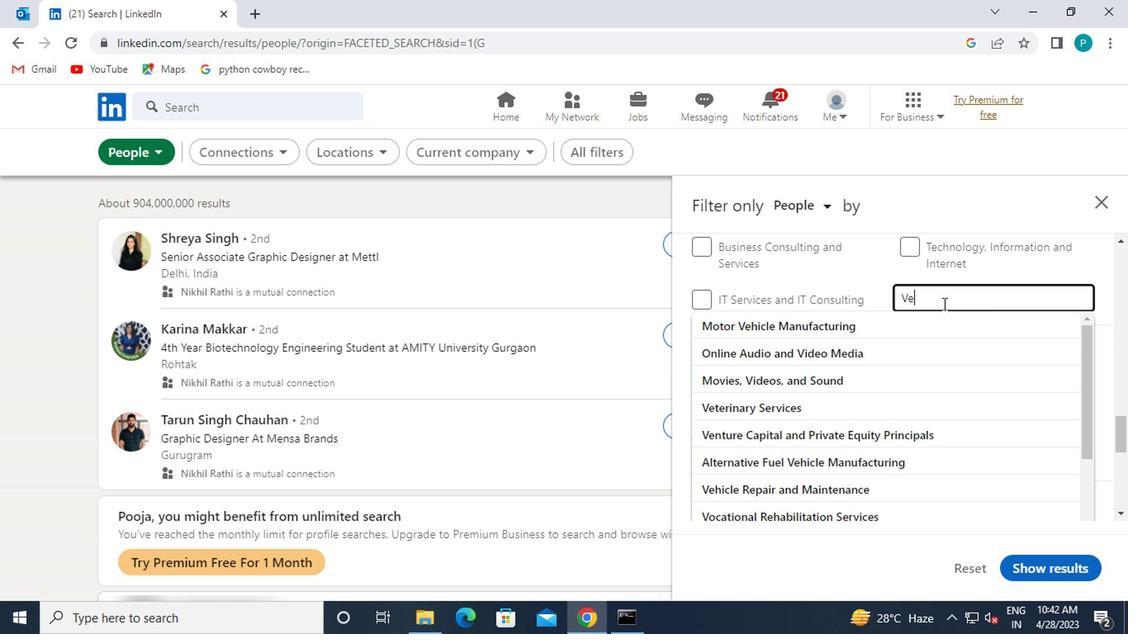 
Action: Mouse moved to (945, 329)
Screenshot: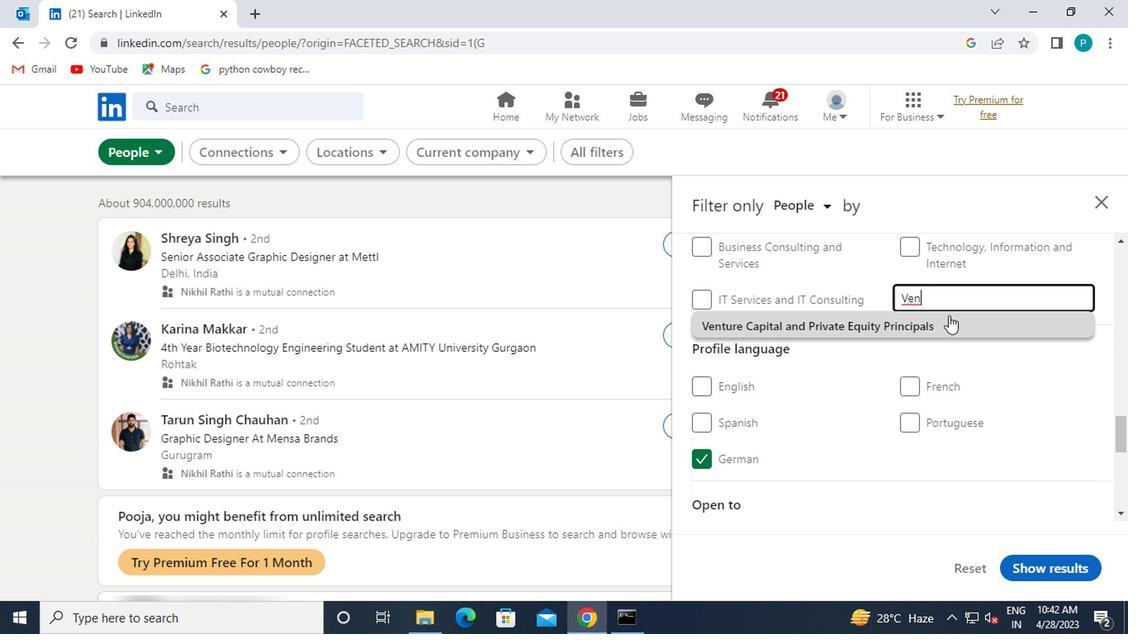 
Action: Mouse pressed left at (945, 329)
Screenshot: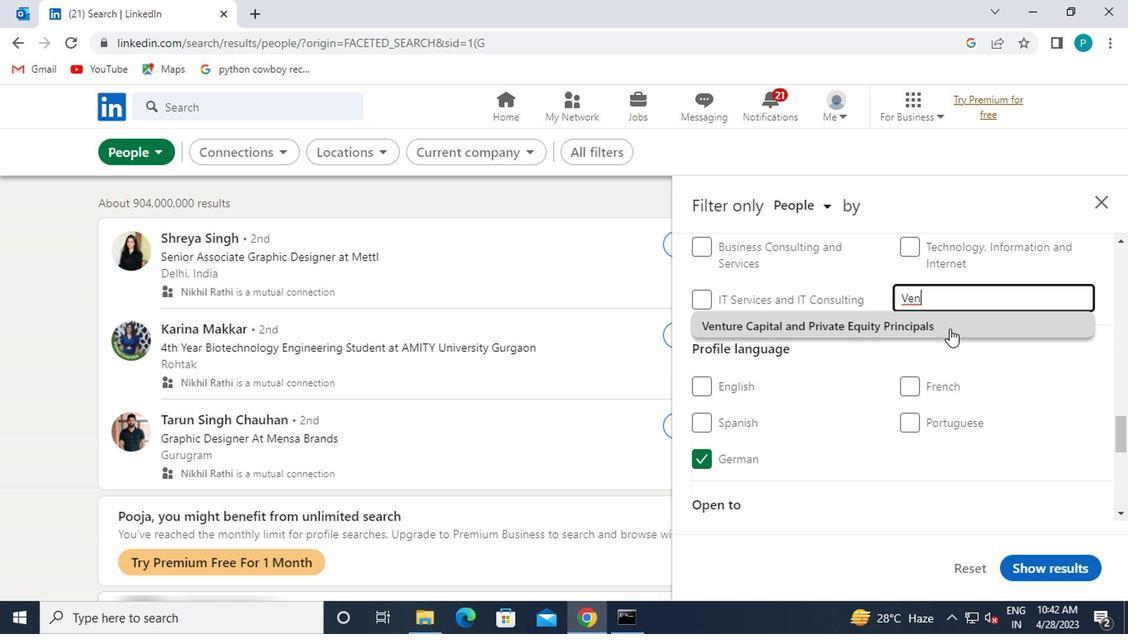 
Action: Mouse scrolled (945, 328) with delta (0, 0)
Screenshot: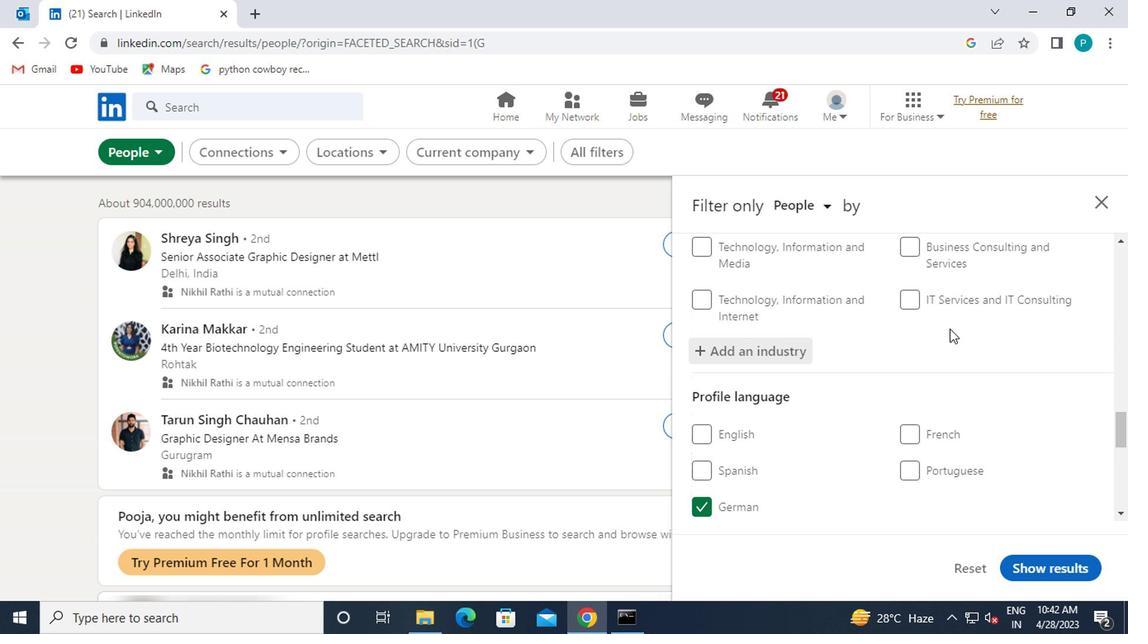 
Action: Mouse scrolled (945, 328) with delta (0, 0)
Screenshot: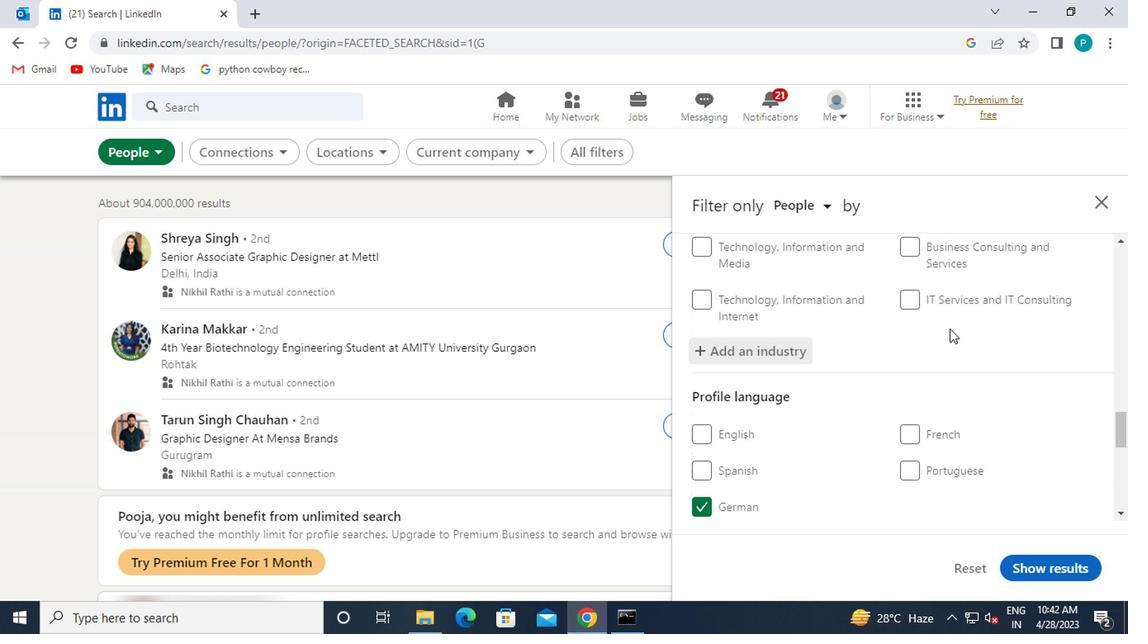 
Action: Mouse scrolled (945, 328) with delta (0, 0)
Screenshot: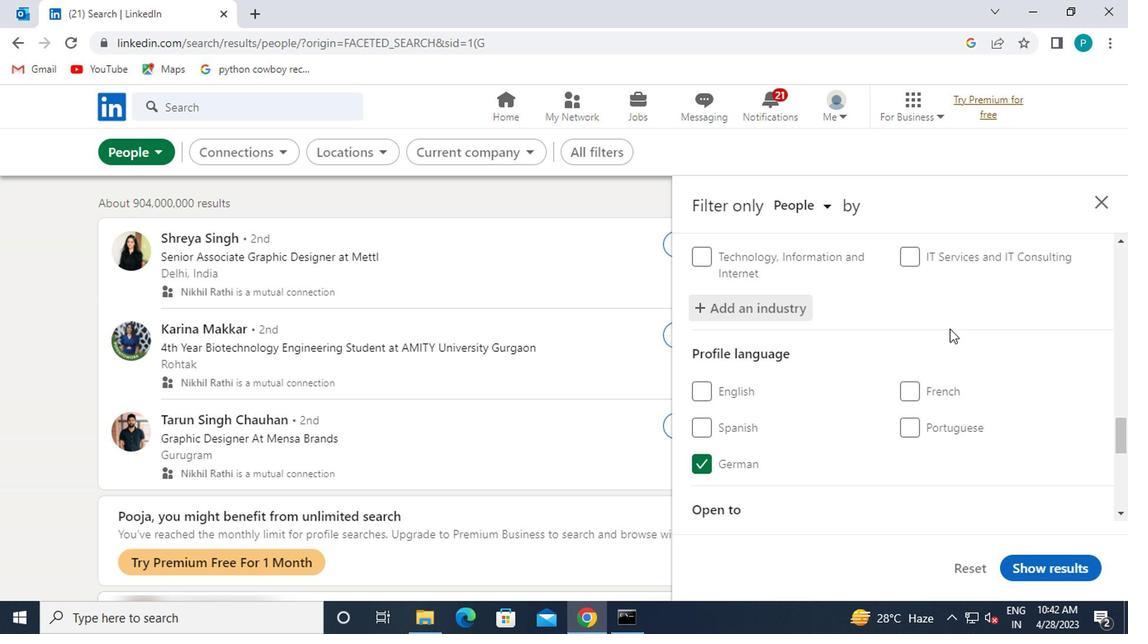 
Action: Mouse moved to (945, 346)
Screenshot: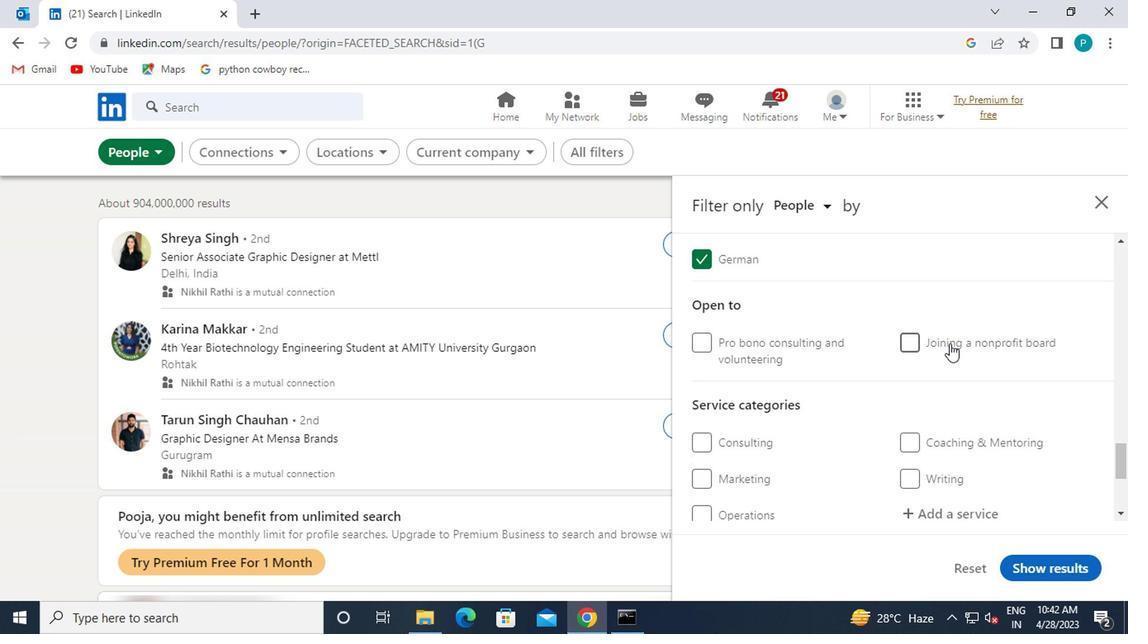 
Action: Mouse scrolled (945, 346) with delta (0, 0)
Screenshot: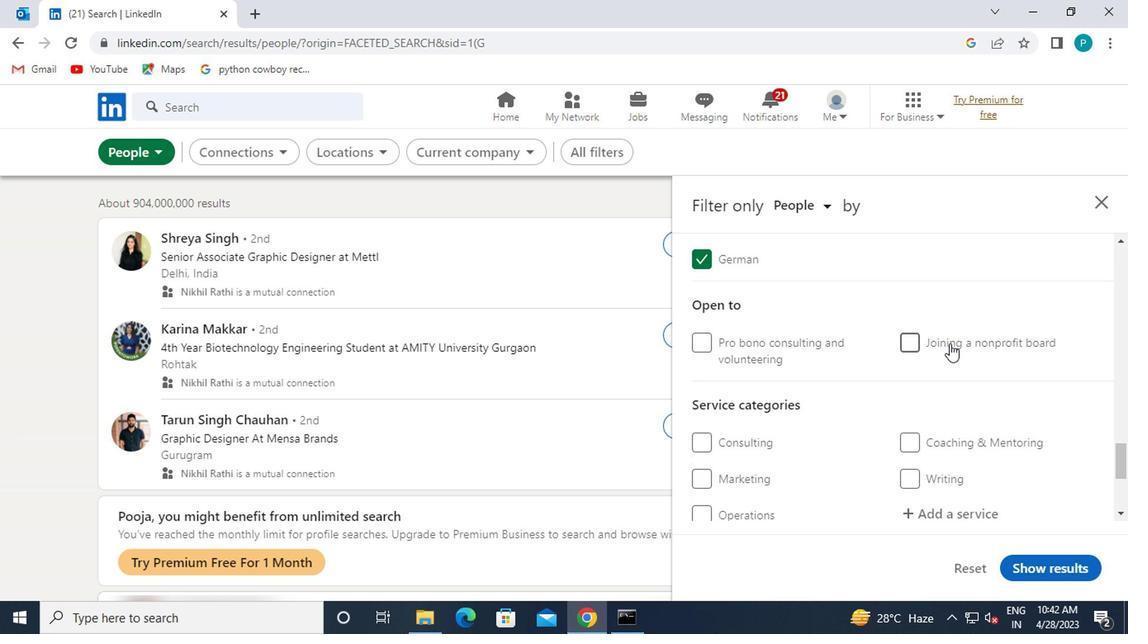 
Action: Mouse moved to (945, 346)
Screenshot: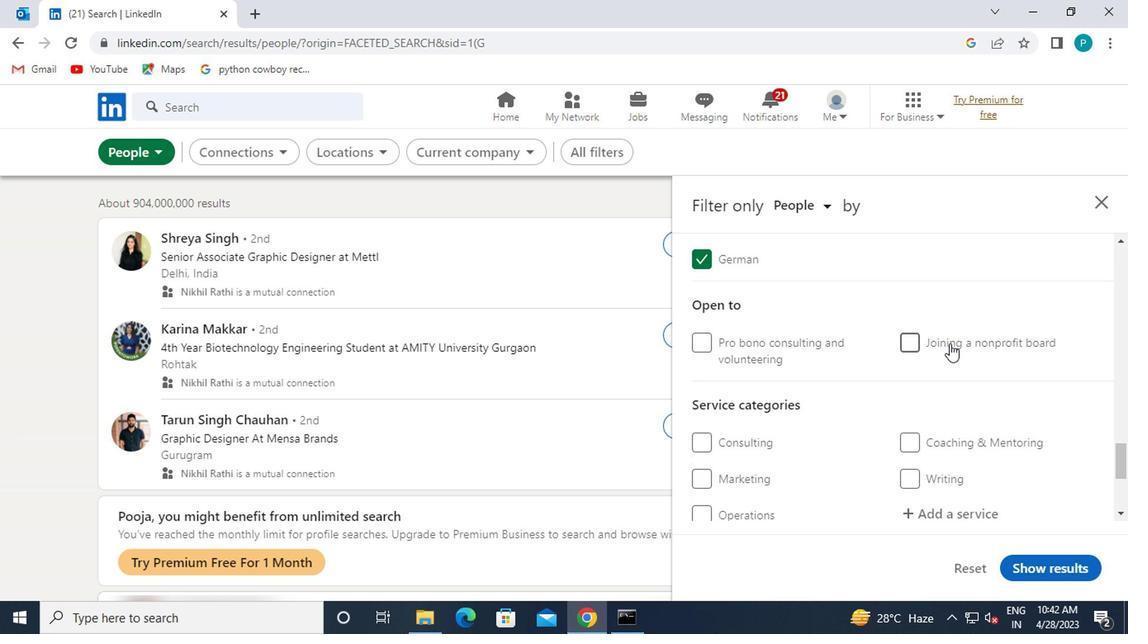 
Action: Mouse scrolled (945, 346) with delta (0, 0)
Screenshot: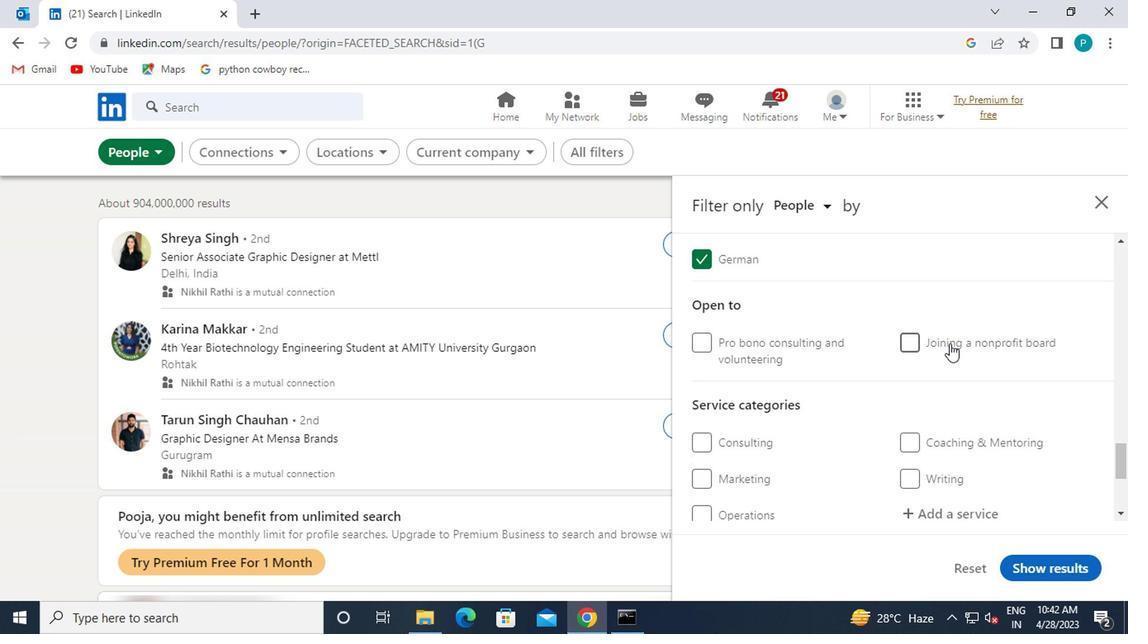 
Action: Mouse moved to (933, 362)
Screenshot: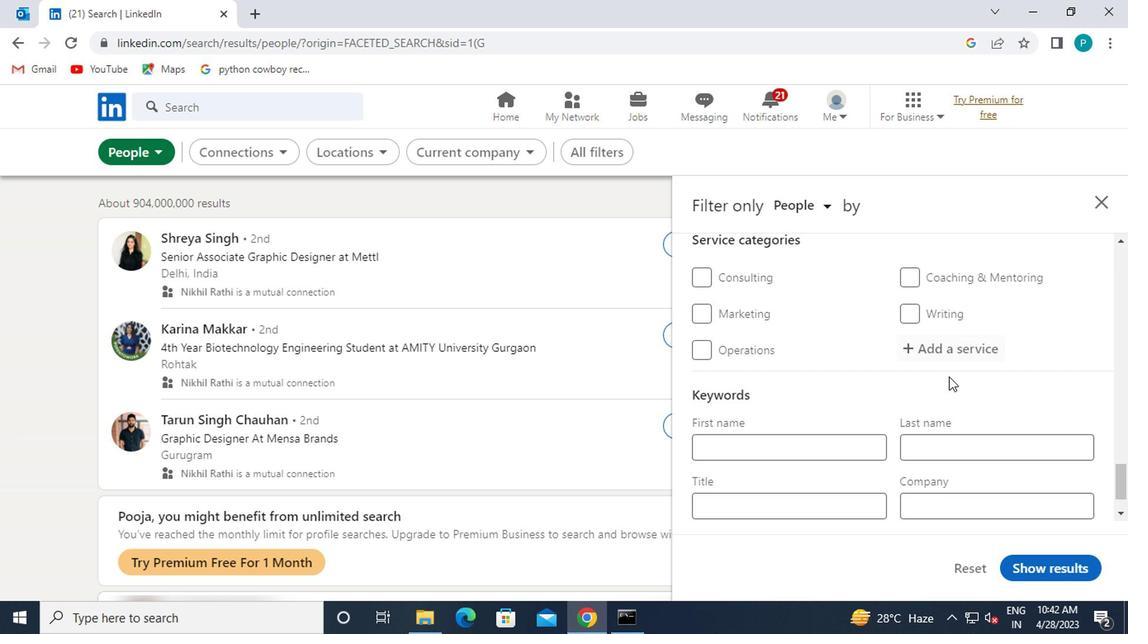 
Action: Mouse pressed left at (933, 362)
Screenshot: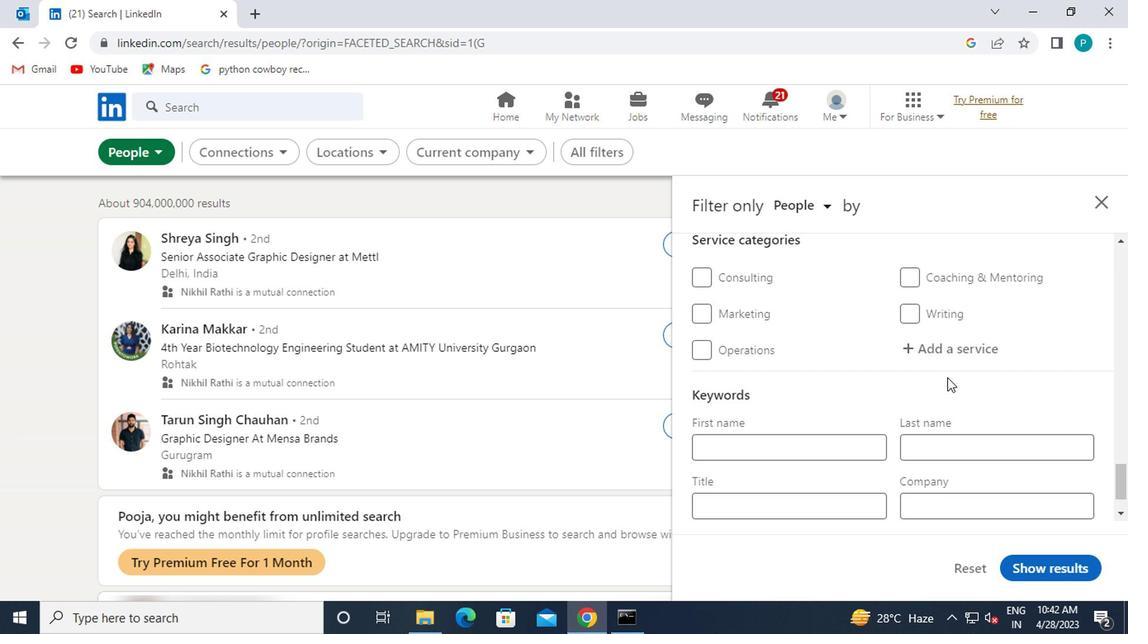 
Action: Mouse moved to (928, 353)
Screenshot: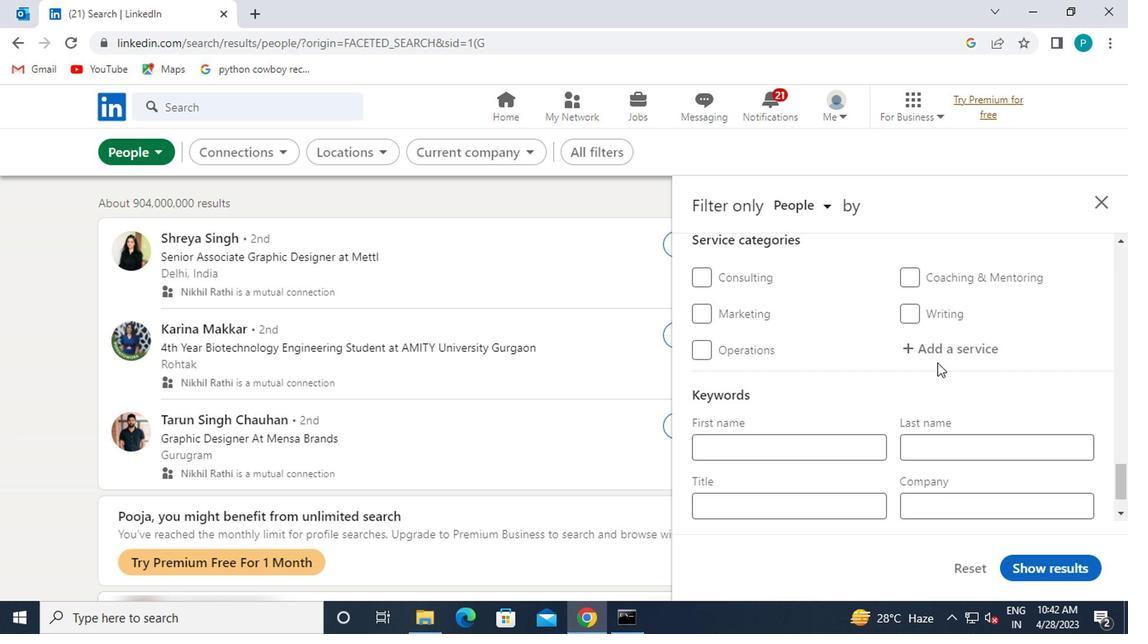 
Action: Mouse pressed left at (928, 353)
Screenshot: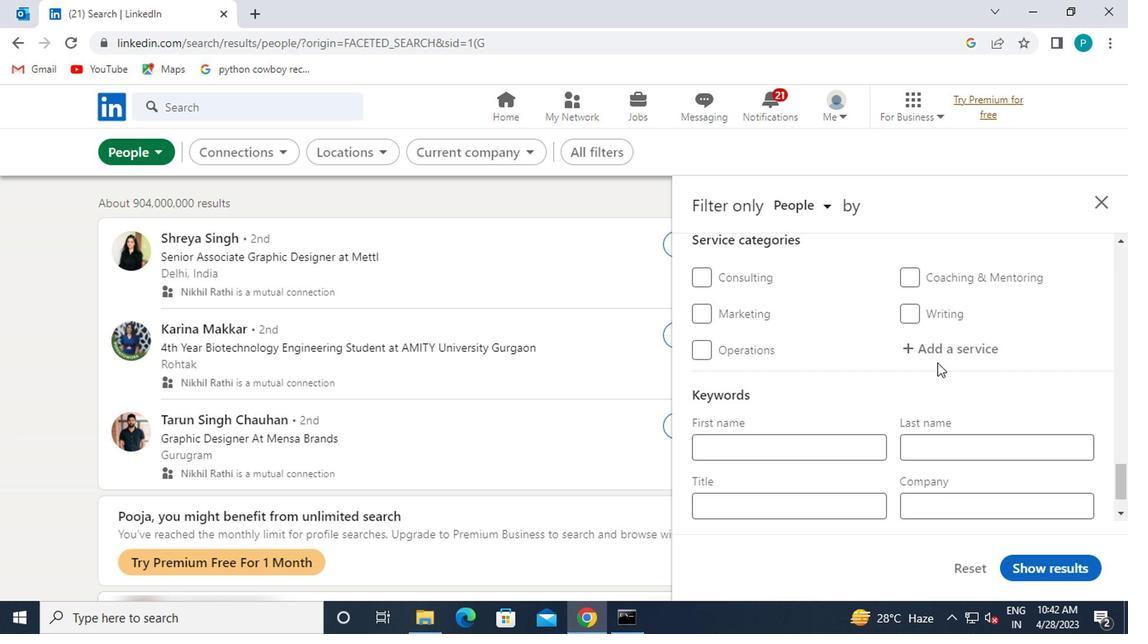 
Action: Mouse moved to (937, 352)
Screenshot: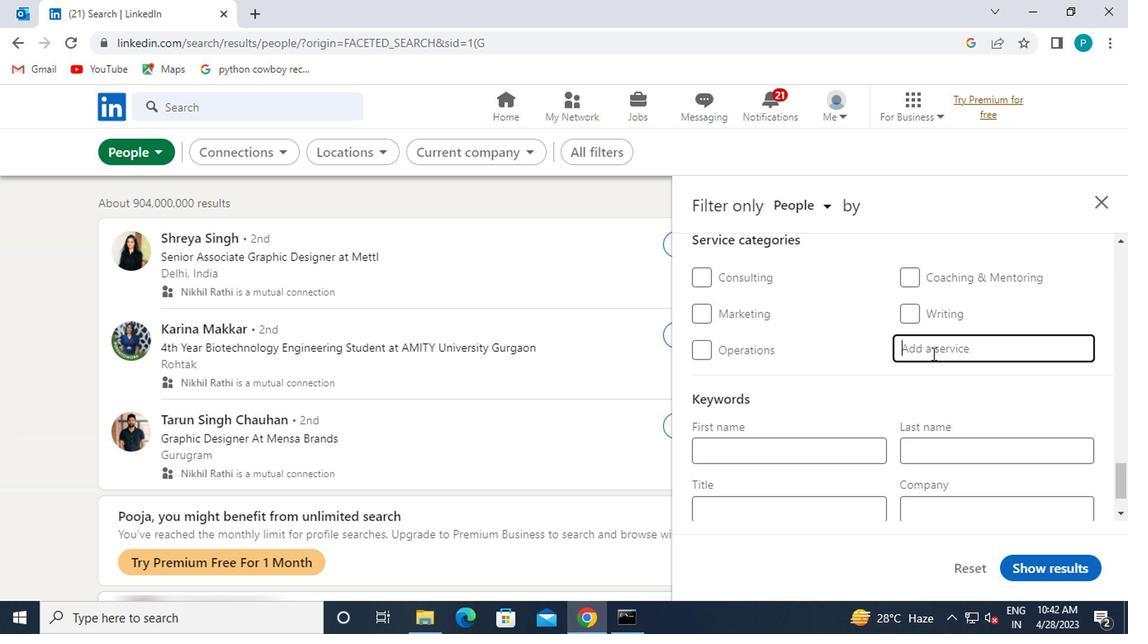 
Action: Key pressed <Key.caps_lock>W<Key.caps_lock>EALTH
Screenshot: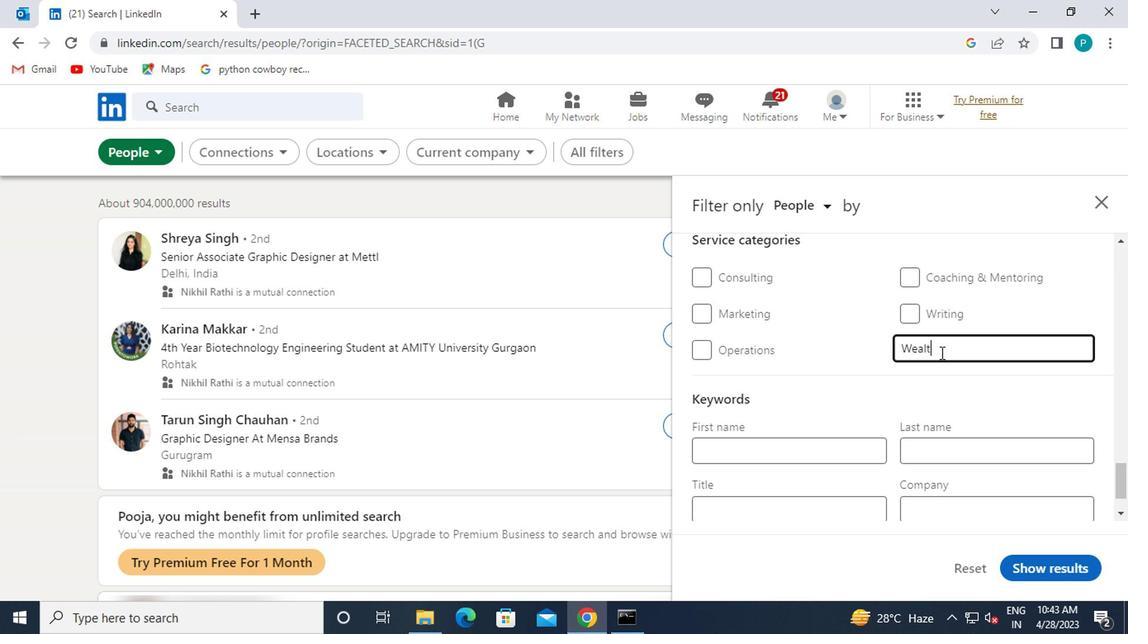 
Action: Mouse moved to (938, 358)
Screenshot: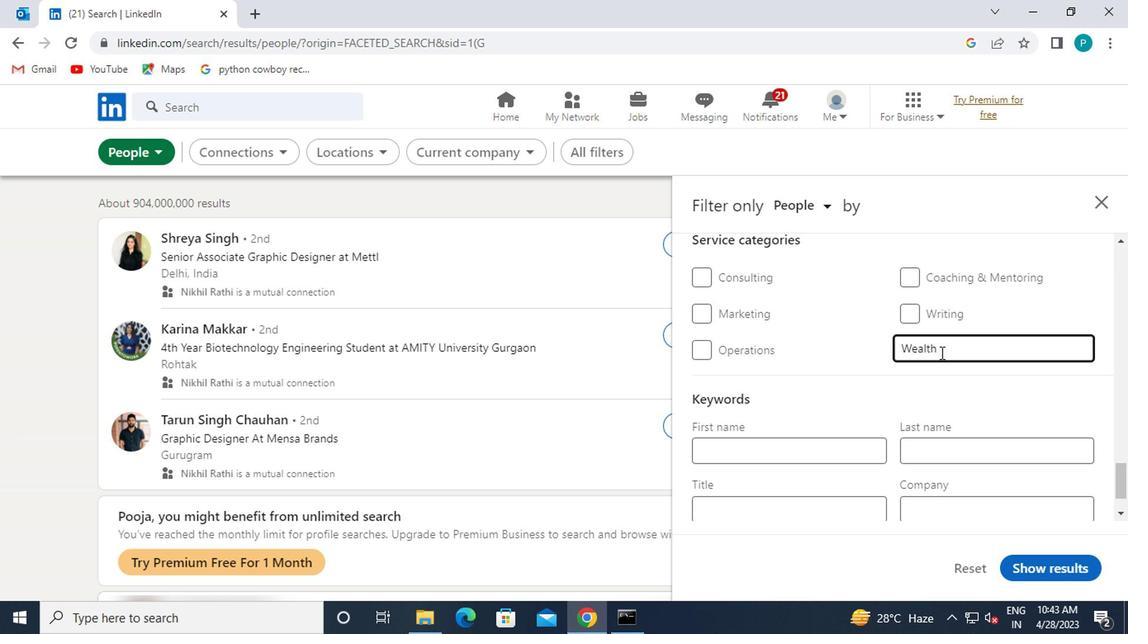 
Action: Key pressed <Key.space>MAB<Key.backspace>NAGEMENT
Screenshot: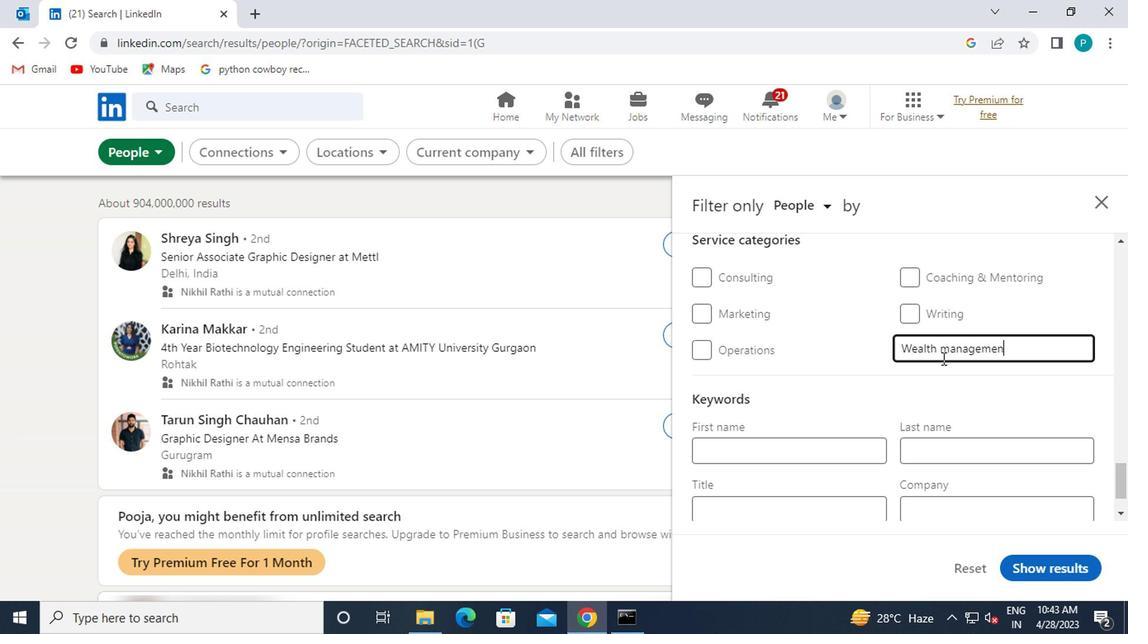 
Action: Mouse moved to (788, 395)
Screenshot: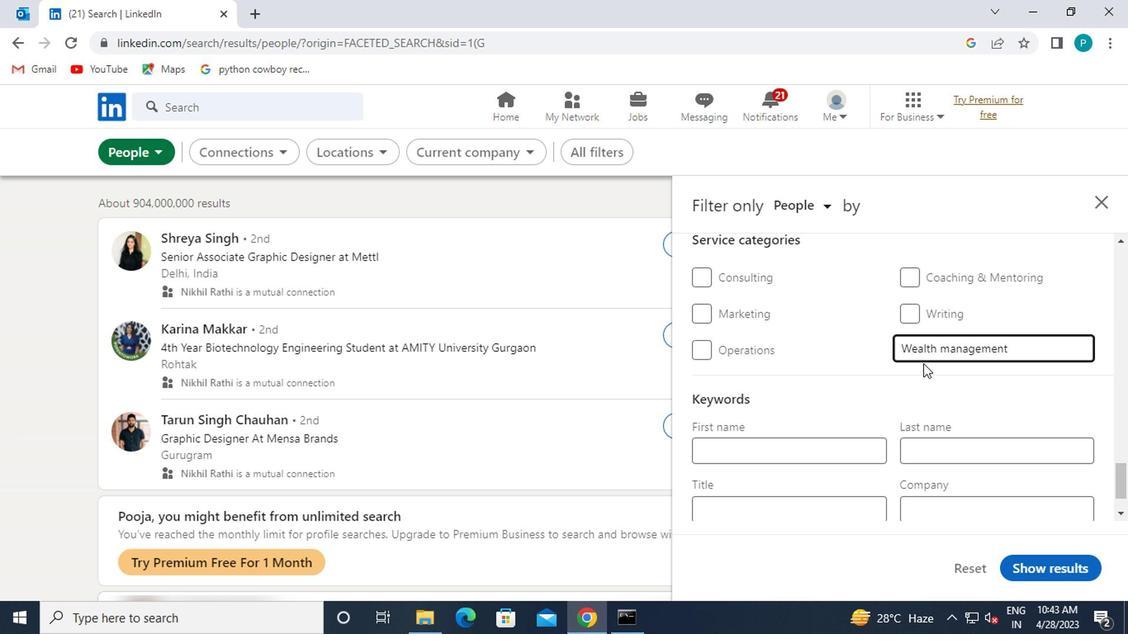 
Action: Mouse scrolled (788, 394) with delta (0, 0)
Screenshot: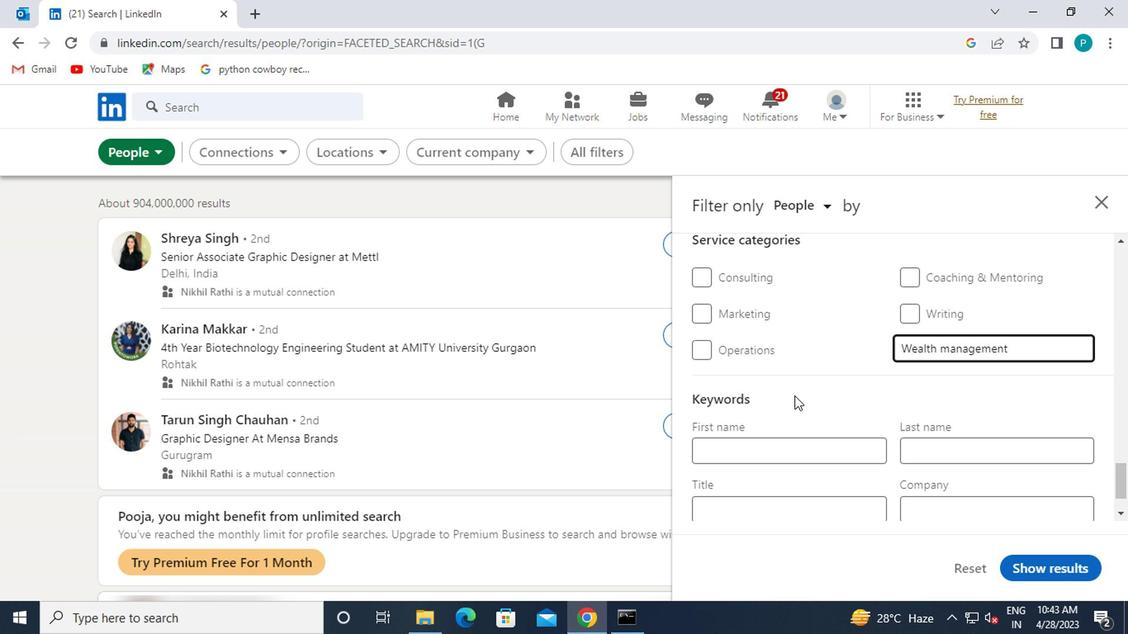 
Action: Mouse scrolled (788, 394) with delta (0, 0)
Screenshot: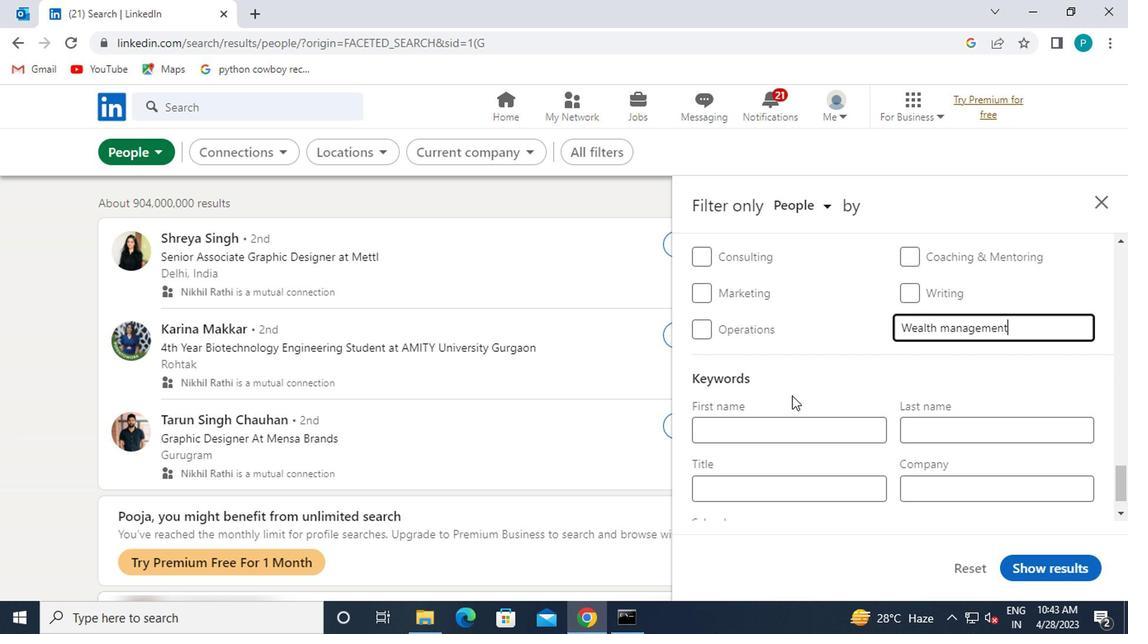 
Action: Mouse moved to (773, 450)
Screenshot: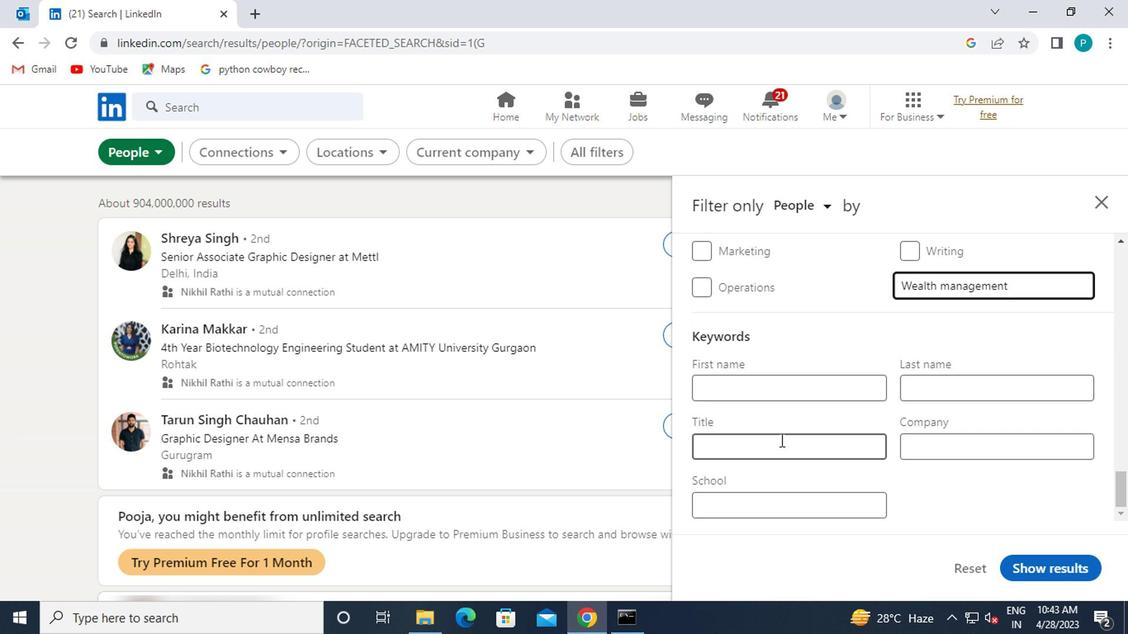 
Action: Mouse pressed left at (773, 450)
Screenshot: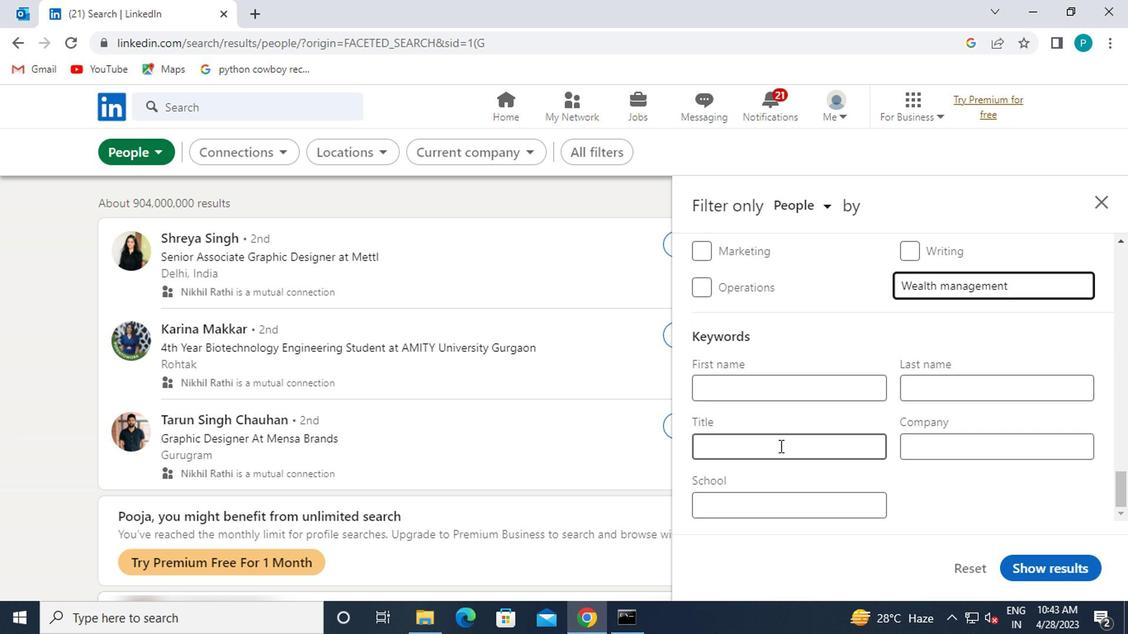 
Action: Mouse moved to (773, 452)
Screenshot: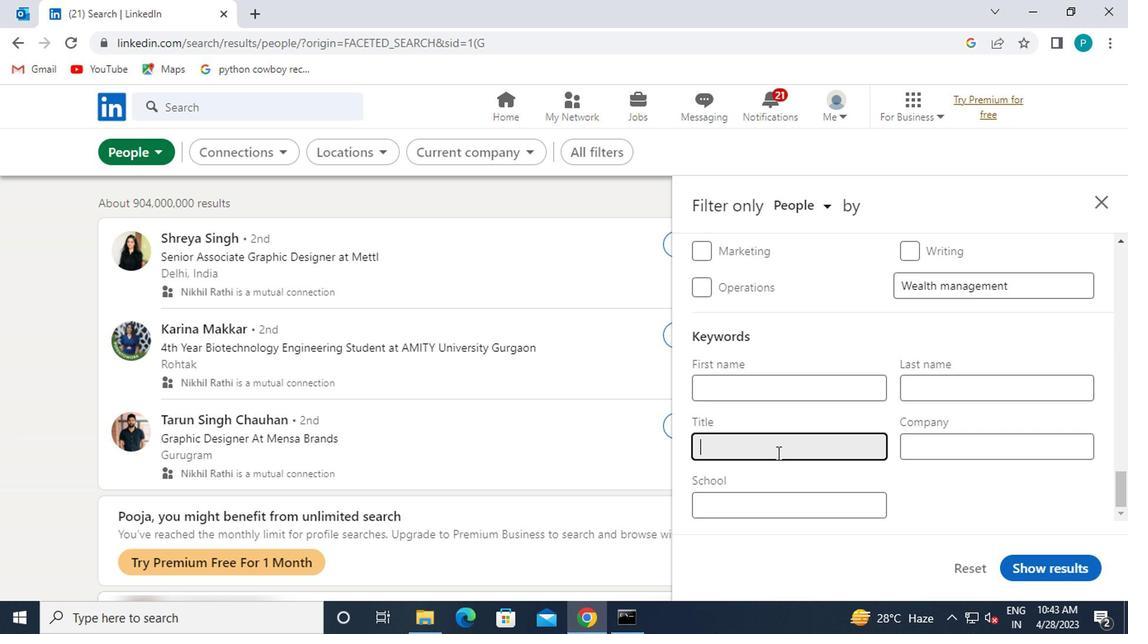 
Action: Key pressed <Key.caps_lock>Y<Key.caps_lock>OGA<Key.space><Key.caps_lock>I<Key.caps_lock>NSTRUCTOR
Screenshot: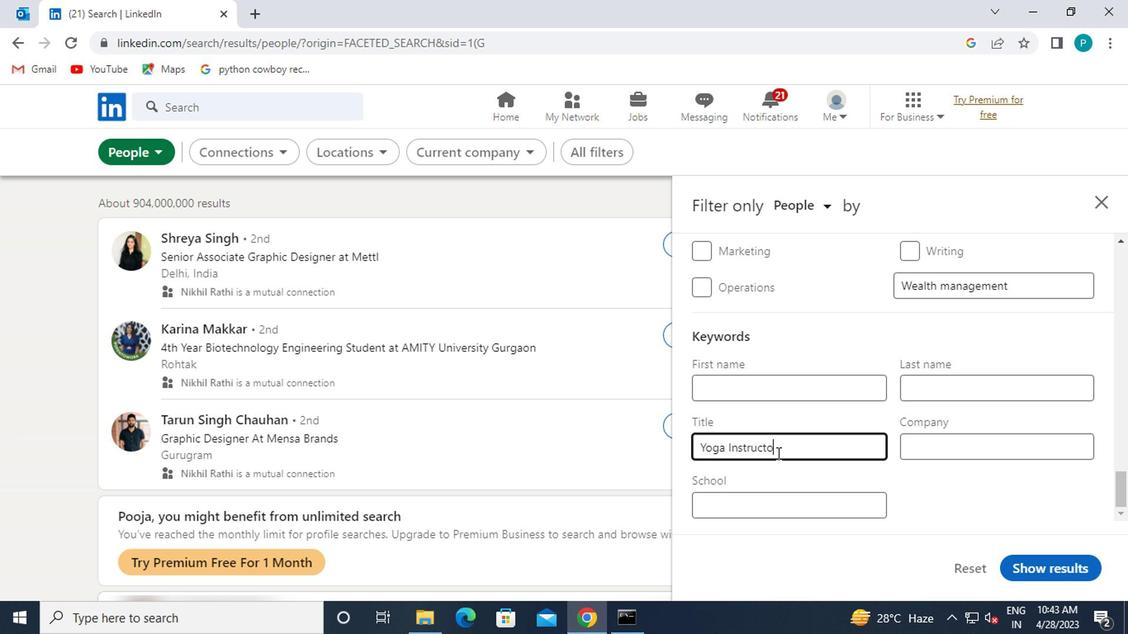 
Action: Mouse moved to (1049, 560)
Screenshot: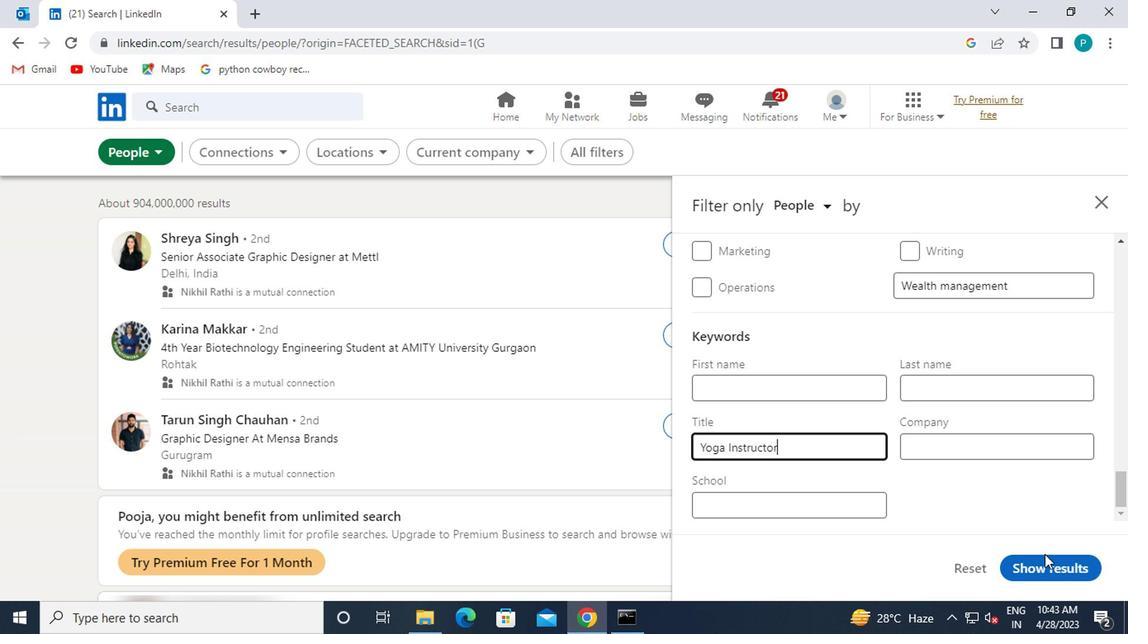 
Action: Mouse pressed left at (1049, 560)
Screenshot: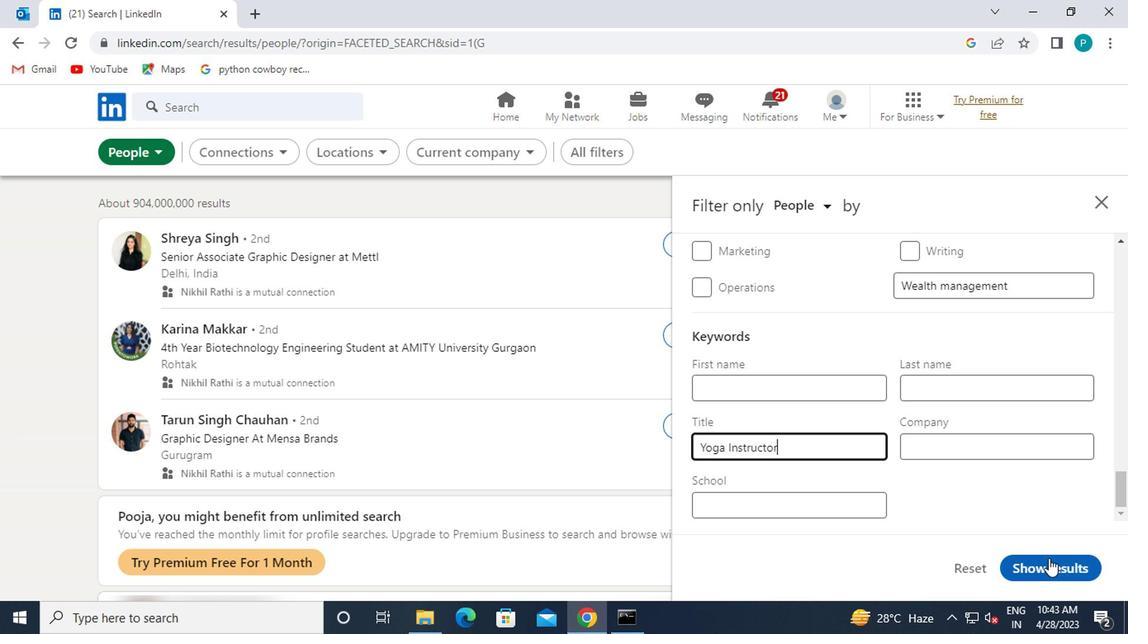 
Action: Mouse moved to (1050, 560)
Screenshot: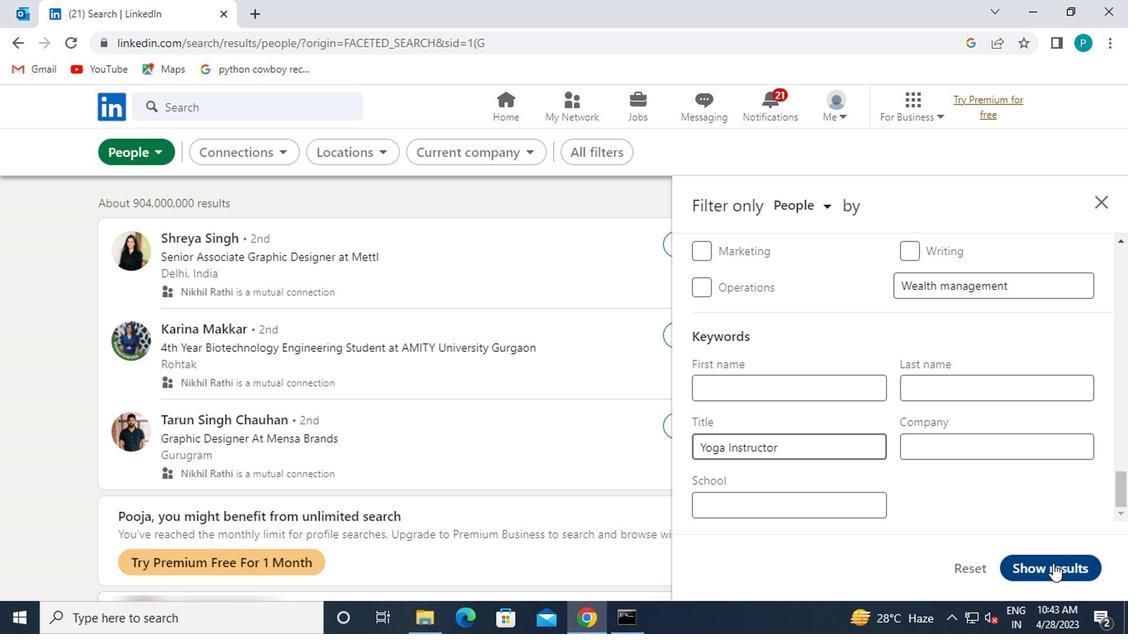 
